 Task: Search one way flight ticket for 5 adults, 2 children, 1 infant in seat and 1 infant on lap in economy from Corpus Christi: Corpus Christi International Airport to New Bern: Coastal Carolina Regional Airport (was Craven County Regional) on 8-4-2023. Choice of flights is American. Number of bags: 10 checked bags. Price is upto 107000. Outbound departure time preference is 17:15.
Action: Mouse moved to (292, 391)
Screenshot: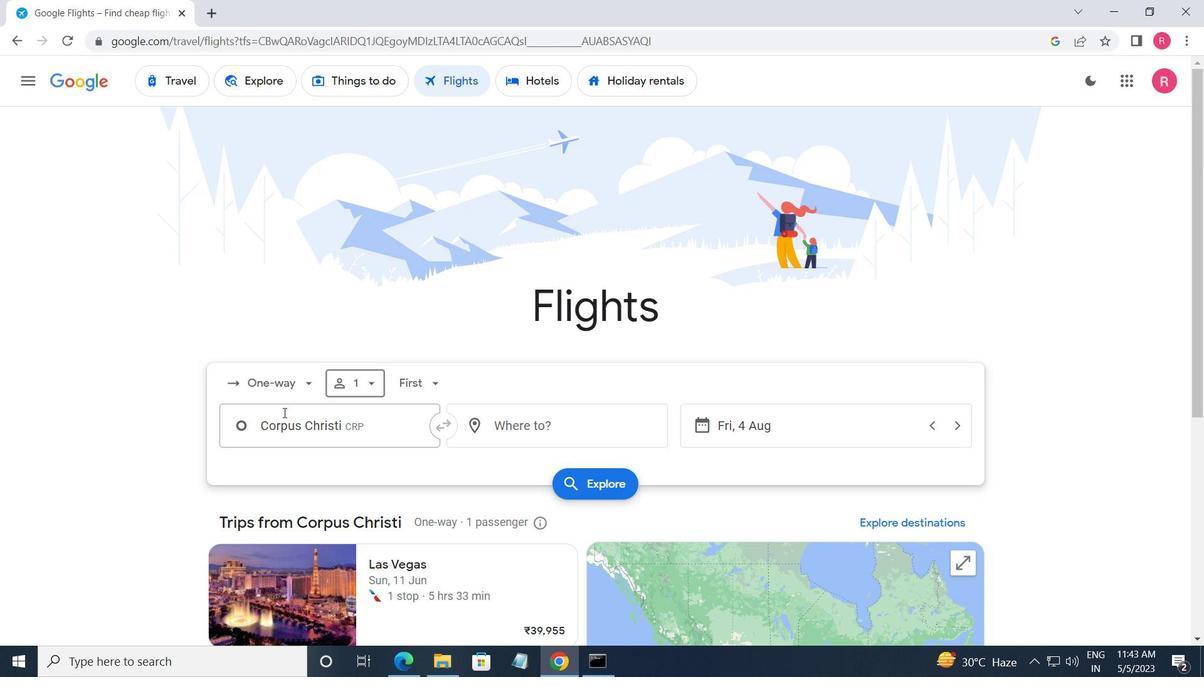 
Action: Mouse pressed left at (292, 391)
Screenshot: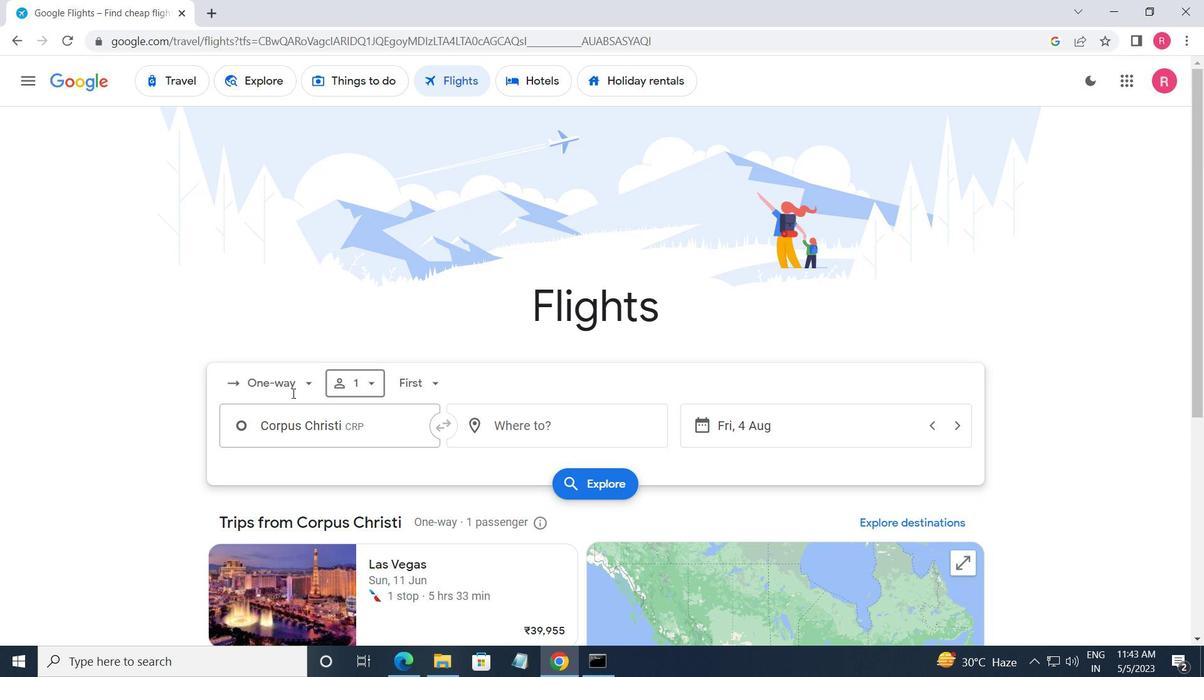 
Action: Mouse moved to (272, 463)
Screenshot: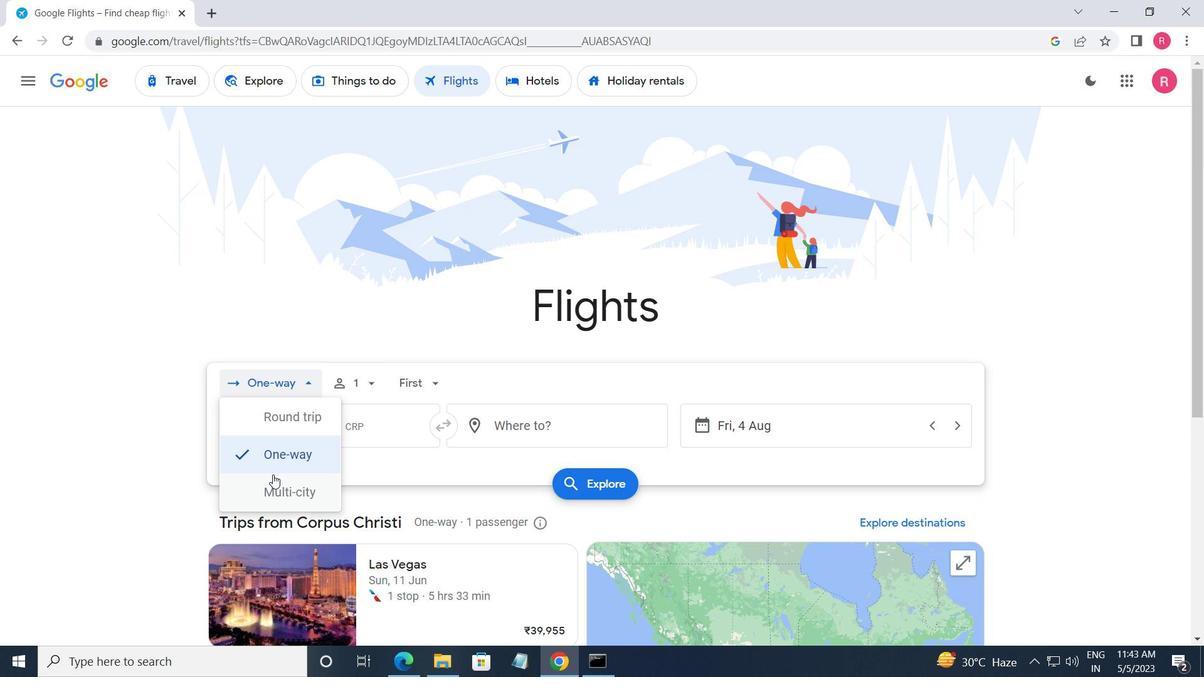 
Action: Mouse pressed left at (272, 463)
Screenshot: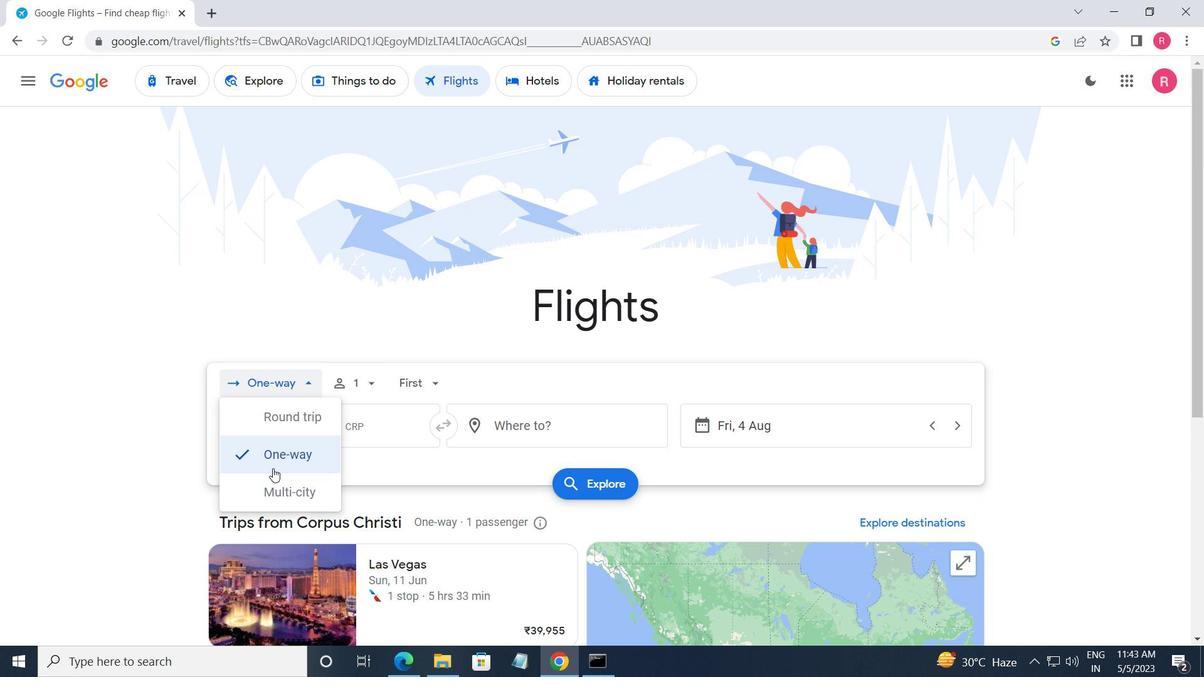 
Action: Mouse moved to (347, 386)
Screenshot: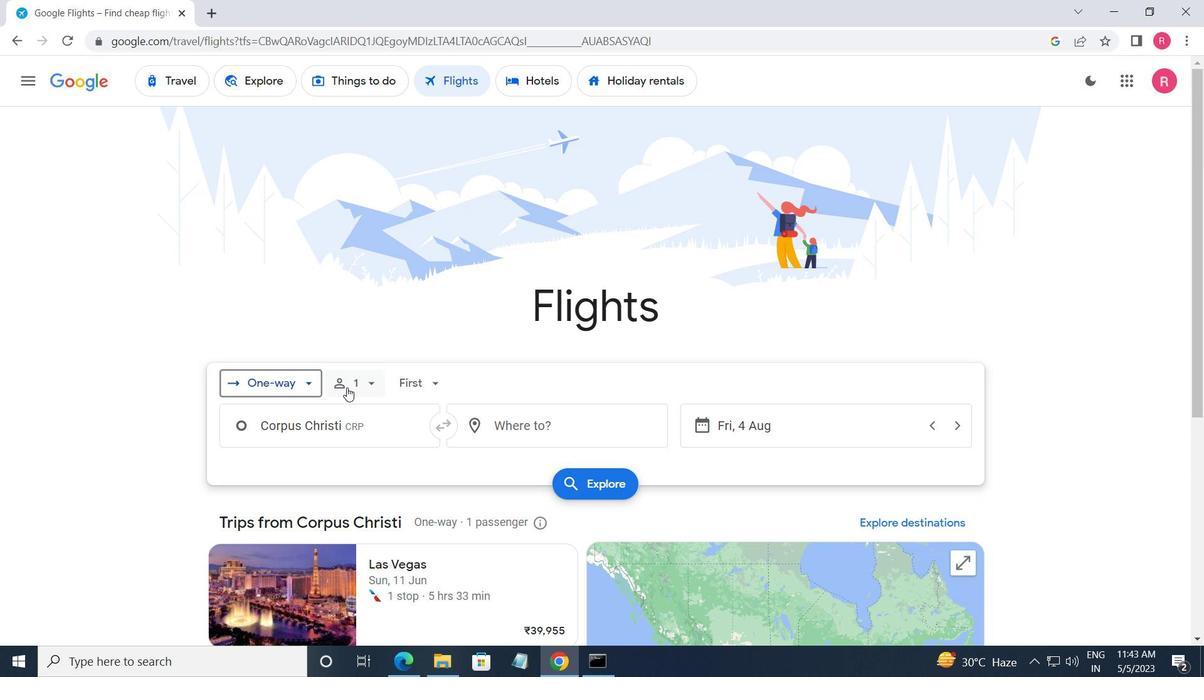
Action: Mouse pressed left at (347, 386)
Screenshot: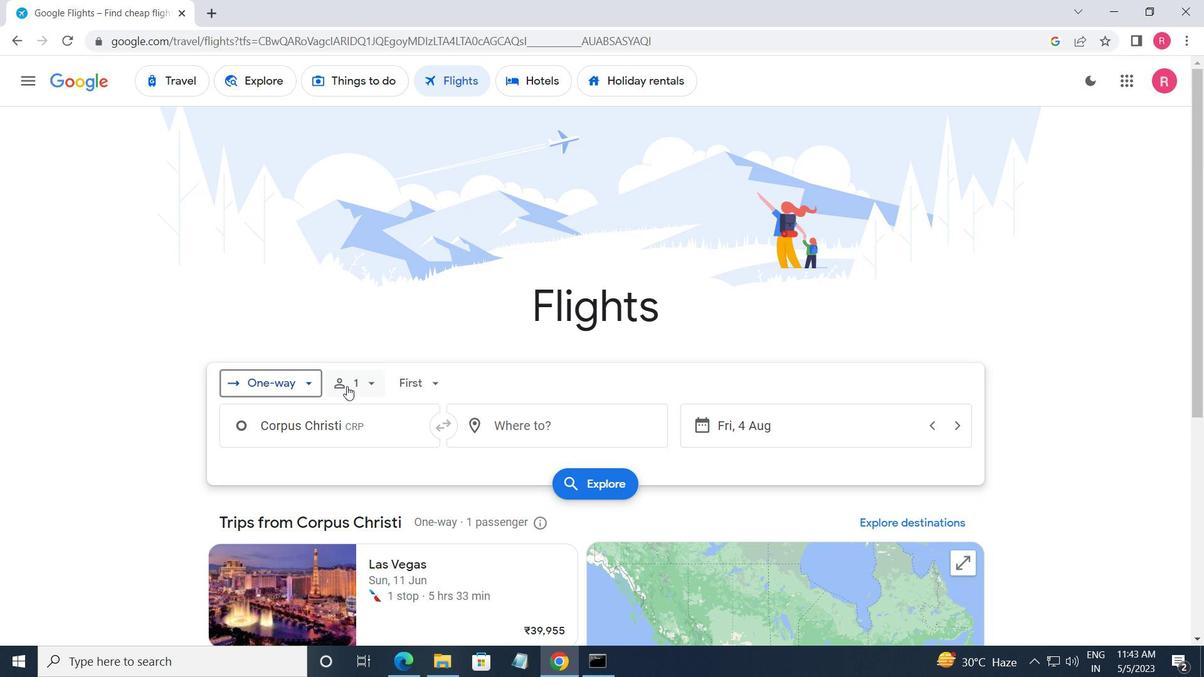 
Action: Mouse moved to (497, 427)
Screenshot: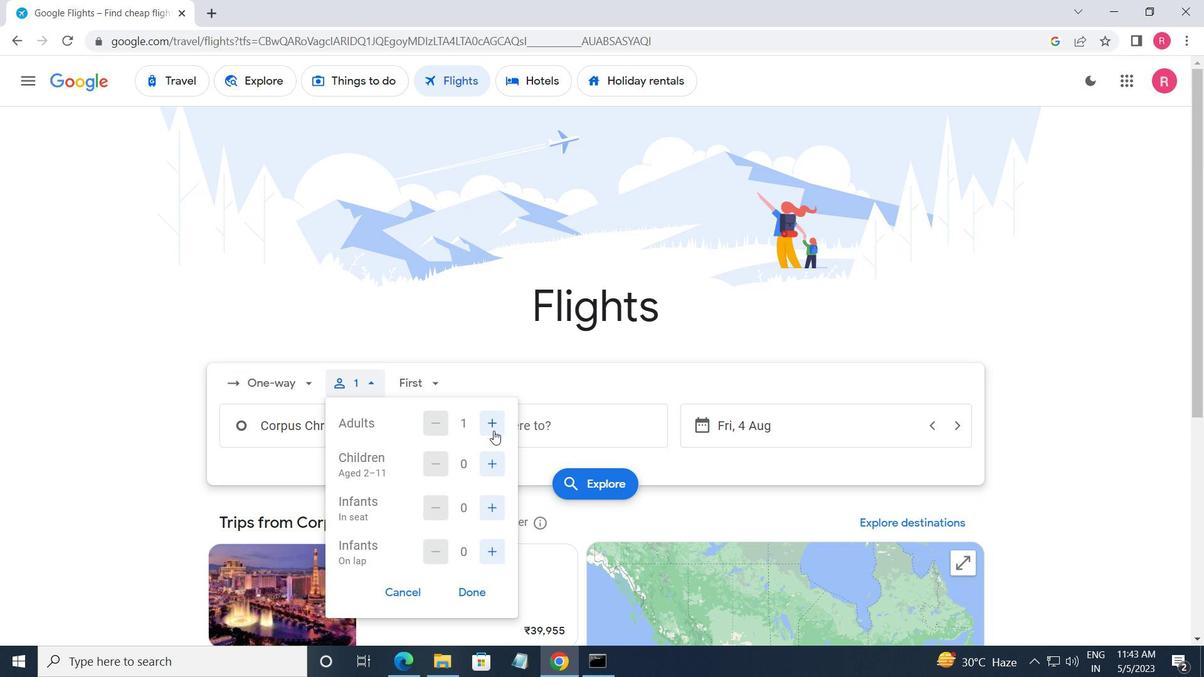 
Action: Mouse pressed left at (497, 427)
Screenshot: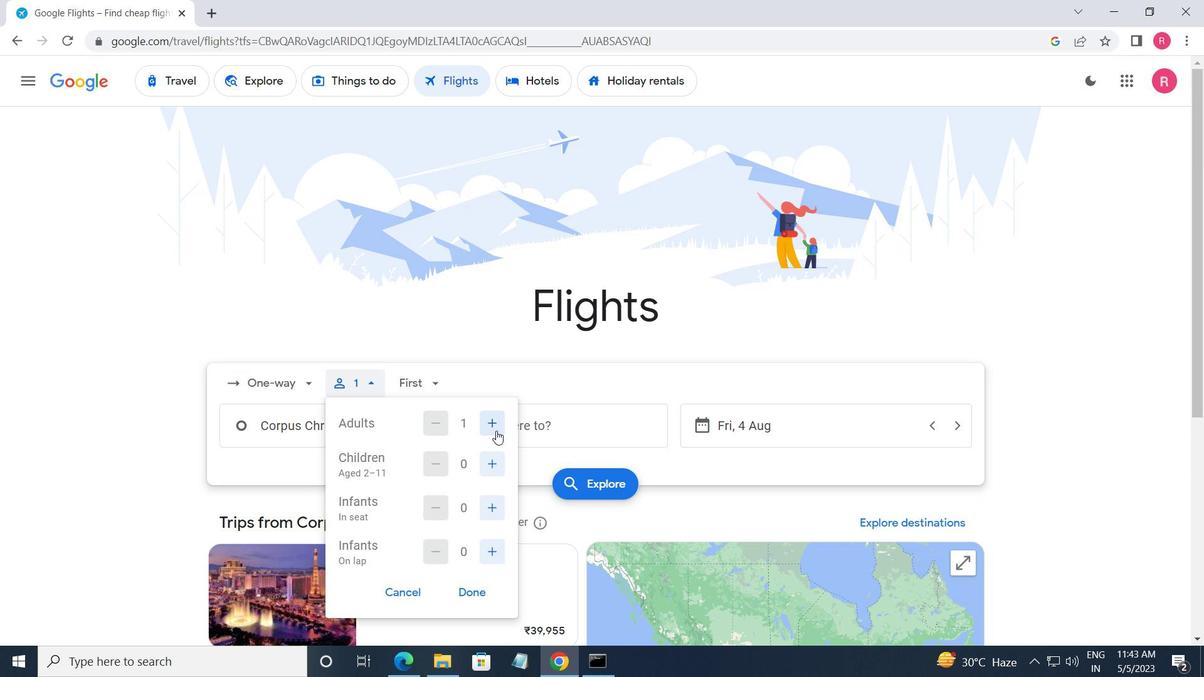 
Action: Mouse moved to (497, 426)
Screenshot: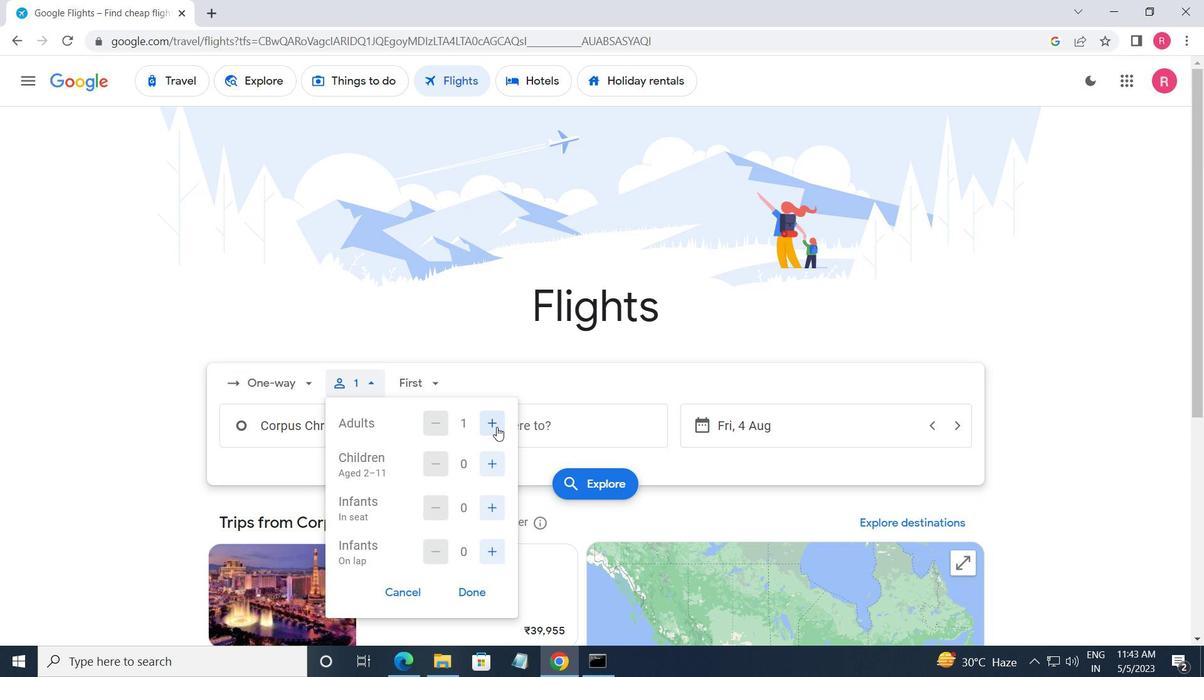 
Action: Mouse pressed left at (497, 426)
Screenshot: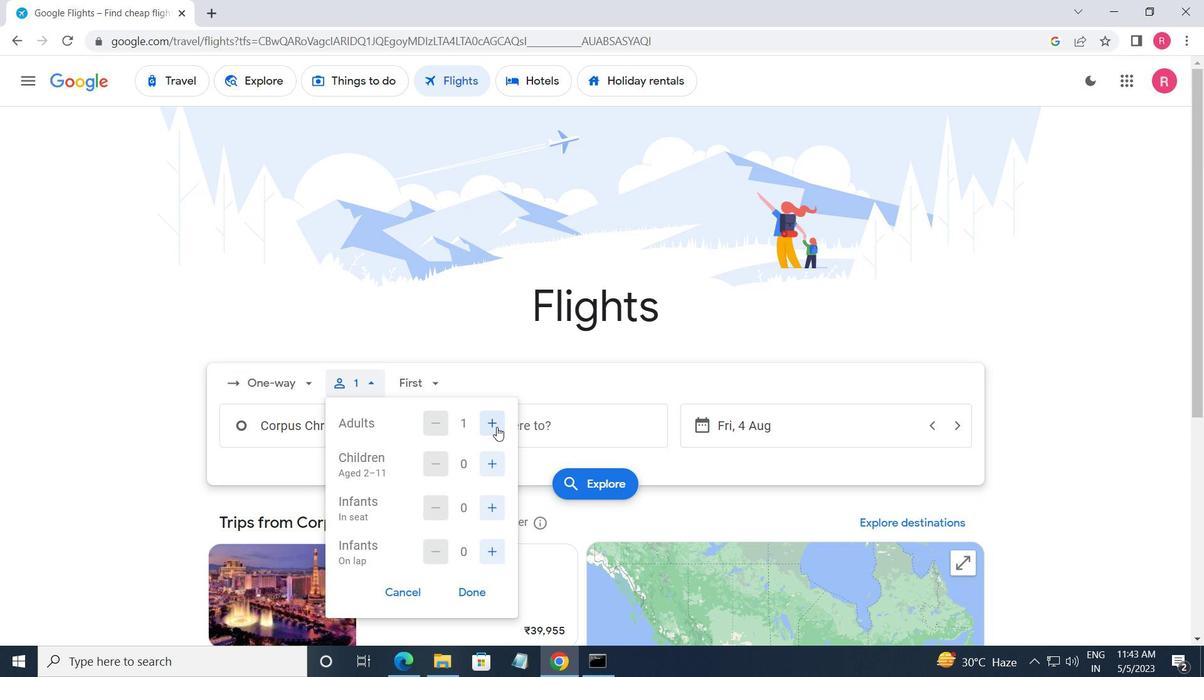 
Action: Mouse pressed left at (497, 426)
Screenshot: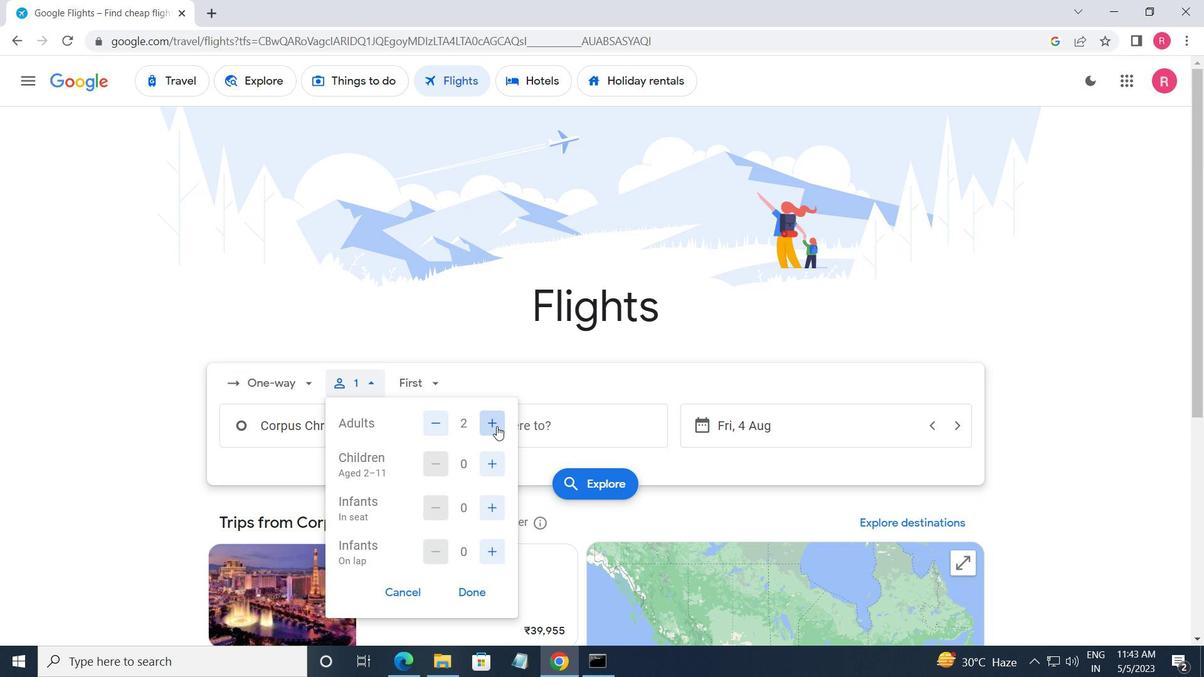 
Action: Mouse moved to (497, 425)
Screenshot: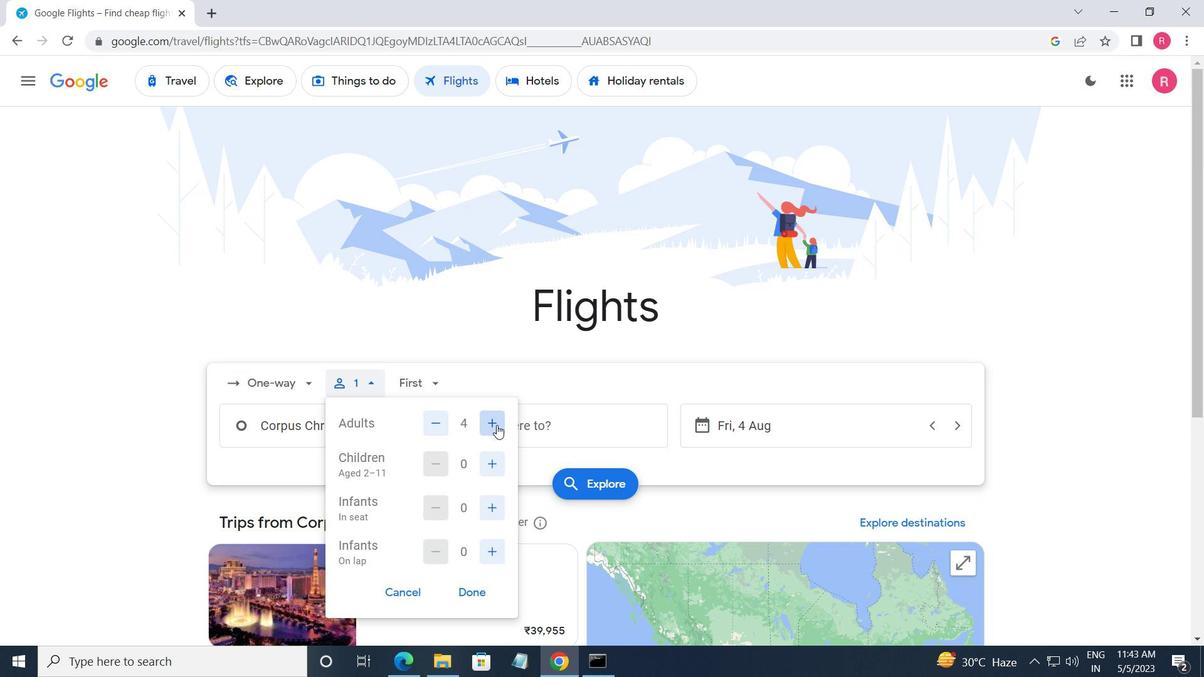 
Action: Mouse pressed left at (497, 425)
Screenshot: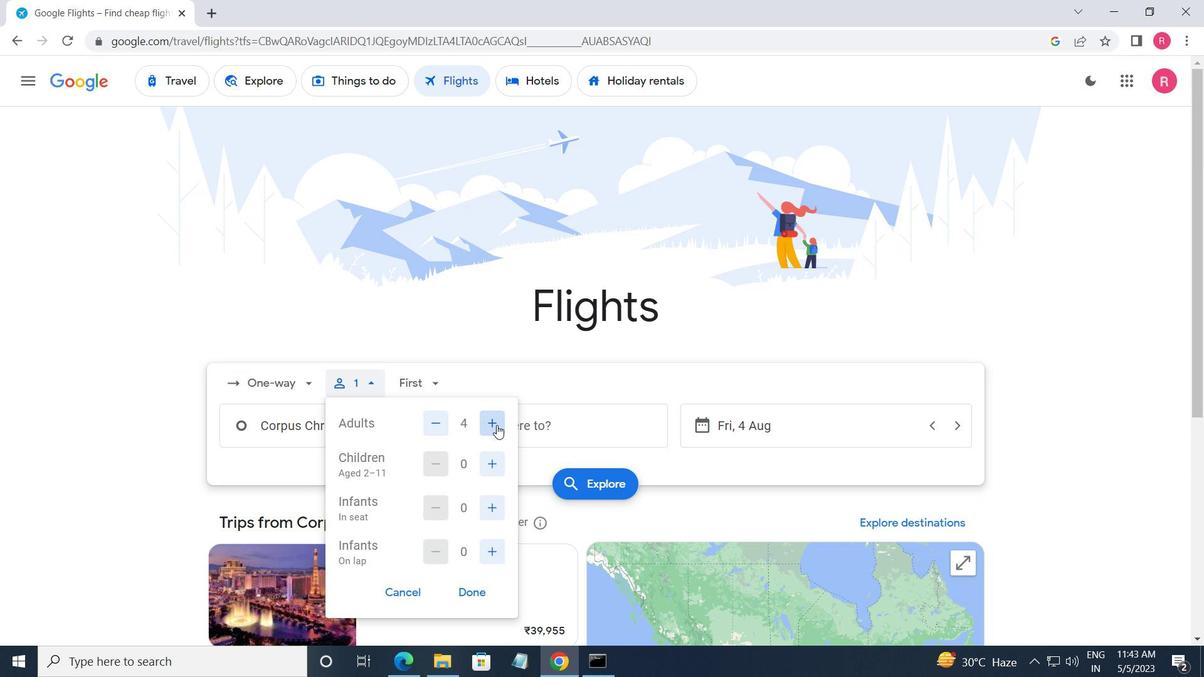 
Action: Mouse moved to (493, 456)
Screenshot: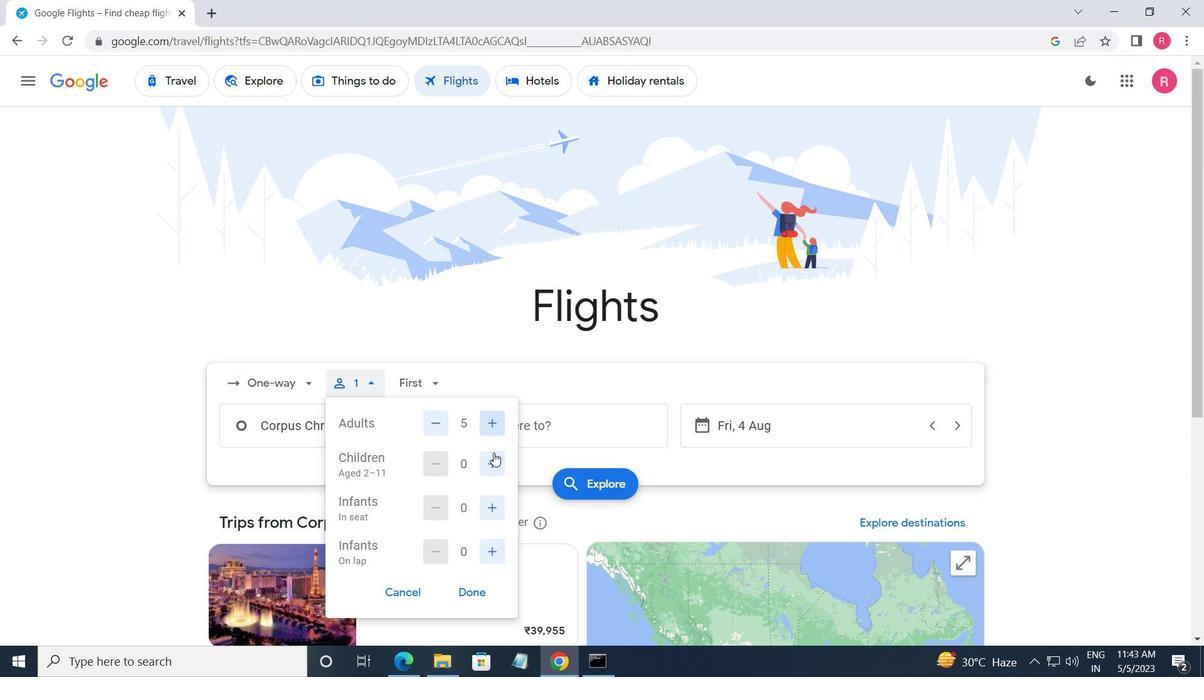 
Action: Mouse pressed left at (493, 456)
Screenshot: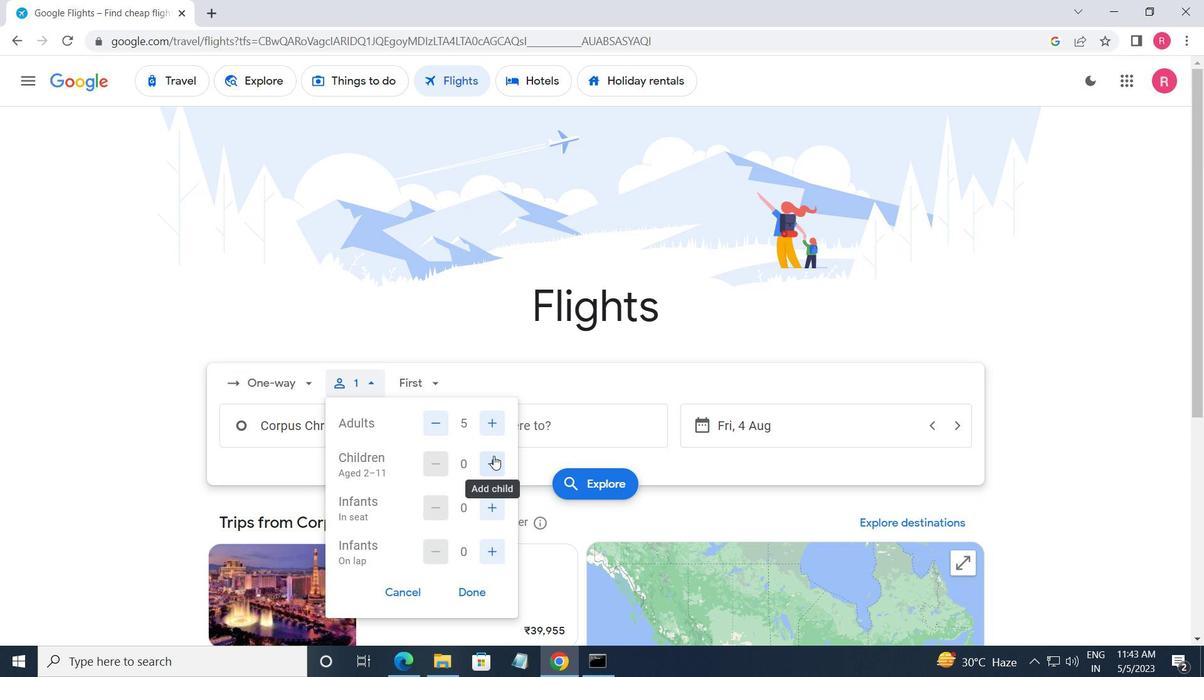 
Action: Mouse pressed left at (493, 456)
Screenshot: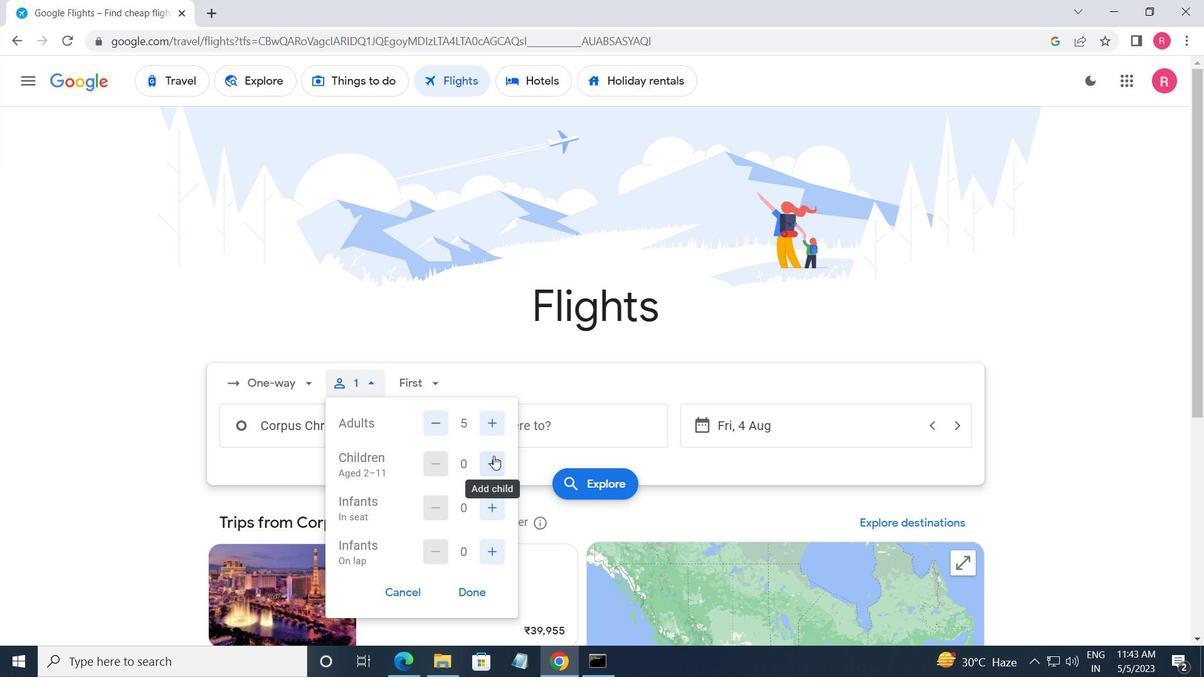 
Action: Mouse moved to (494, 496)
Screenshot: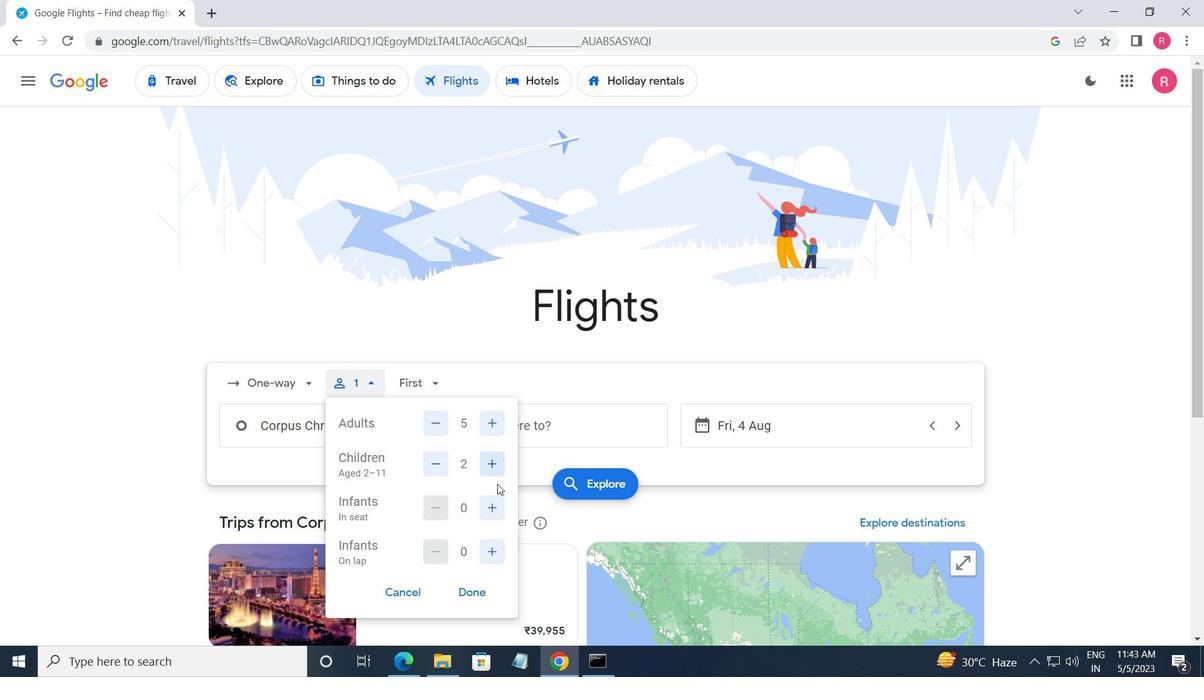 
Action: Mouse pressed left at (494, 496)
Screenshot: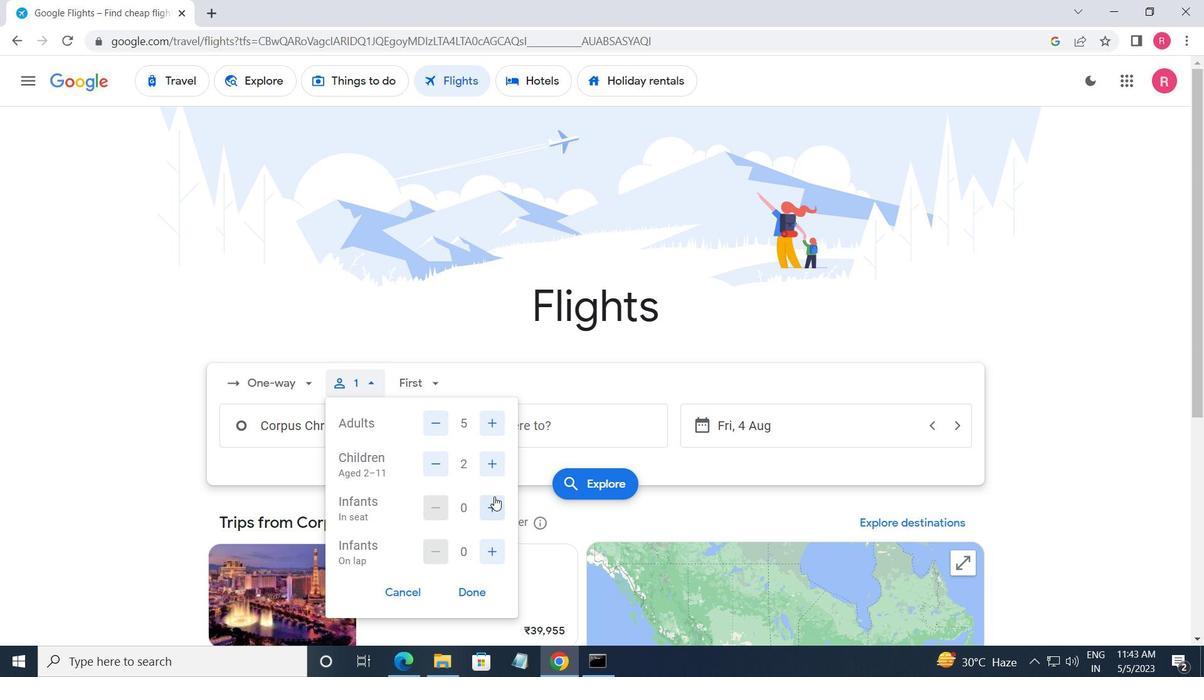 
Action: Mouse moved to (493, 551)
Screenshot: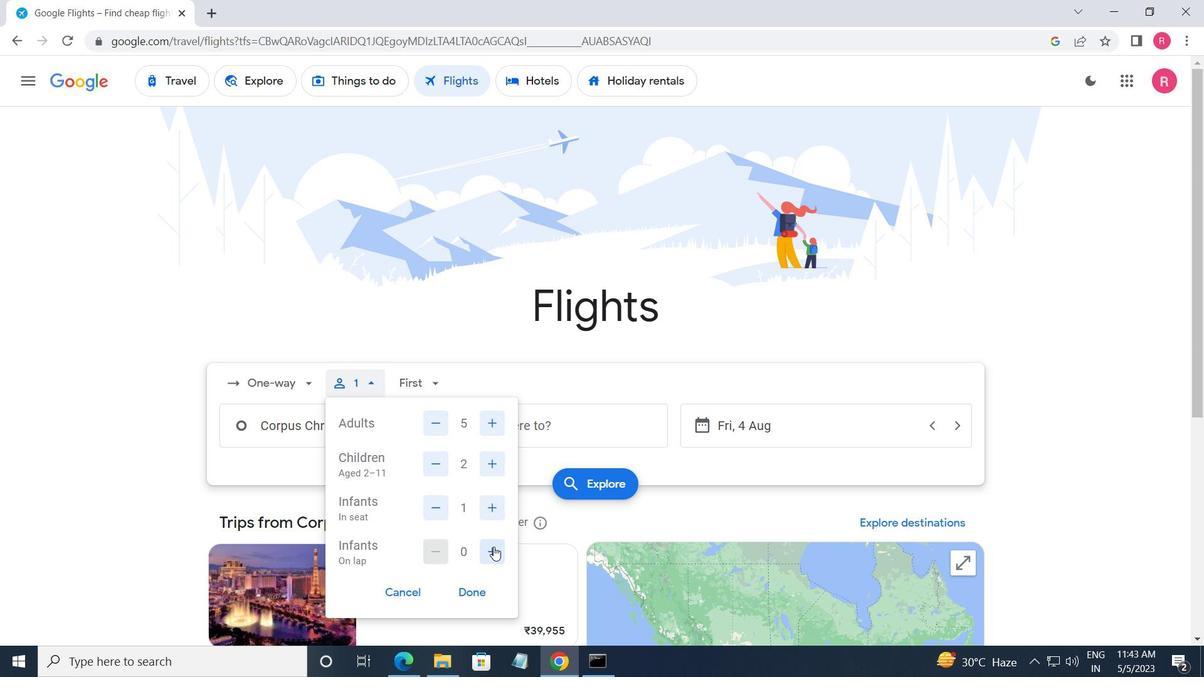 
Action: Mouse pressed left at (493, 551)
Screenshot: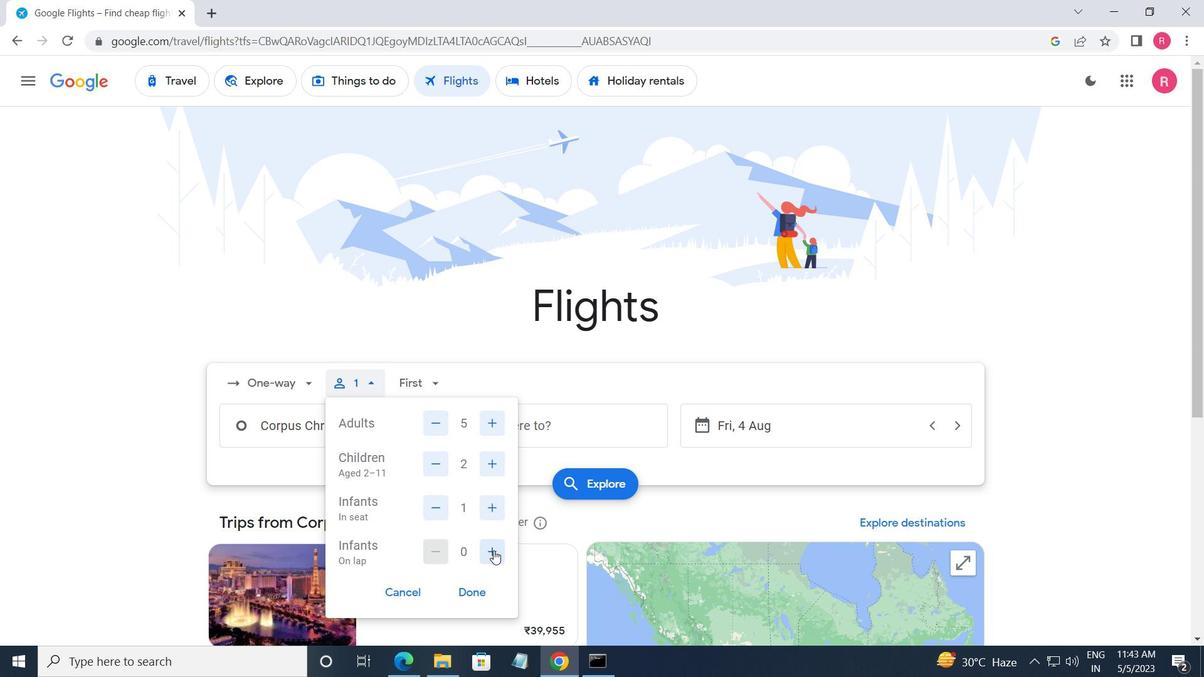 
Action: Mouse moved to (460, 587)
Screenshot: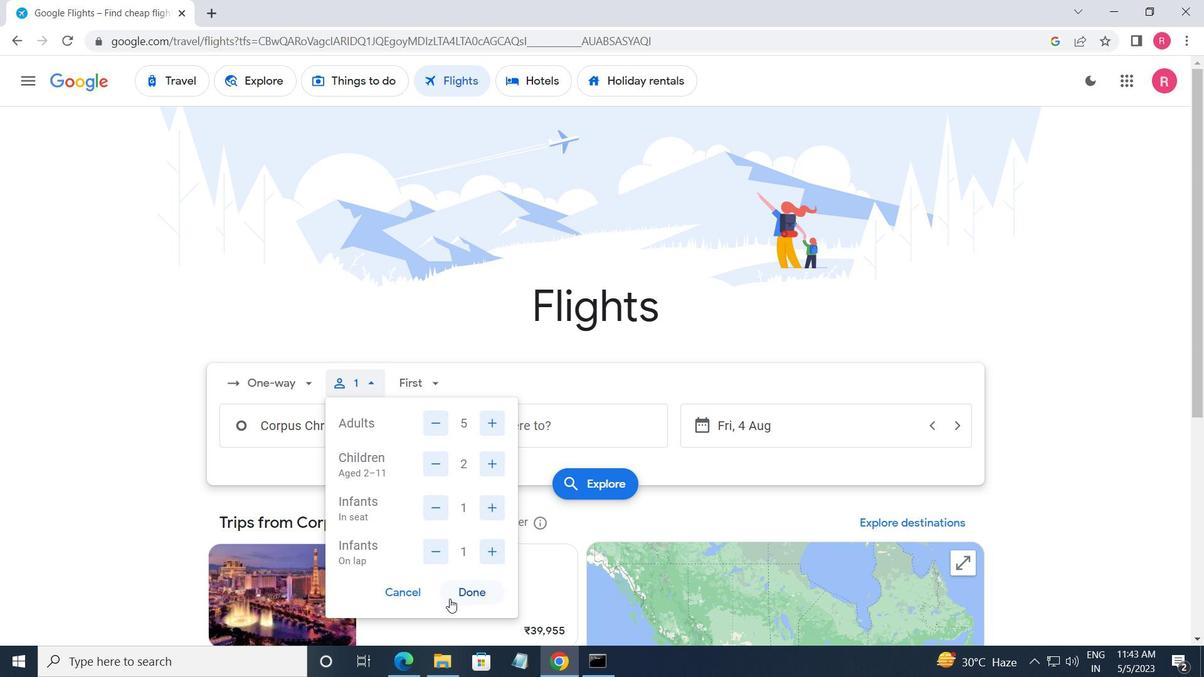 
Action: Mouse pressed left at (460, 587)
Screenshot: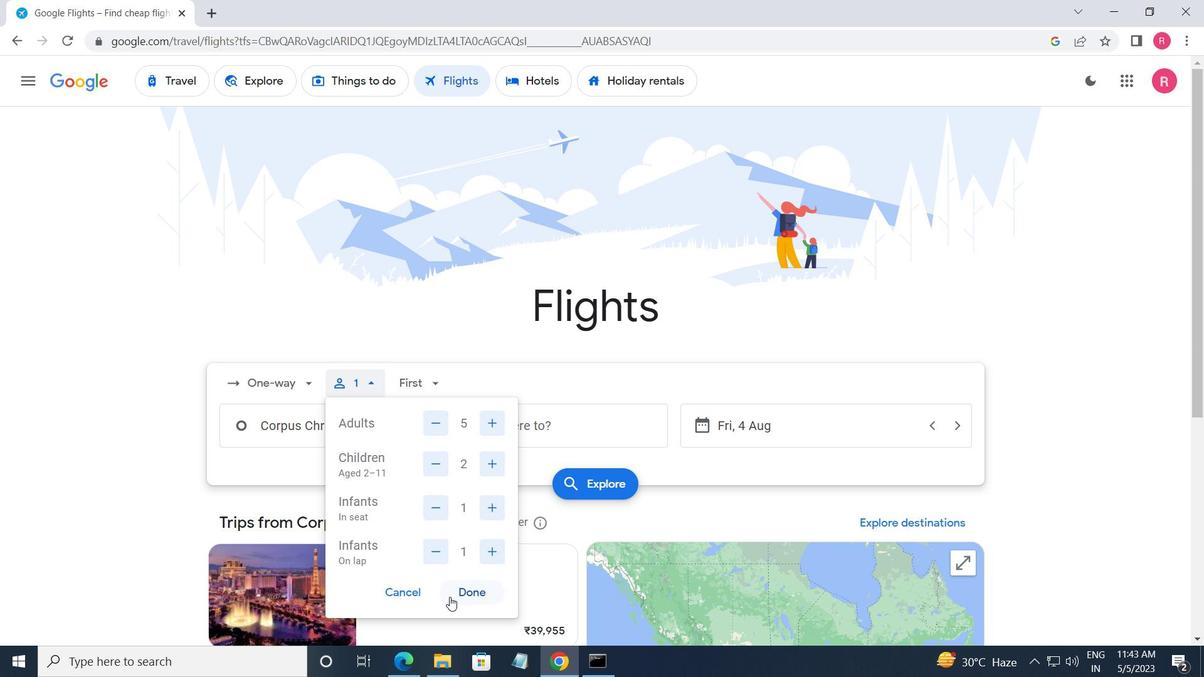 
Action: Mouse moved to (368, 435)
Screenshot: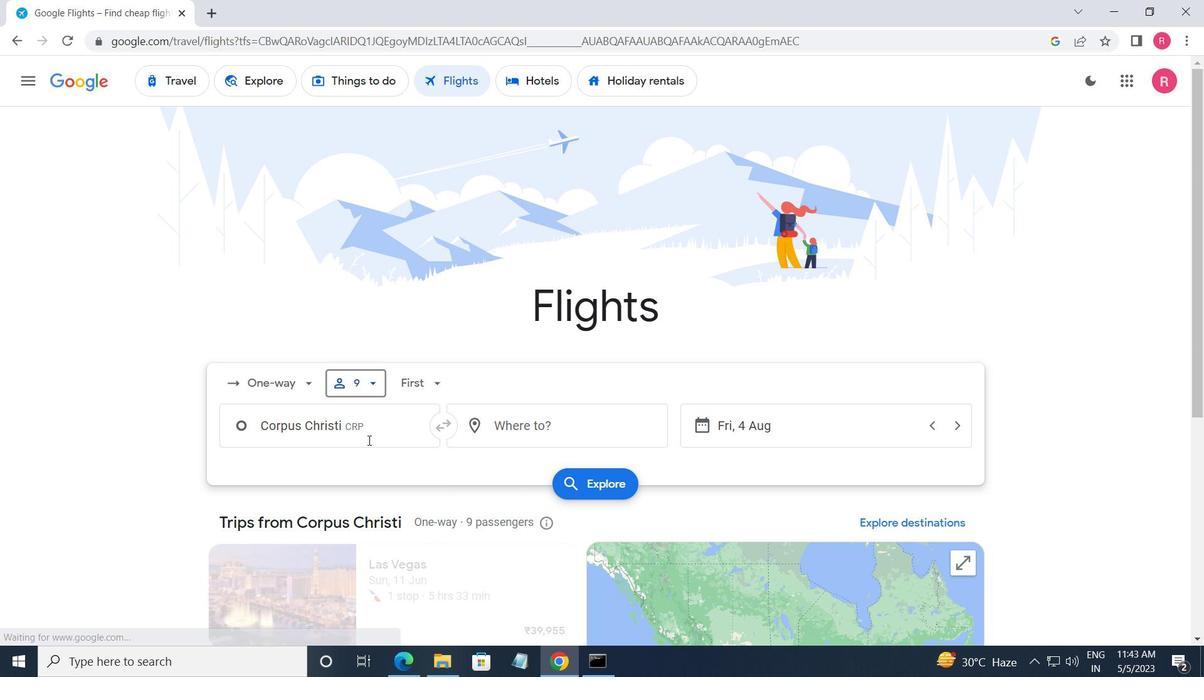 
Action: Mouse pressed left at (368, 435)
Screenshot: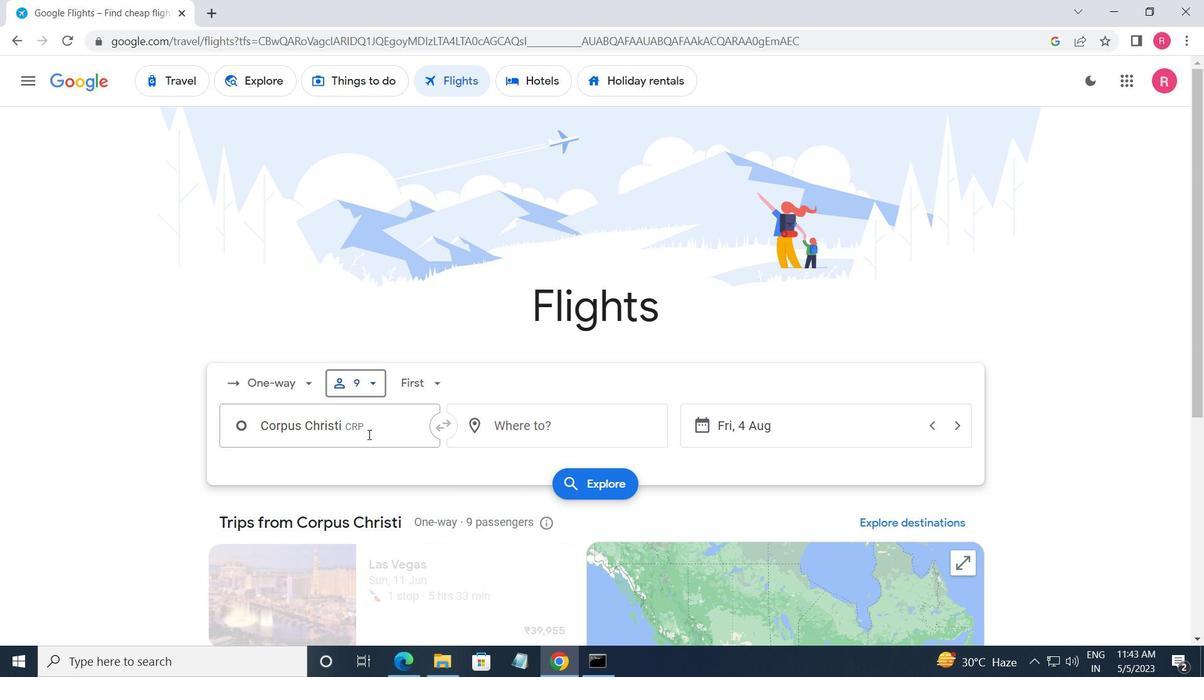 
Action: Mouse moved to (423, 375)
Screenshot: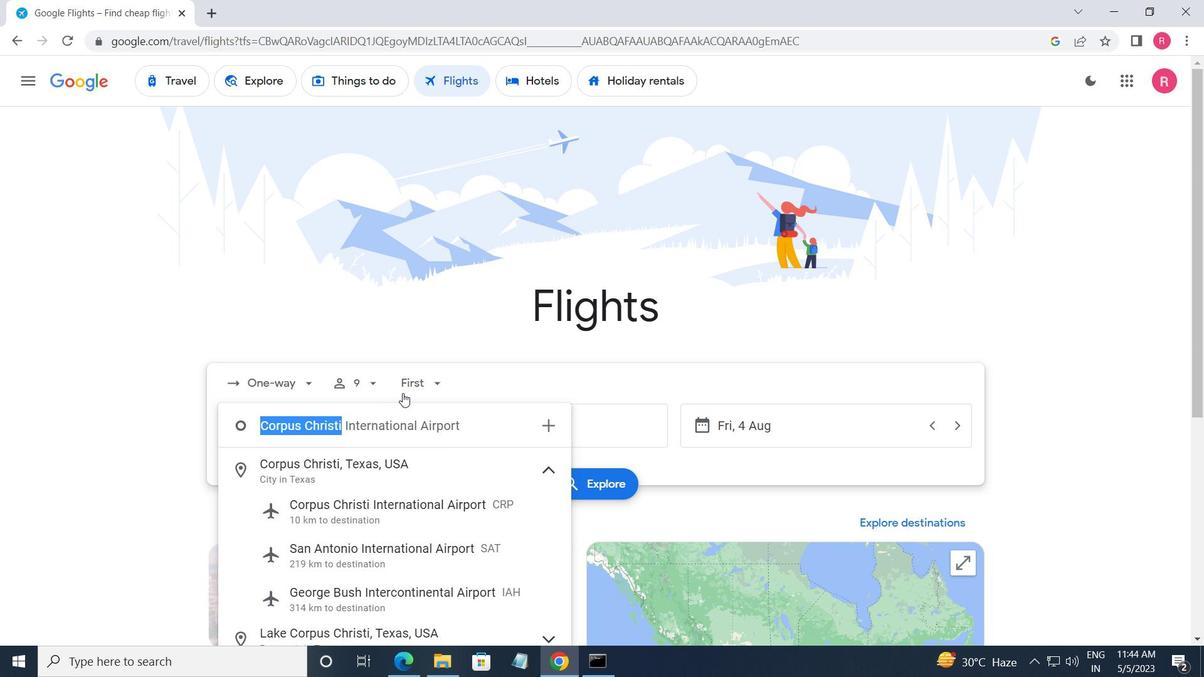 
Action: Mouse pressed left at (423, 375)
Screenshot: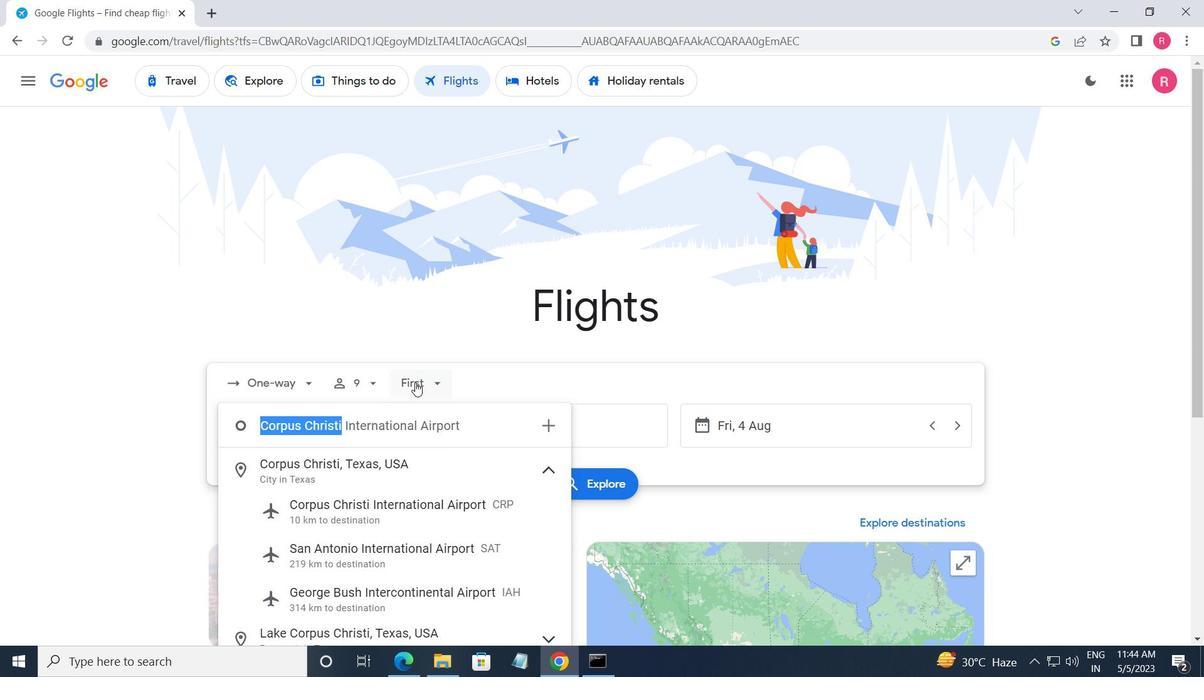 
Action: Mouse moved to (449, 422)
Screenshot: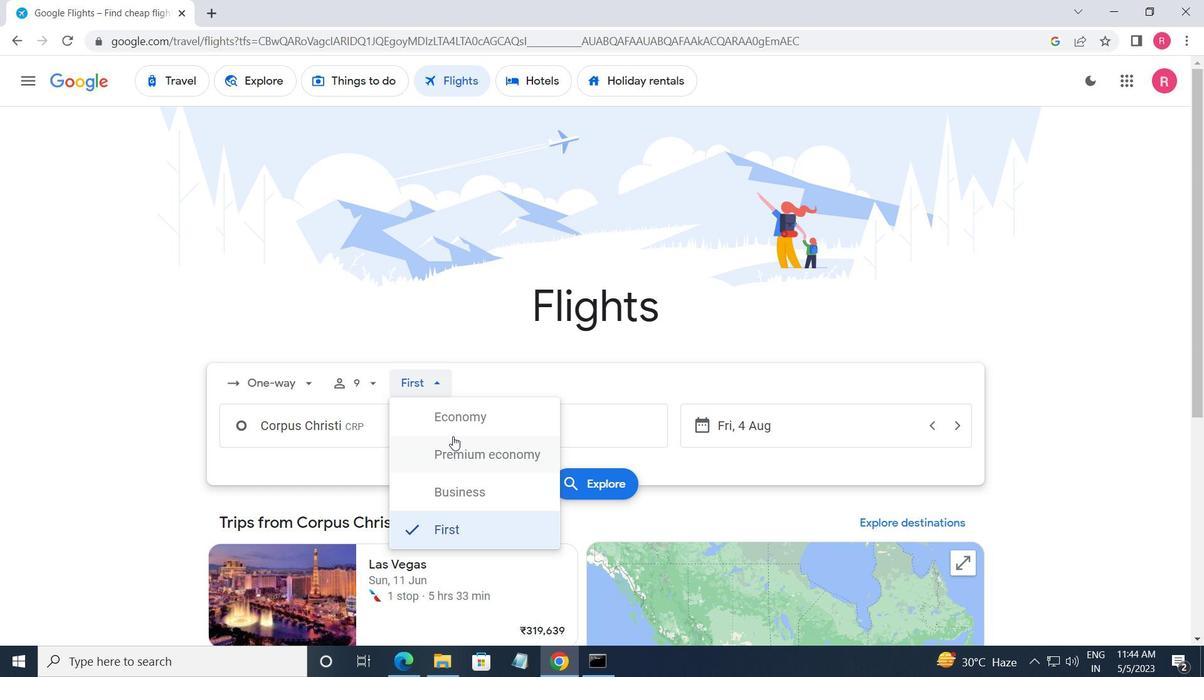 
Action: Mouse pressed left at (449, 422)
Screenshot: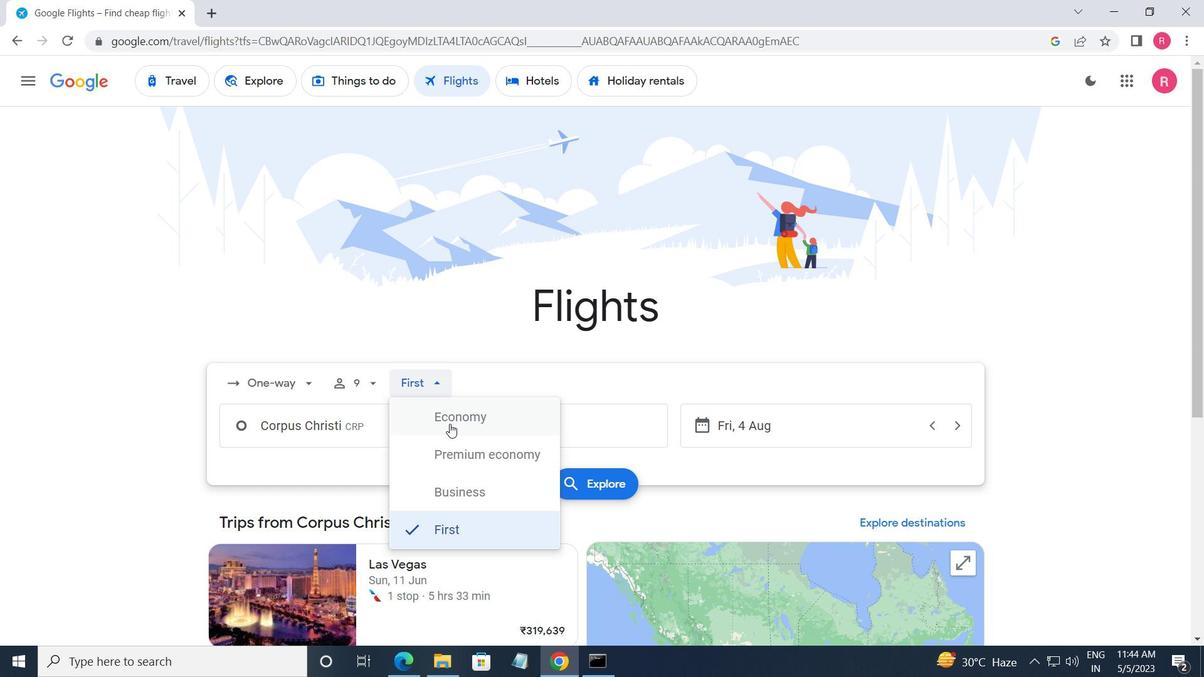 
Action: Mouse moved to (402, 424)
Screenshot: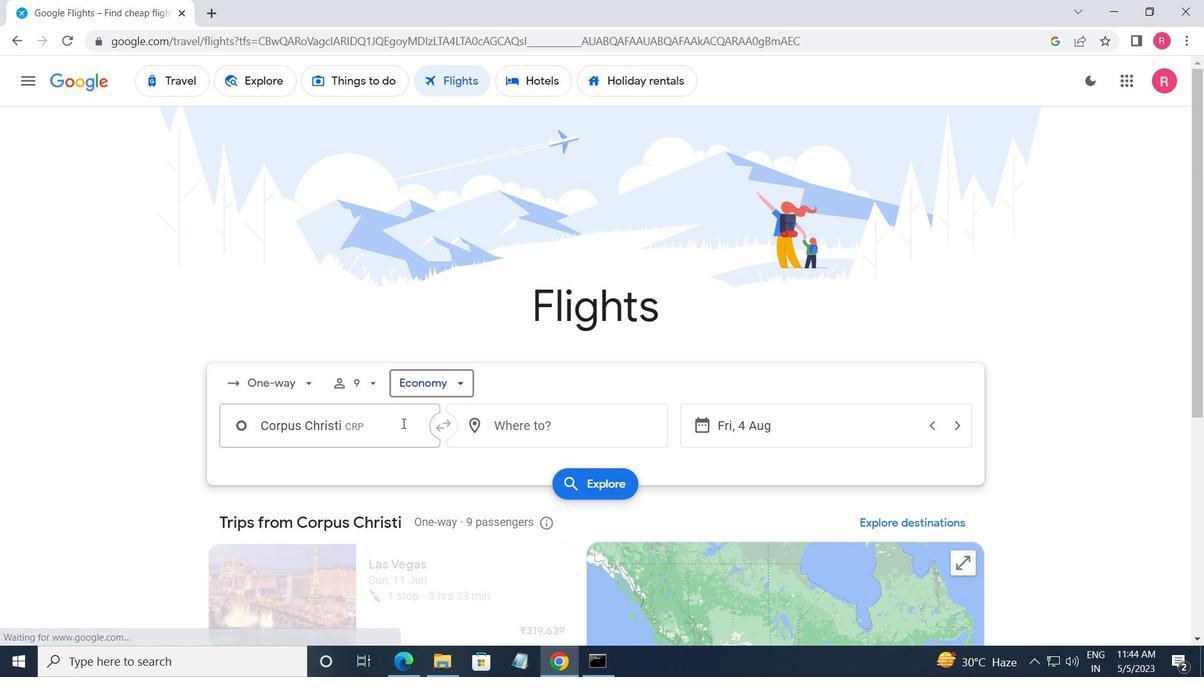 
Action: Mouse pressed left at (402, 424)
Screenshot: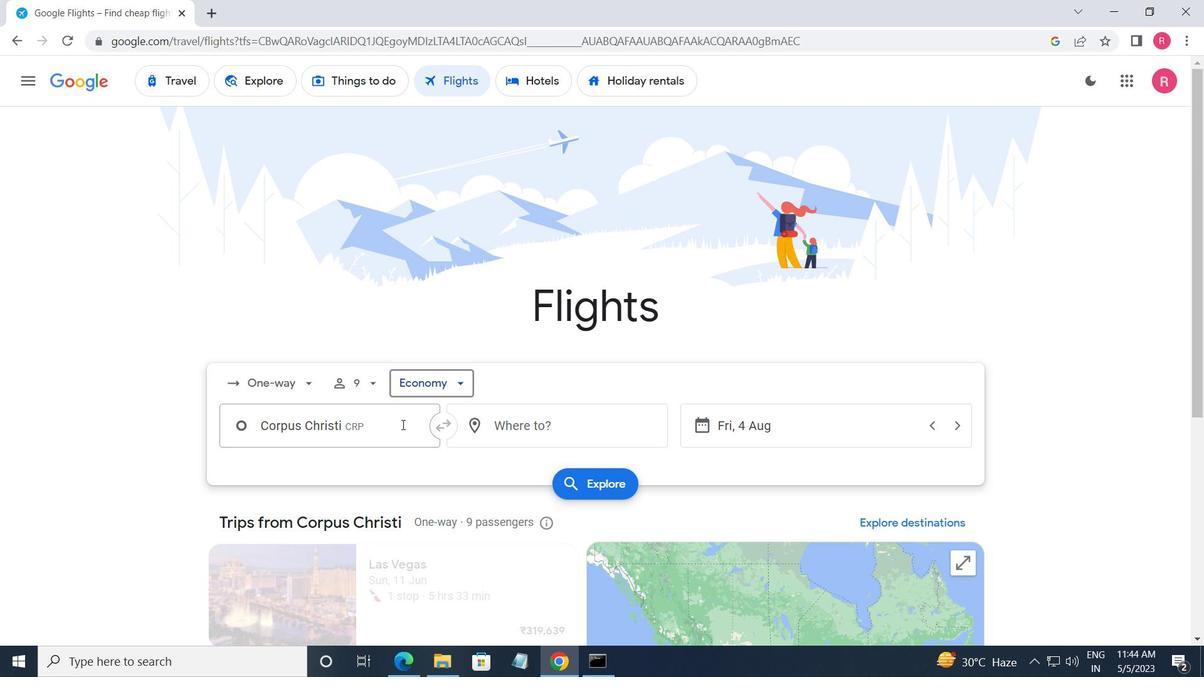 
Action: Key pressed <Key.shift><Key.shift><Key.shift><Key.shift><Key.shift><Key.shift><Key.shift><Key.shift><Key.shift><Key.shift><Key.shift><Key.shift><Key.shift><Key.shift><Key.shift><Key.shift><Key.shift><Key.shift><Key.shift><Key.shift><Key.shift><Key.shift><Key.shift>CORPUS<Key.space><Key.shift>CHRISTI<Key.down><Key.down><Key.up><Key.enter><Key.tab><Key.shift>NEW<Key.space><Key.shift>BEAN<Key.backspace><Key.backspace>RN<Key.down><Key.down><Key.enter>
Screenshot: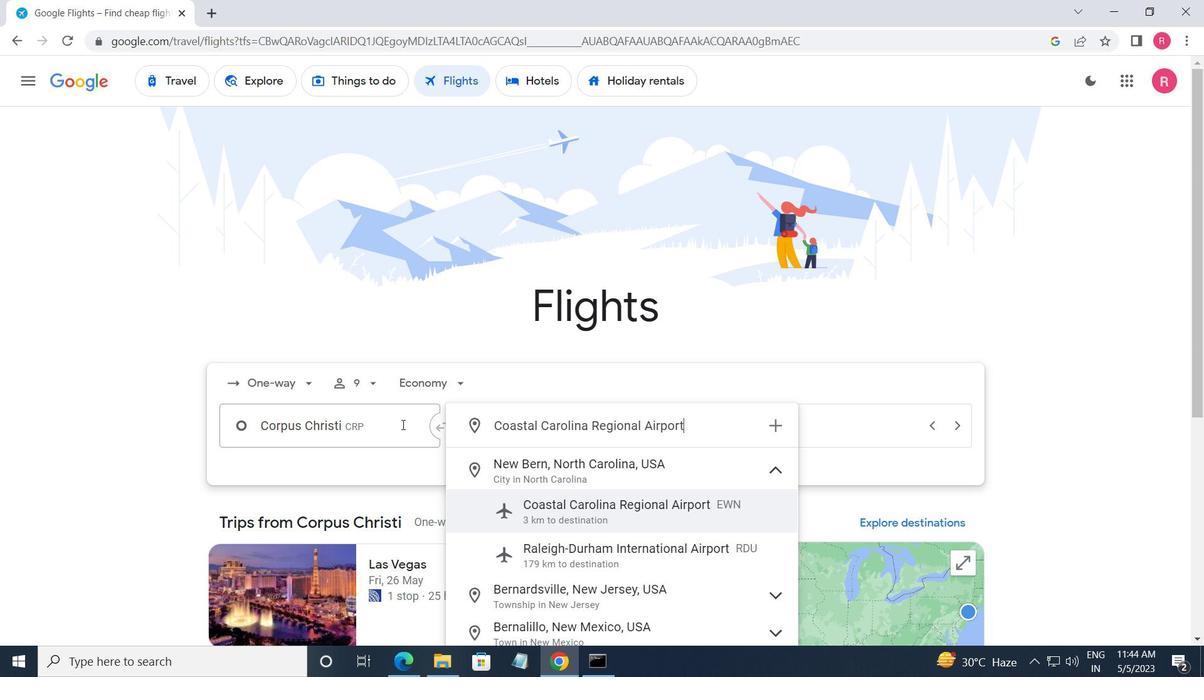 
Action: Mouse moved to (841, 438)
Screenshot: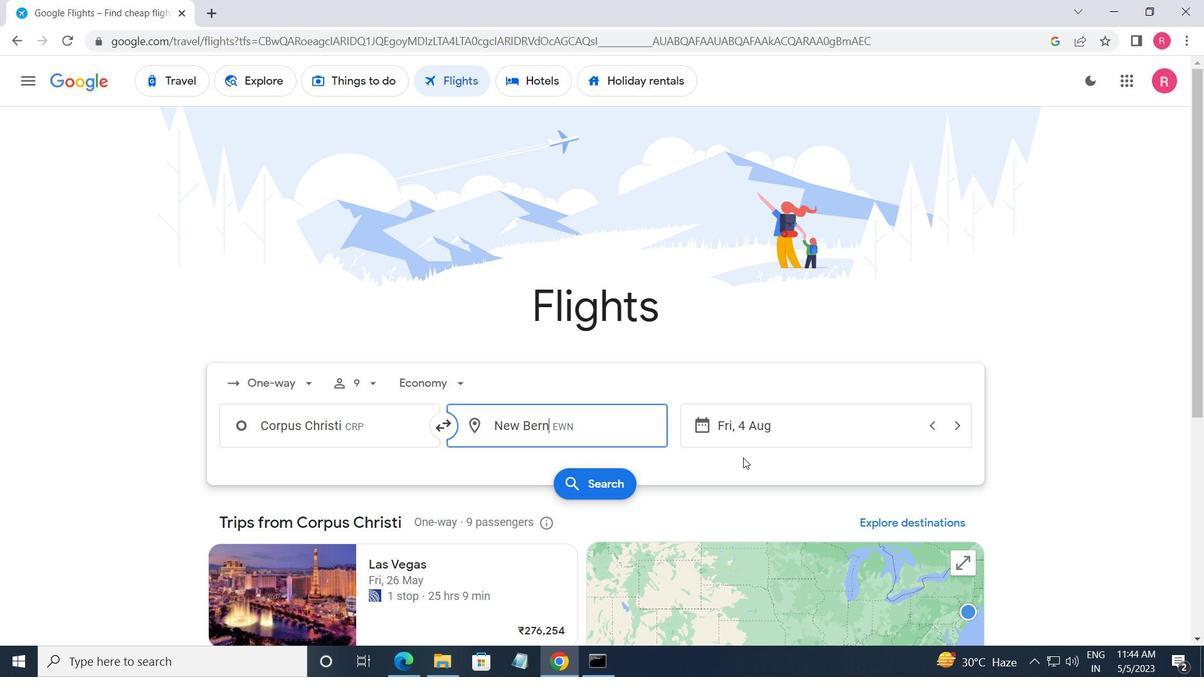 
Action: Mouse pressed left at (841, 438)
Screenshot: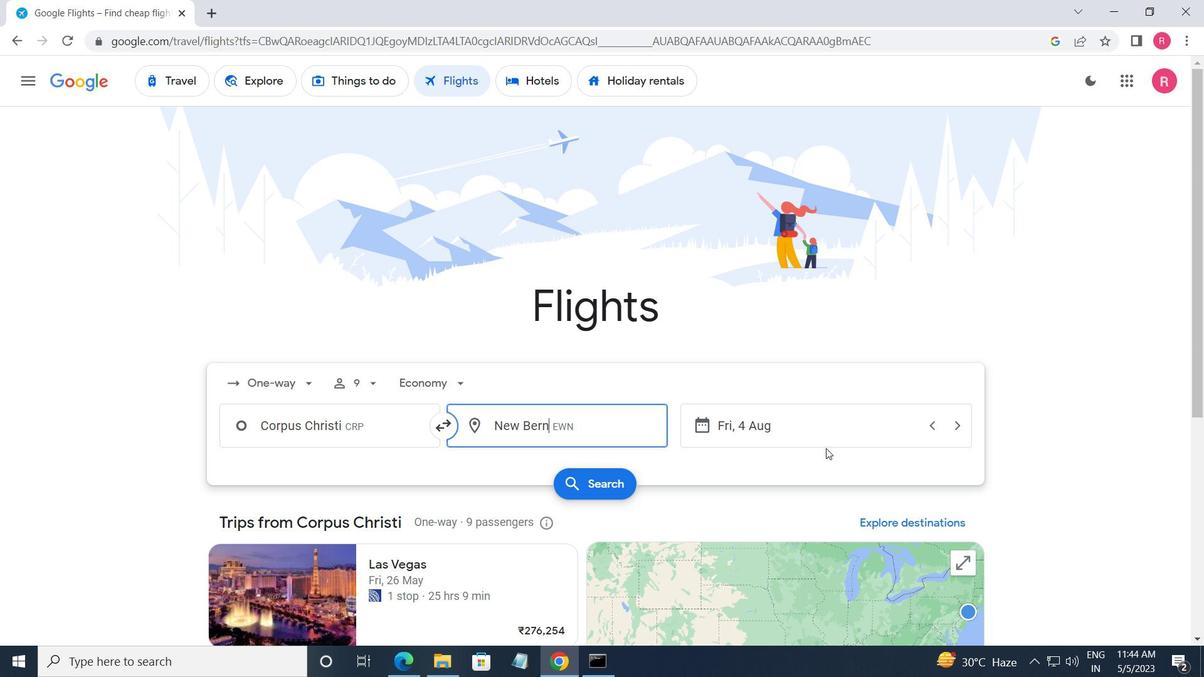 
Action: Mouse moved to (599, 370)
Screenshot: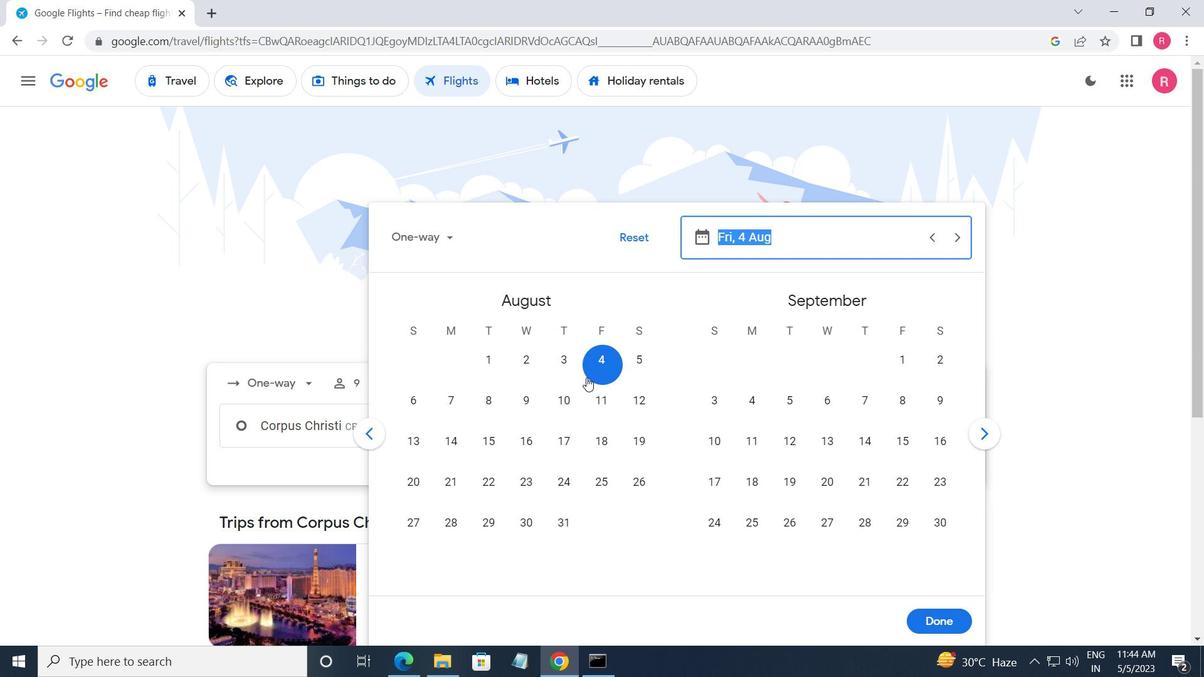 
Action: Mouse pressed left at (599, 370)
Screenshot: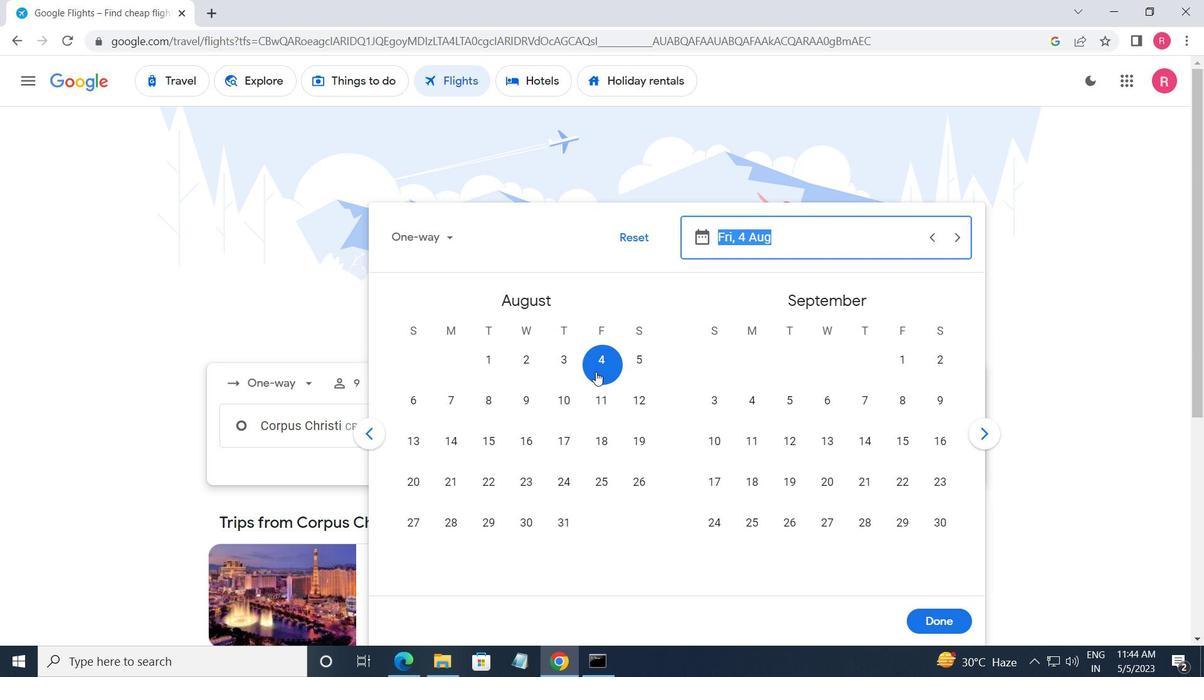 
Action: Mouse moved to (928, 618)
Screenshot: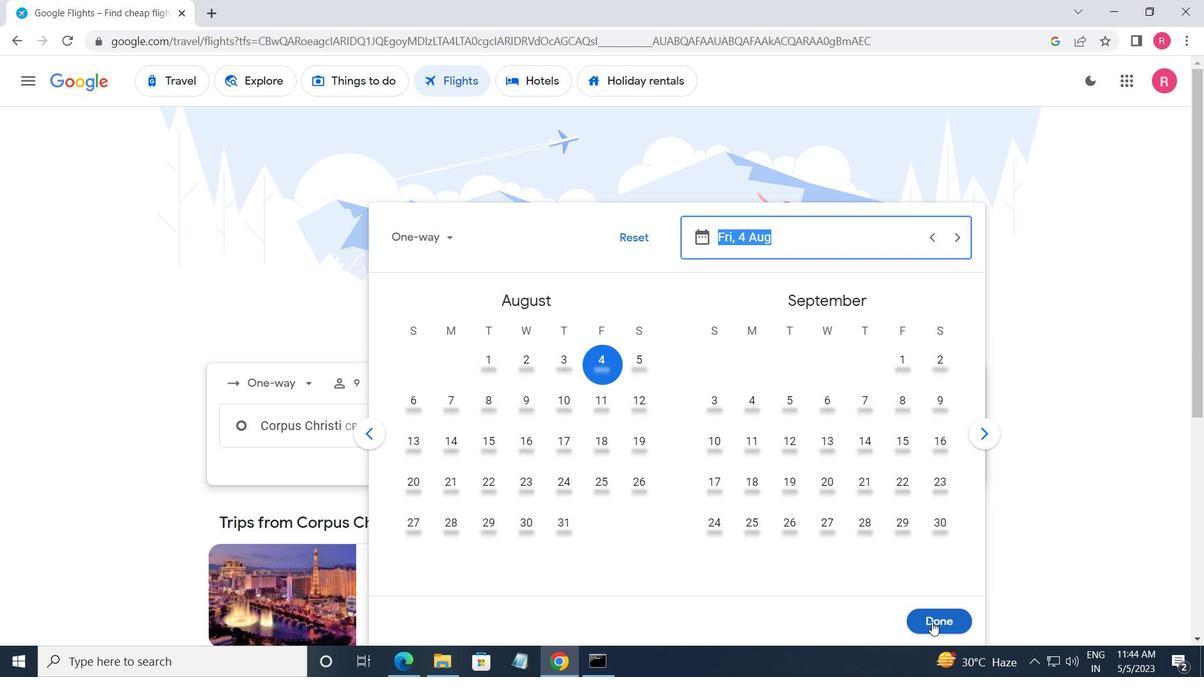 
Action: Mouse pressed left at (928, 618)
Screenshot: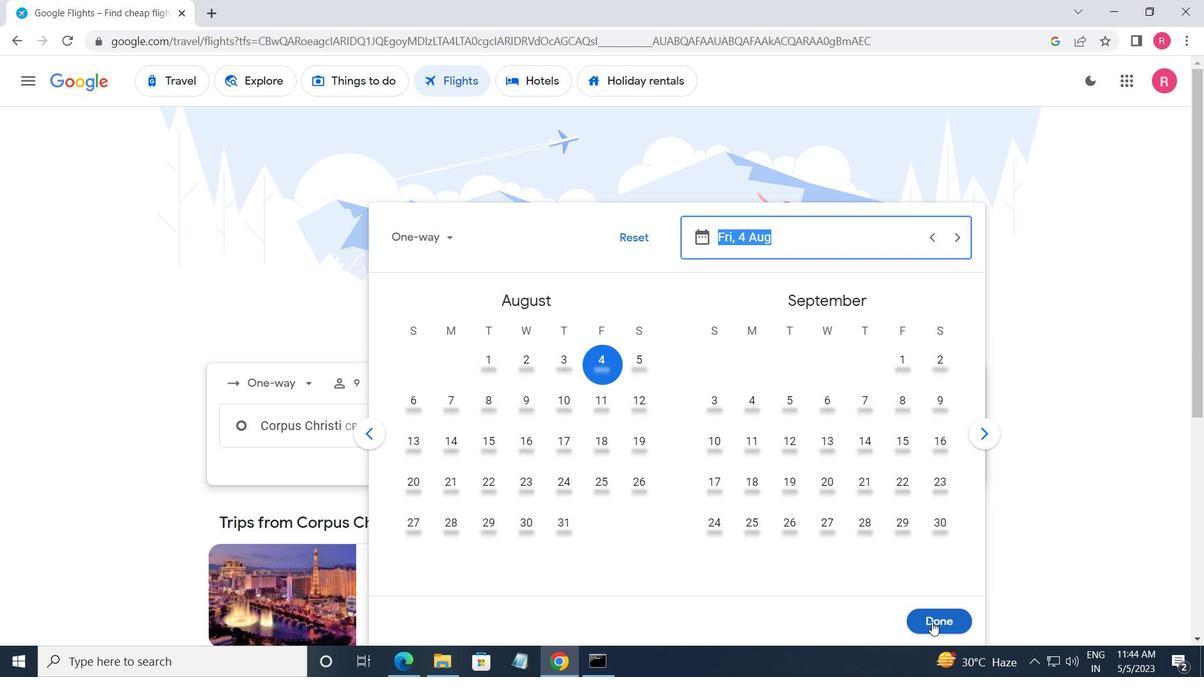 
Action: Mouse moved to (630, 494)
Screenshot: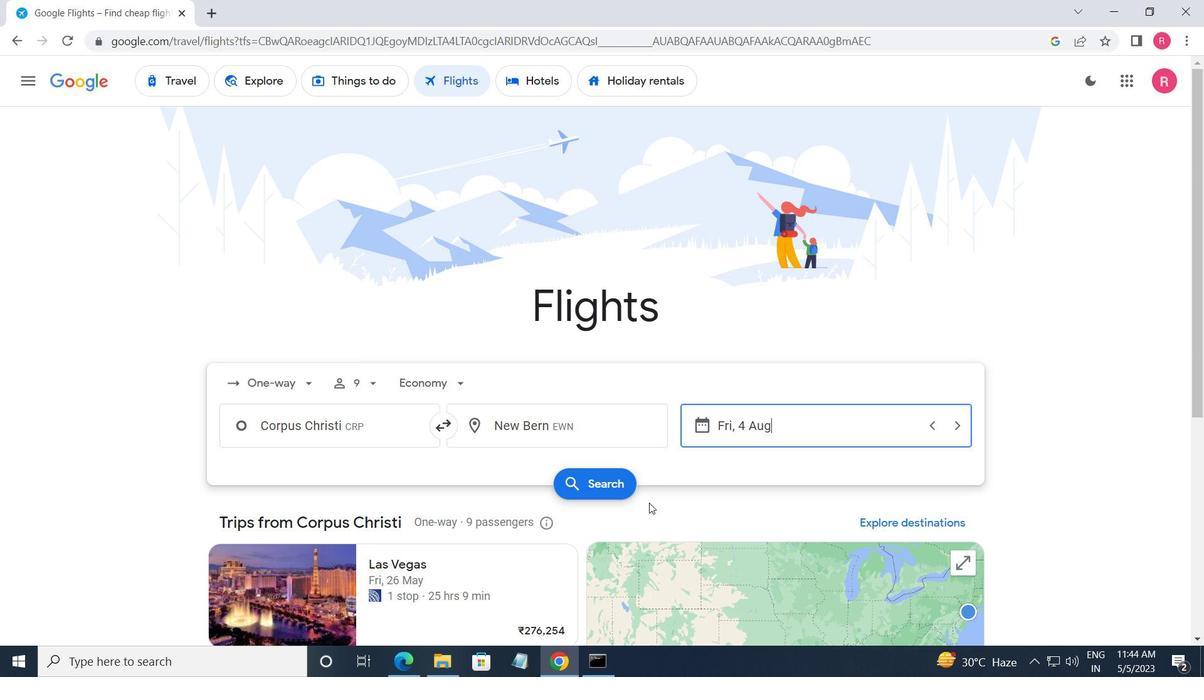 
Action: Mouse pressed left at (630, 494)
Screenshot: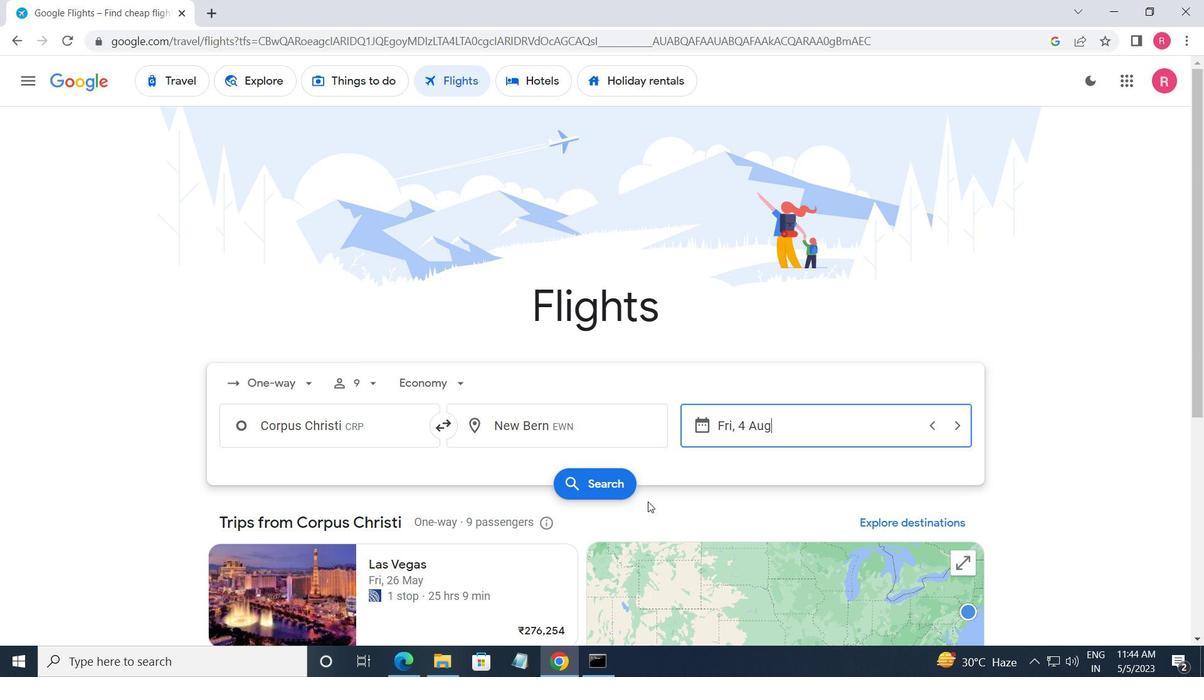 
Action: Mouse moved to (241, 227)
Screenshot: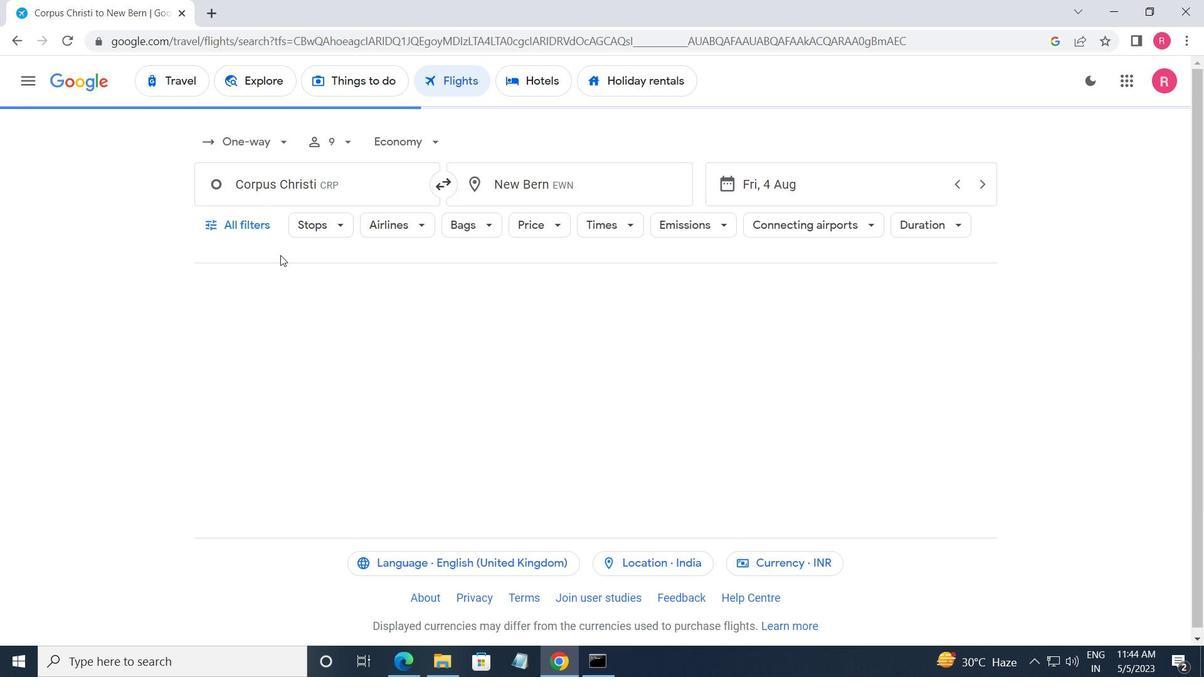 
Action: Mouse pressed left at (241, 227)
Screenshot: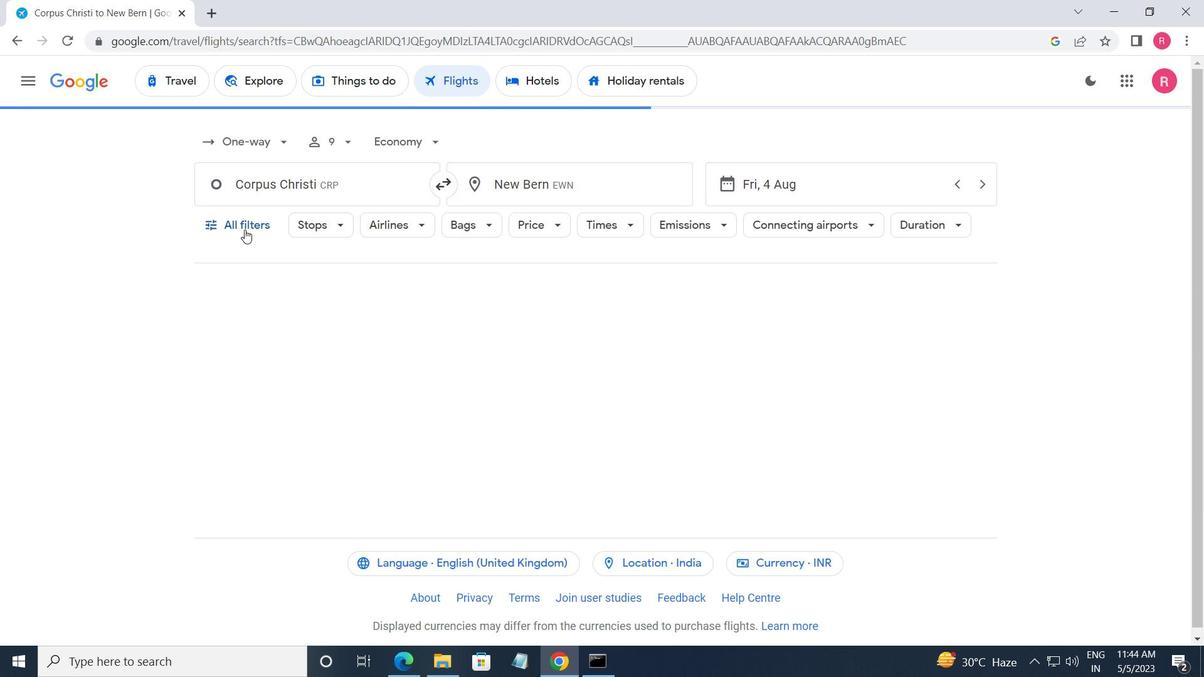 
Action: Mouse moved to (307, 396)
Screenshot: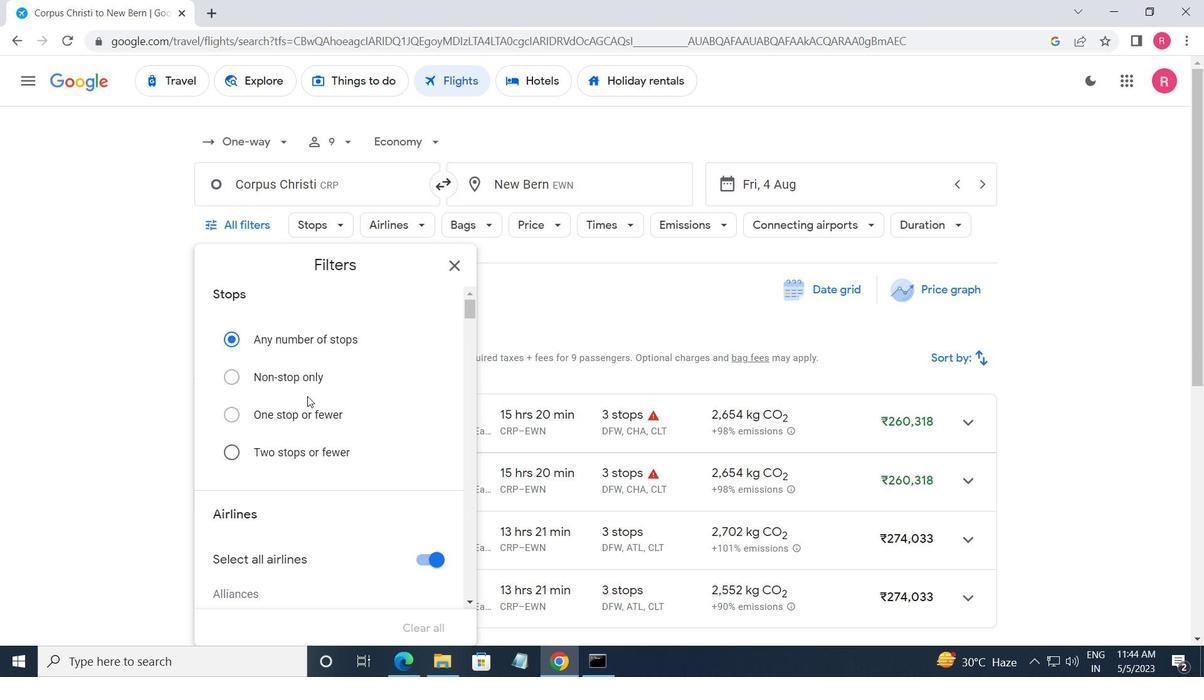 
Action: Mouse scrolled (307, 395) with delta (0, 0)
Screenshot: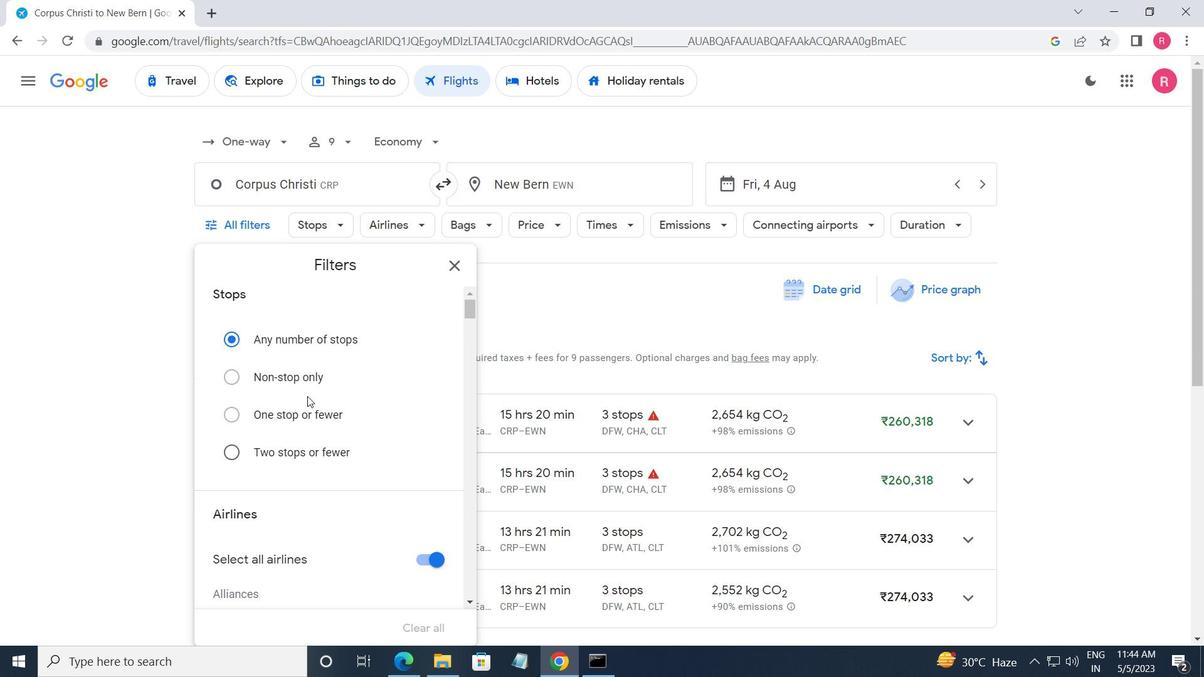 
Action: Mouse moved to (309, 403)
Screenshot: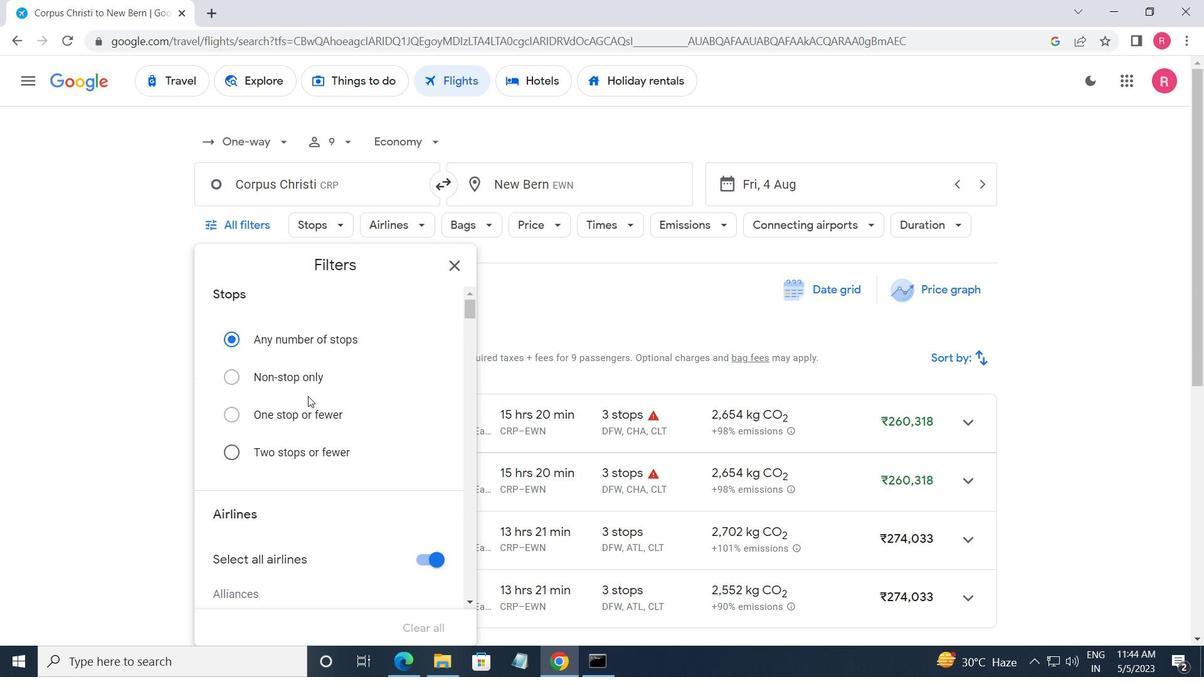 
Action: Mouse scrolled (309, 402) with delta (0, 0)
Screenshot: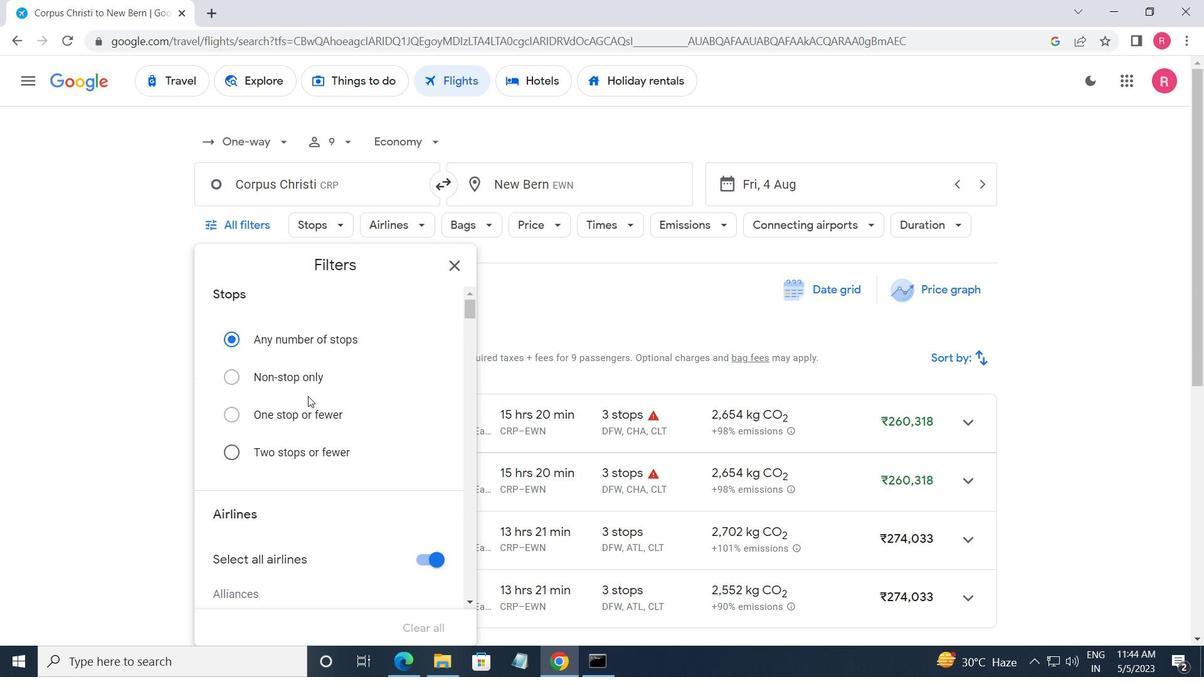 
Action: Mouse moved to (311, 409)
Screenshot: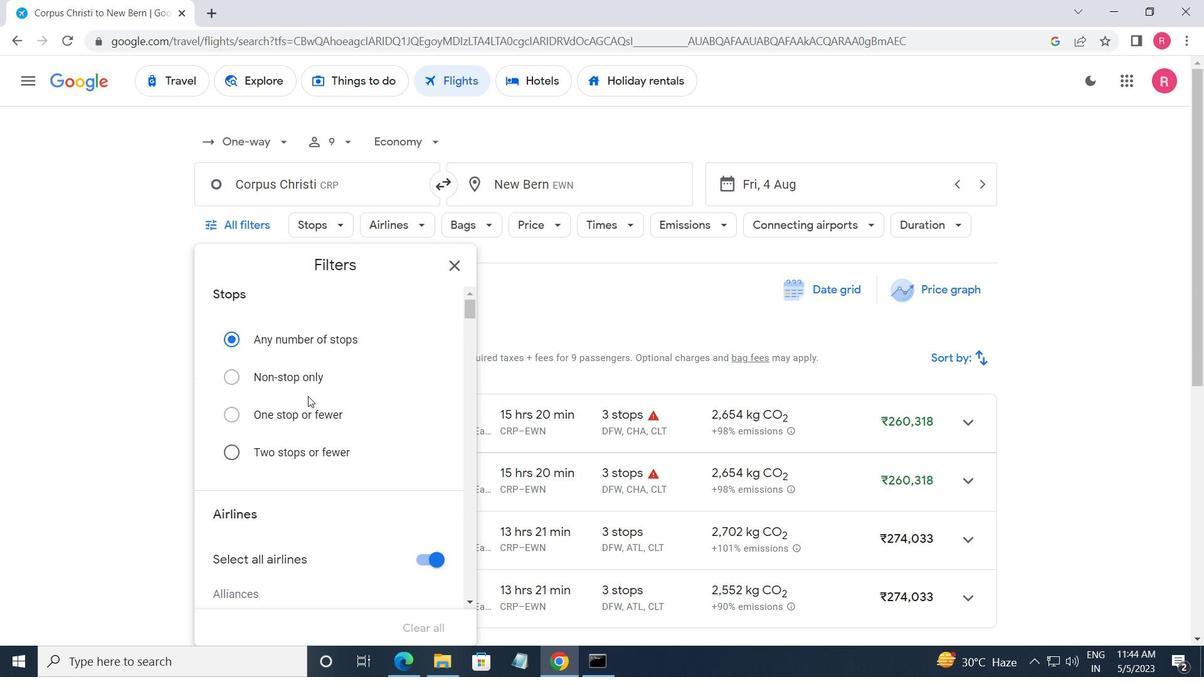 
Action: Mouse scrolled (311, 408) with delta (0, 0)
Screenshot: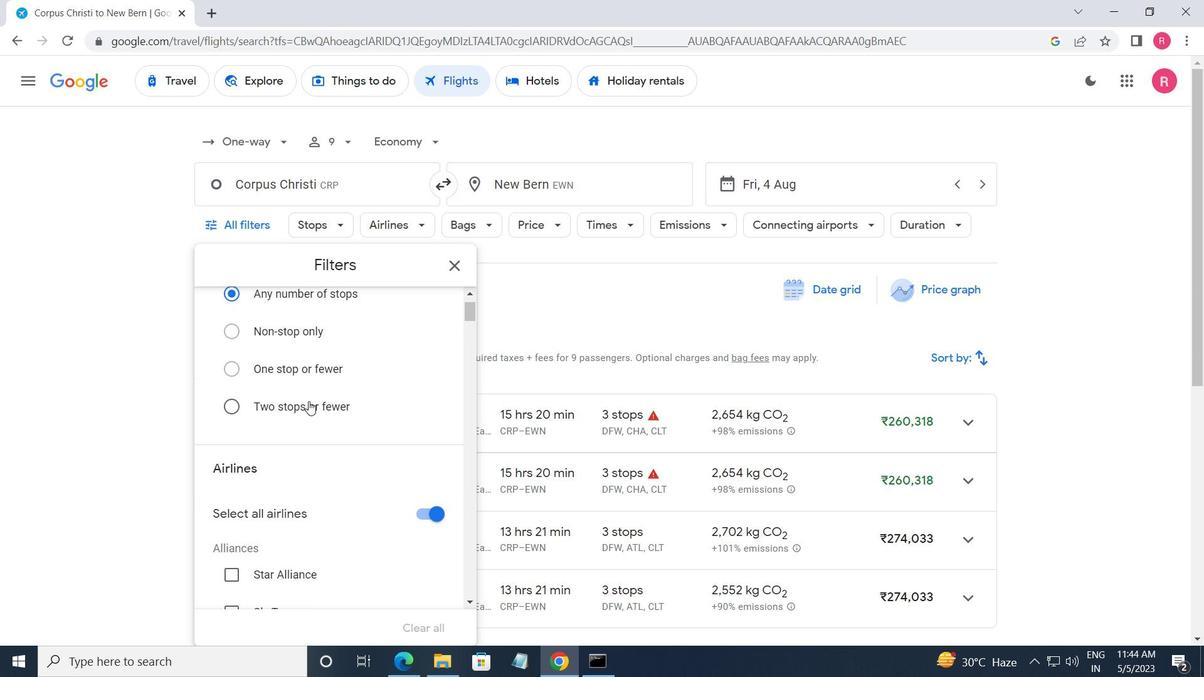 
Action: Mouse moved to (311, 410)
Screenshot: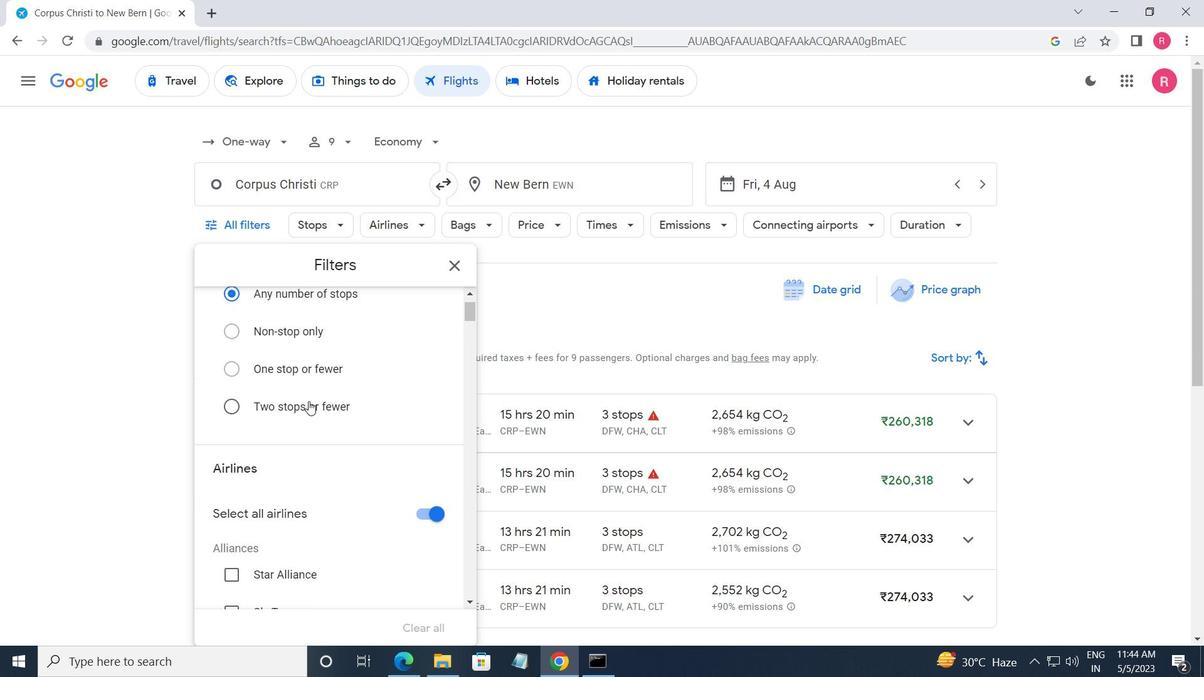 
Action: Mouse scrolled (311, 409) with delta (0, 0)
Screenshot: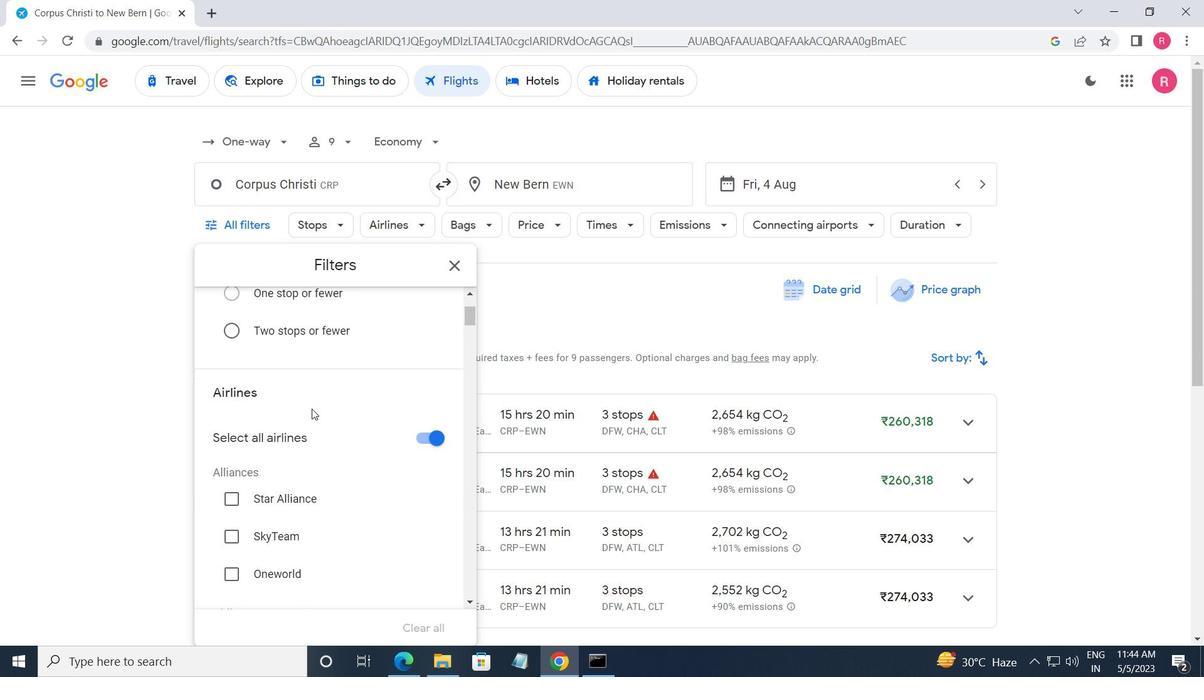 
Action: Mouse scrolled (311, 409) with delta (0, 0)
Screenshot: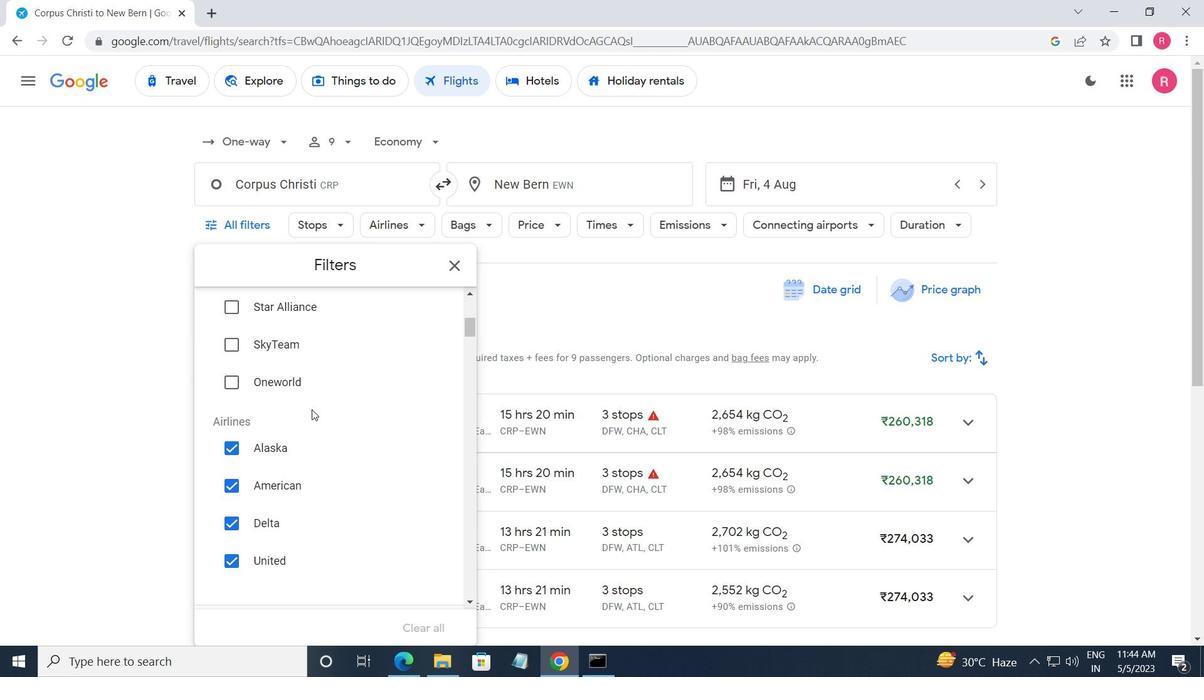 
Action: Mouse moved to (410, 407)
Screenshot: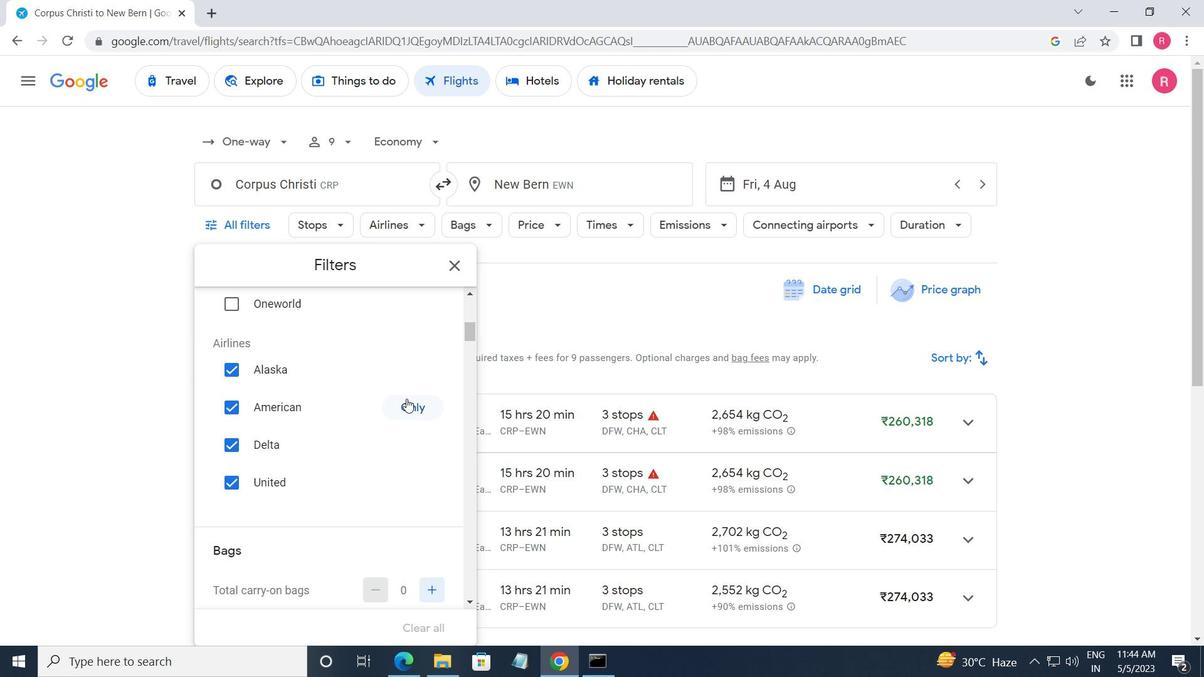 
Action: Mouse pressed left at (410, 407)
Screenshot: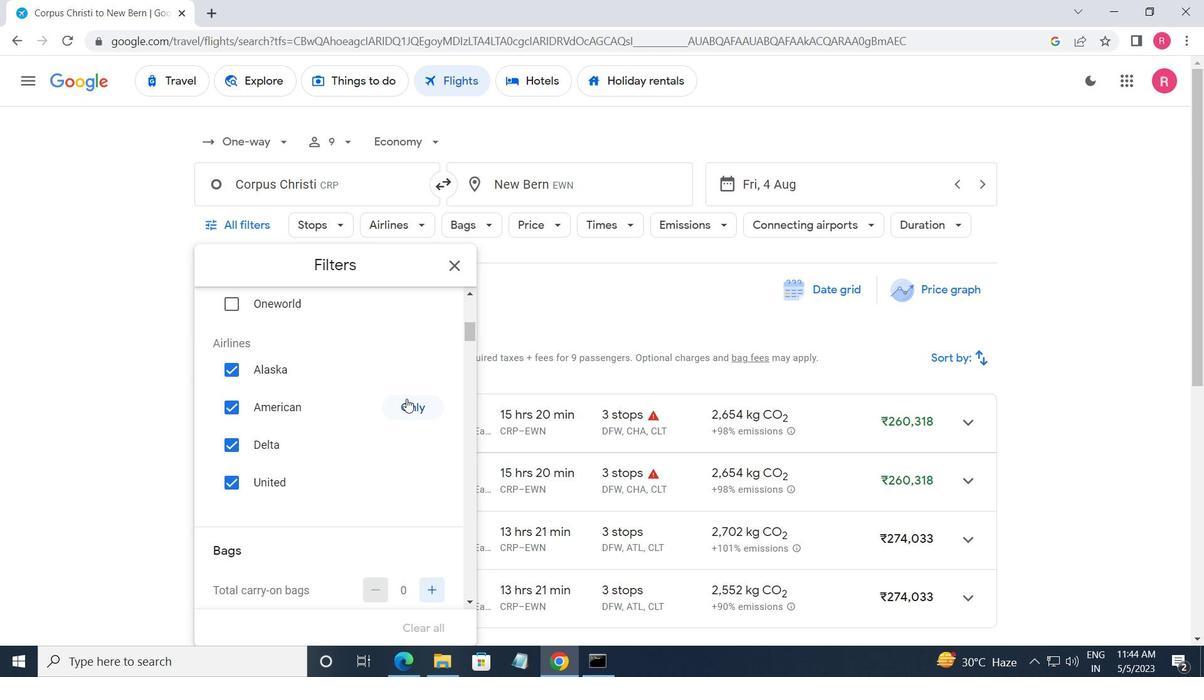 
Action: Mouse moved to (395, 439)
Screenshot: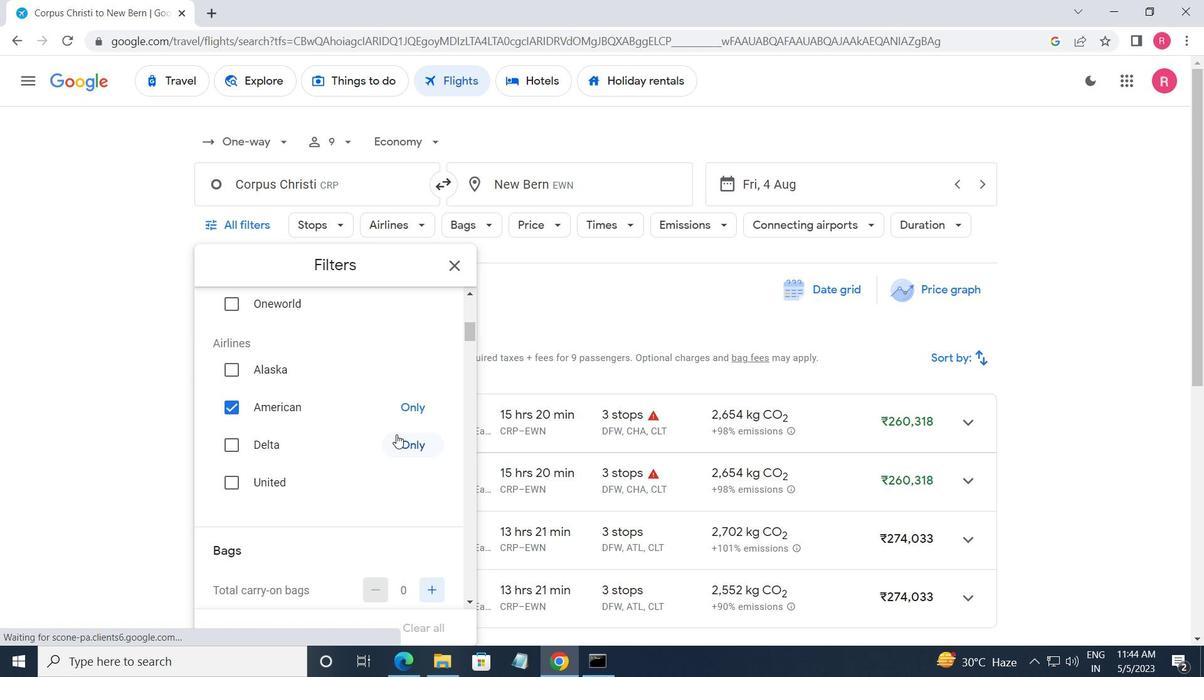 
Action: Mouse scrolled (395, 439) with delta (0, 0)
Screenshot: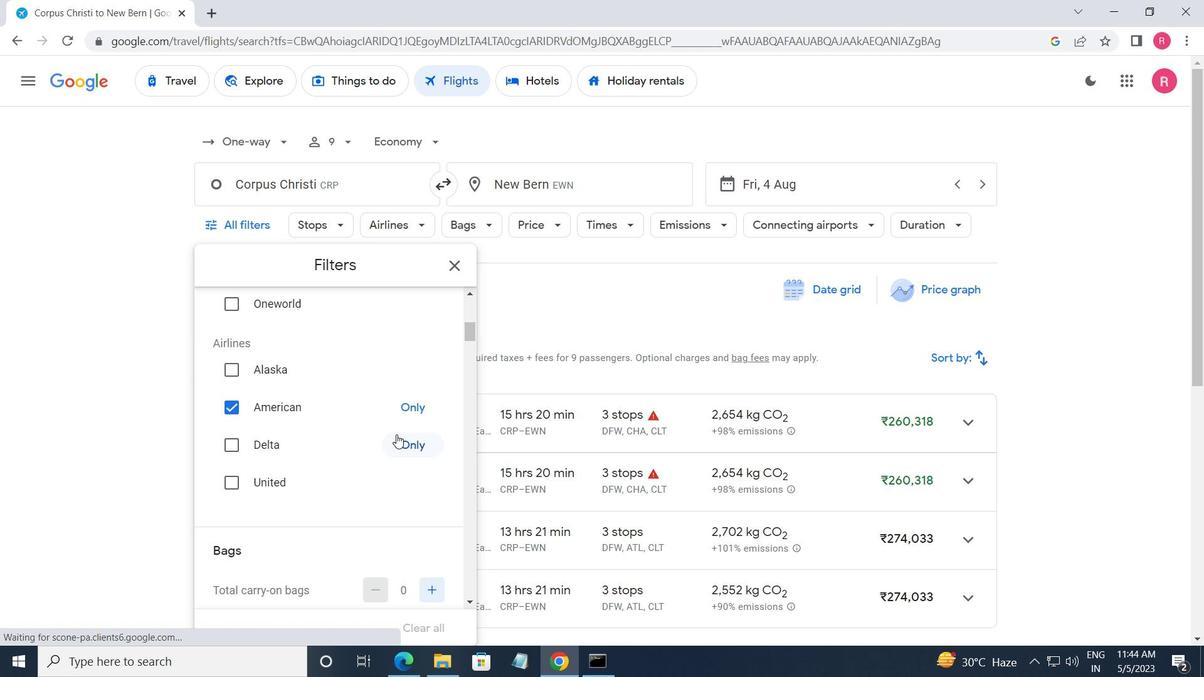 
Action: Mouse moved to (395, 441)
Screenshot: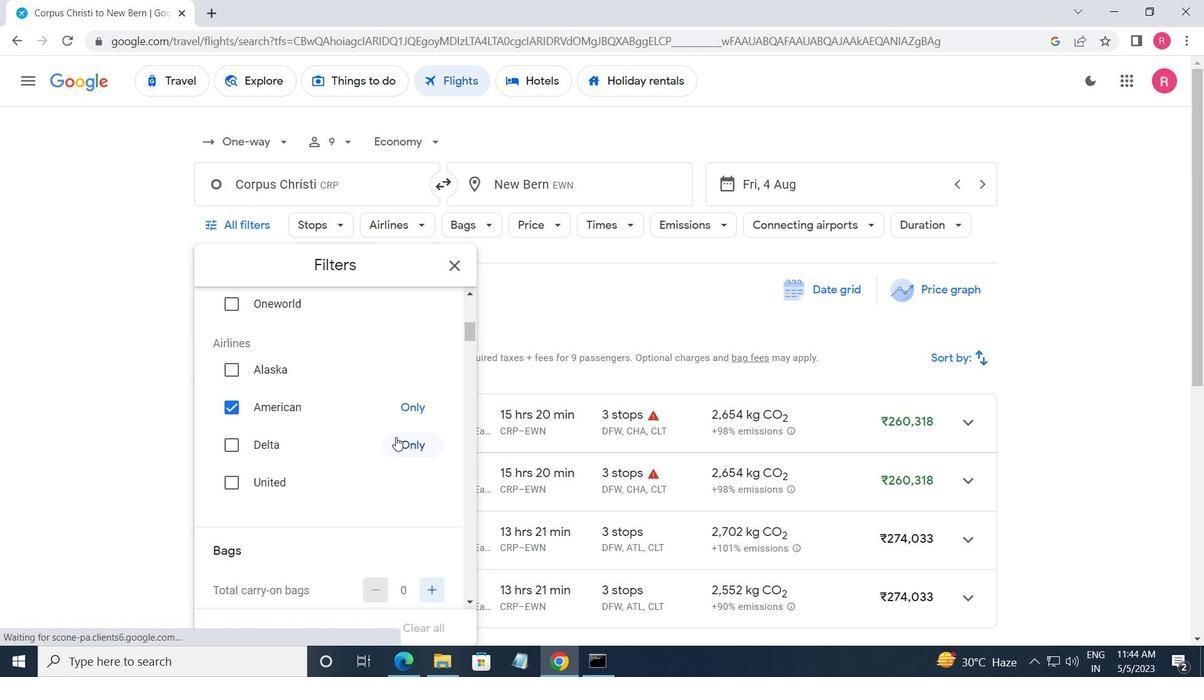 
Action: Mouse scrolled (395, 440) with delta (0, 0)
Screenshot: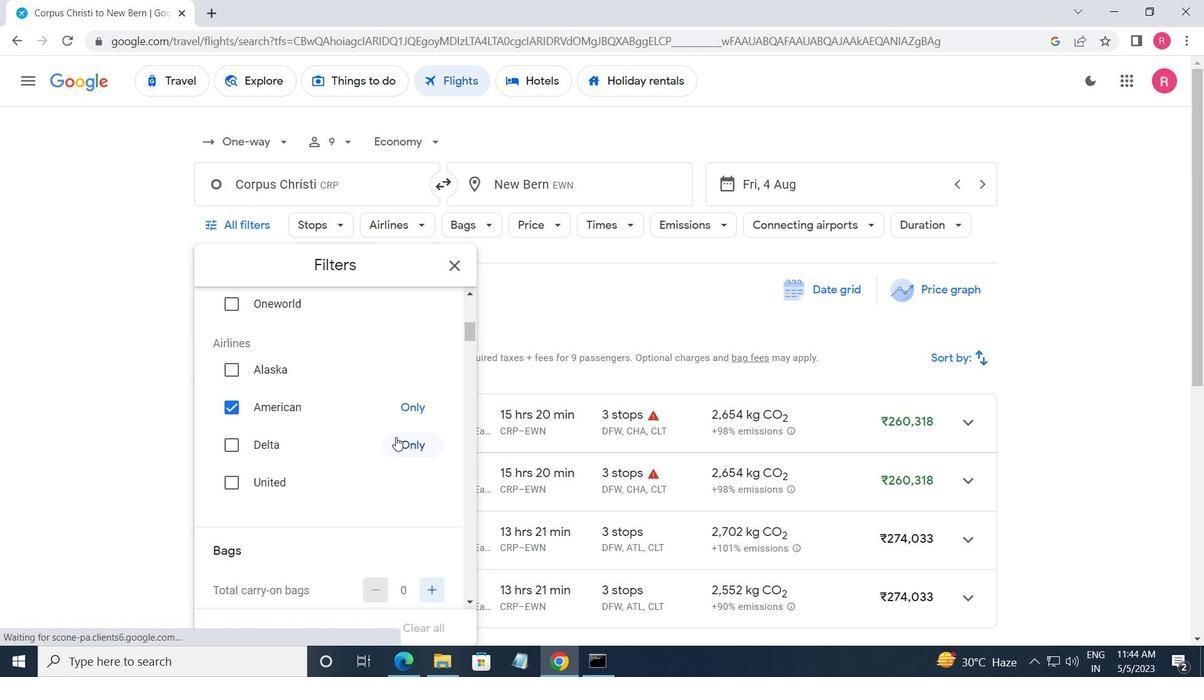 
Action: Mouse moved to (437, 467)
Screenshot: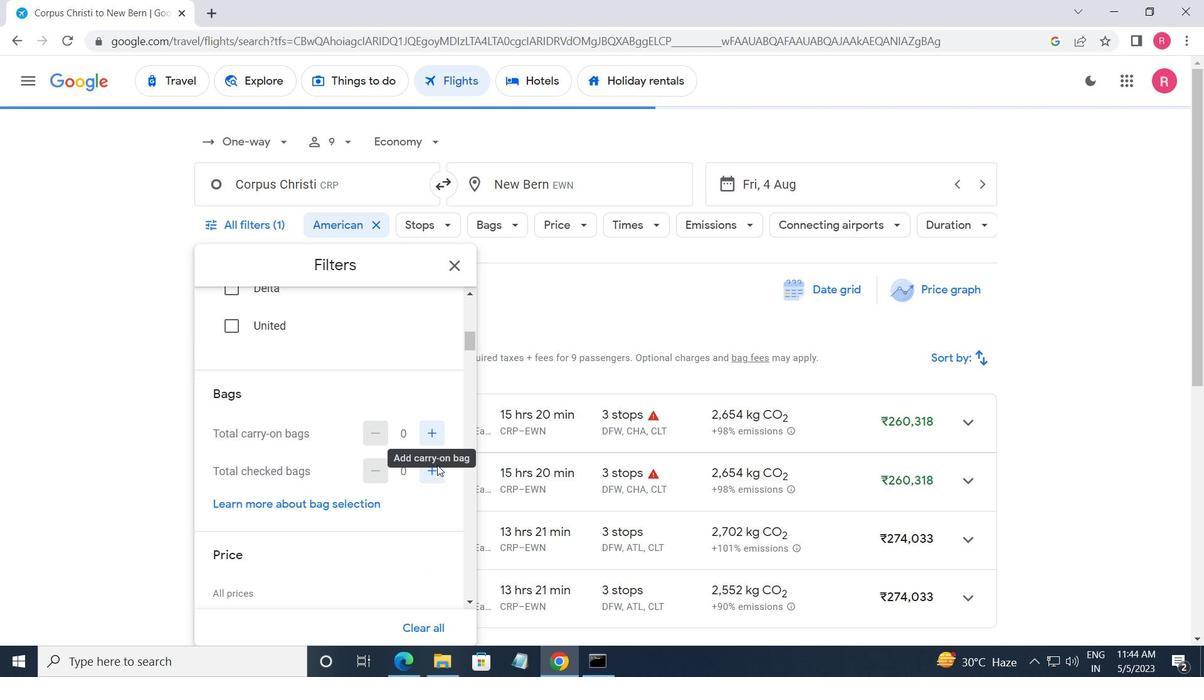 
Action: Mouse pressed left at (437, 467)
Screenshot: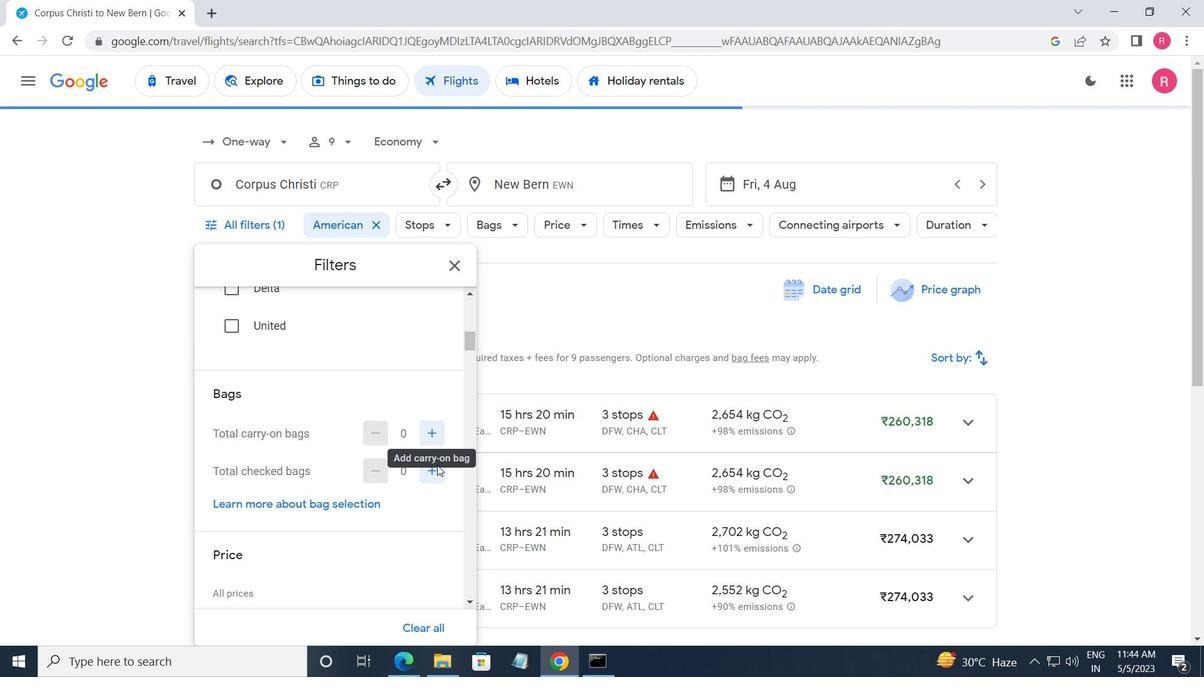 
Action: Mouse moved to (437, 468)
Screenshot: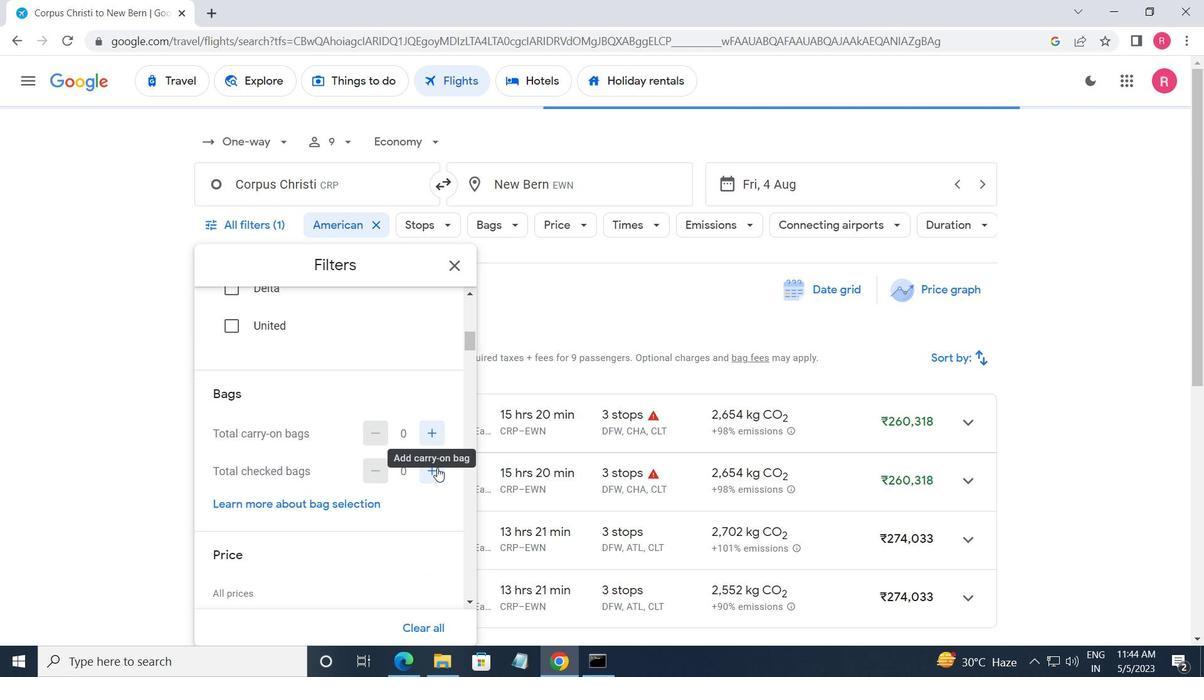 
Action: Mouse pressed left at (437, 468)
Screenshot: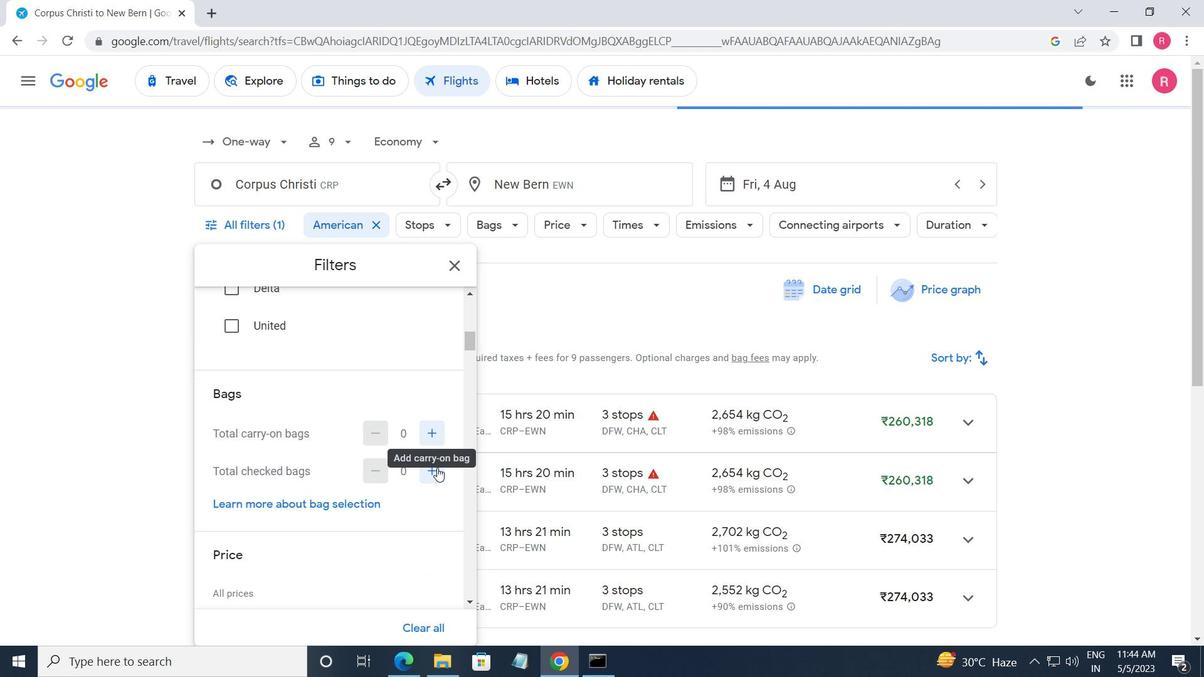 
Action: Mouse pressed left at (437, 468)
Screenshot: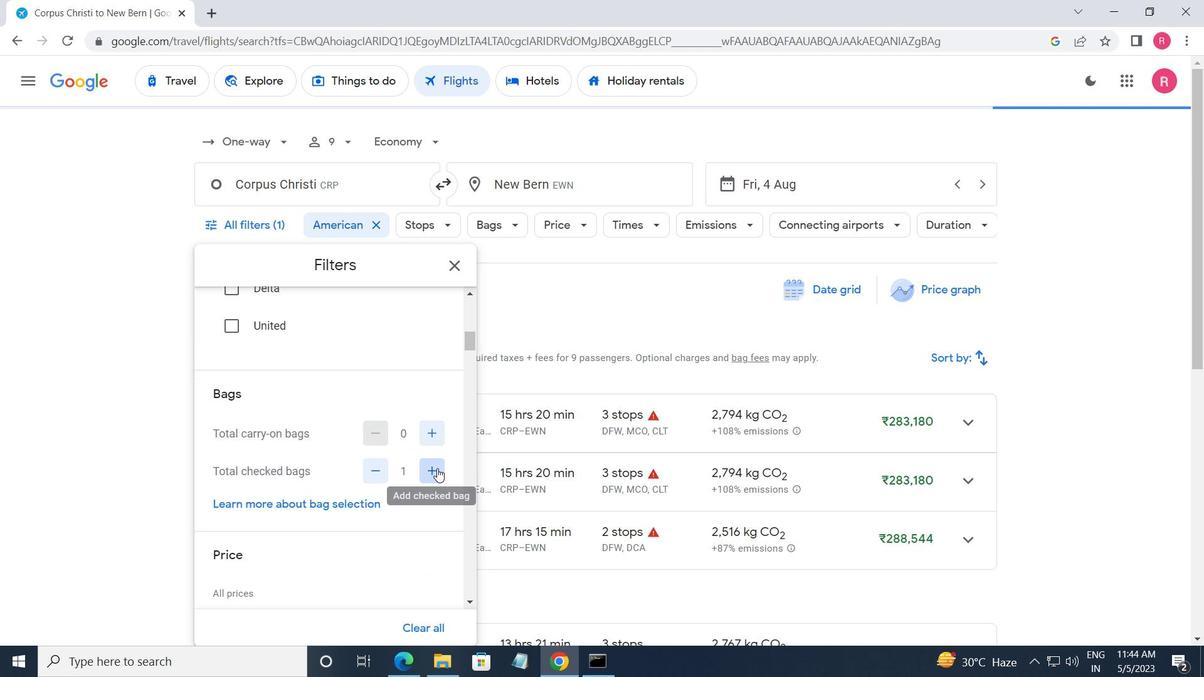 
Action: Mouse pressed left at (437, 468)
Screenshot: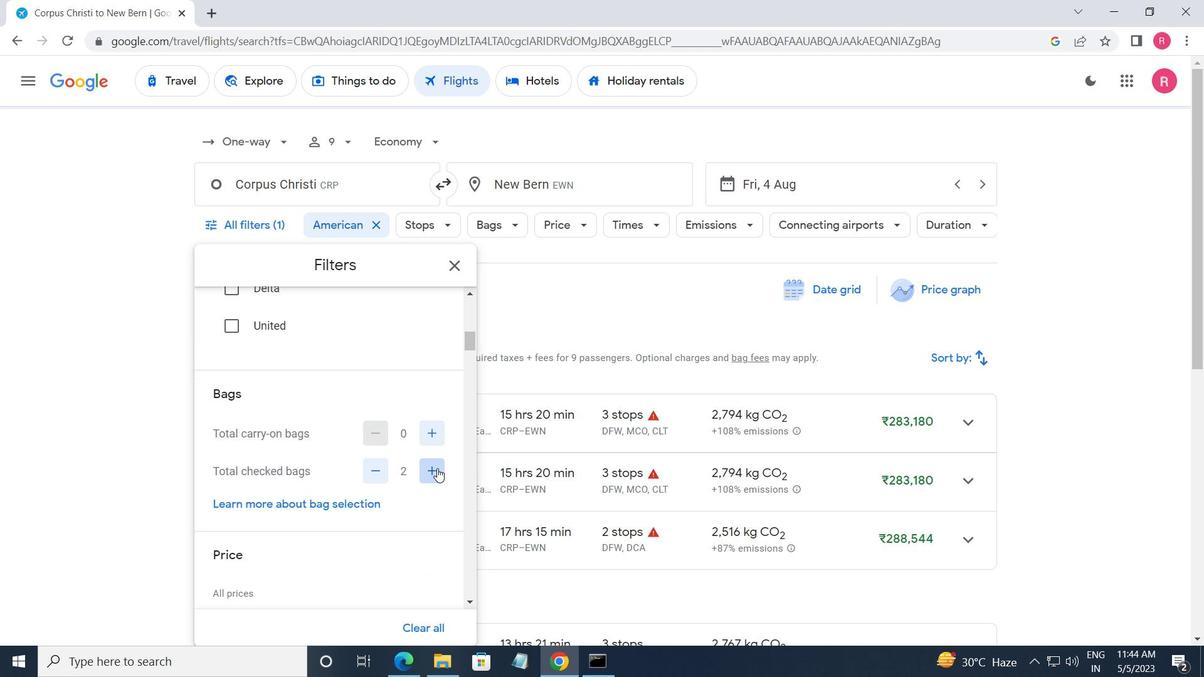 
Action: Mouse pressed left at (437, 468)
Screenshot: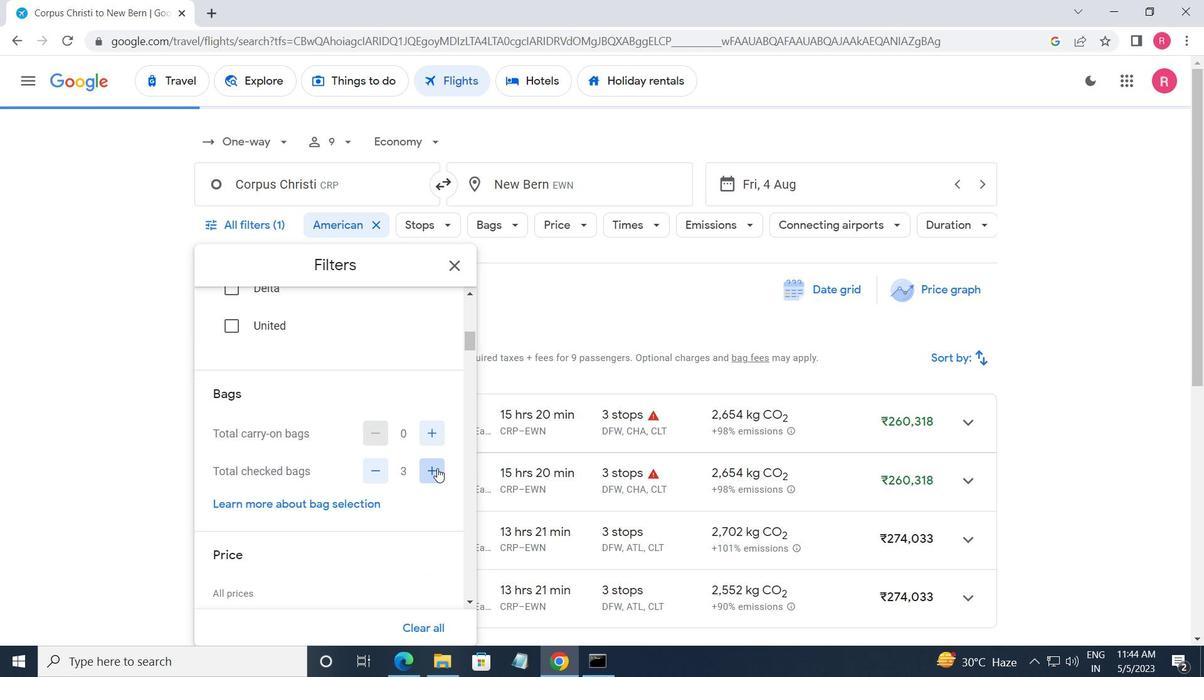 
Action: Mouse pressed left at (437, 468)
Screenshot: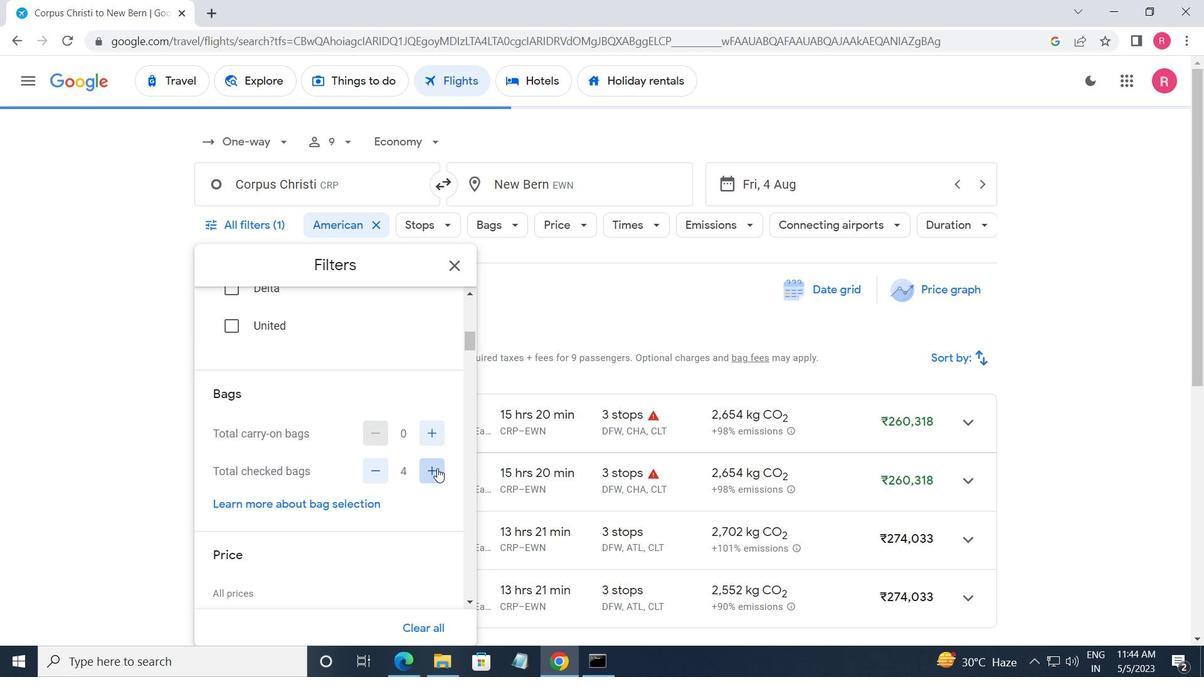 
Action: Mouse pressed left at (437, 468)
Screenshot: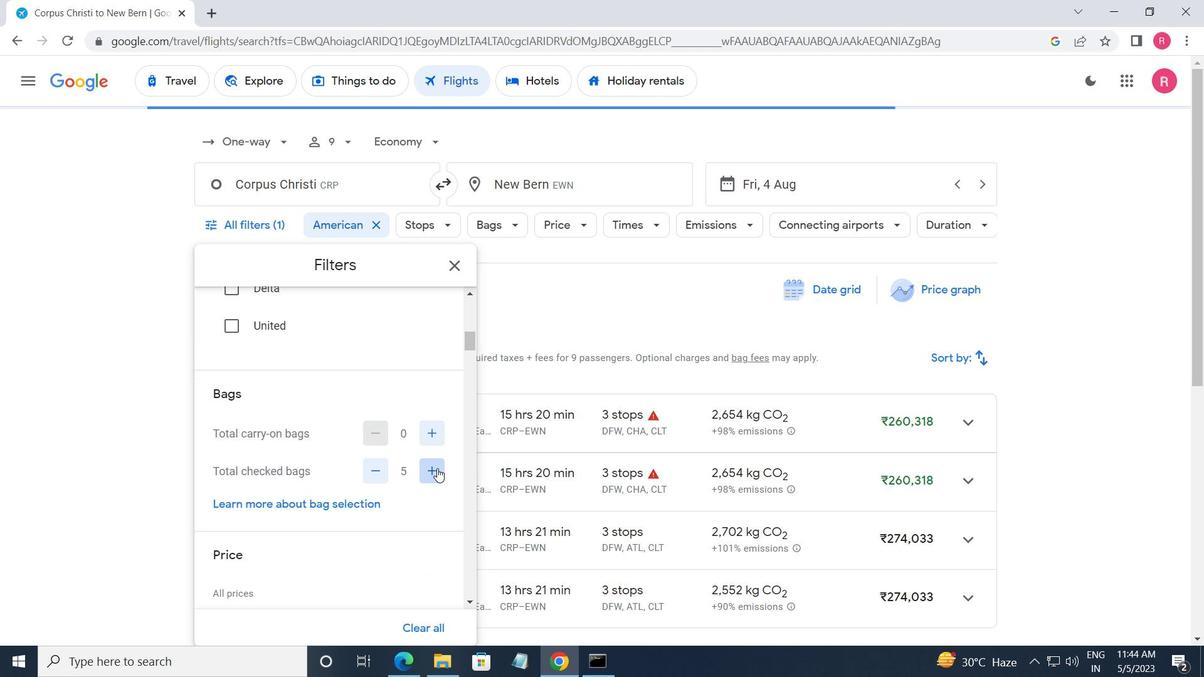 
Action: Mouse moved to (437, 468)
Screenshot: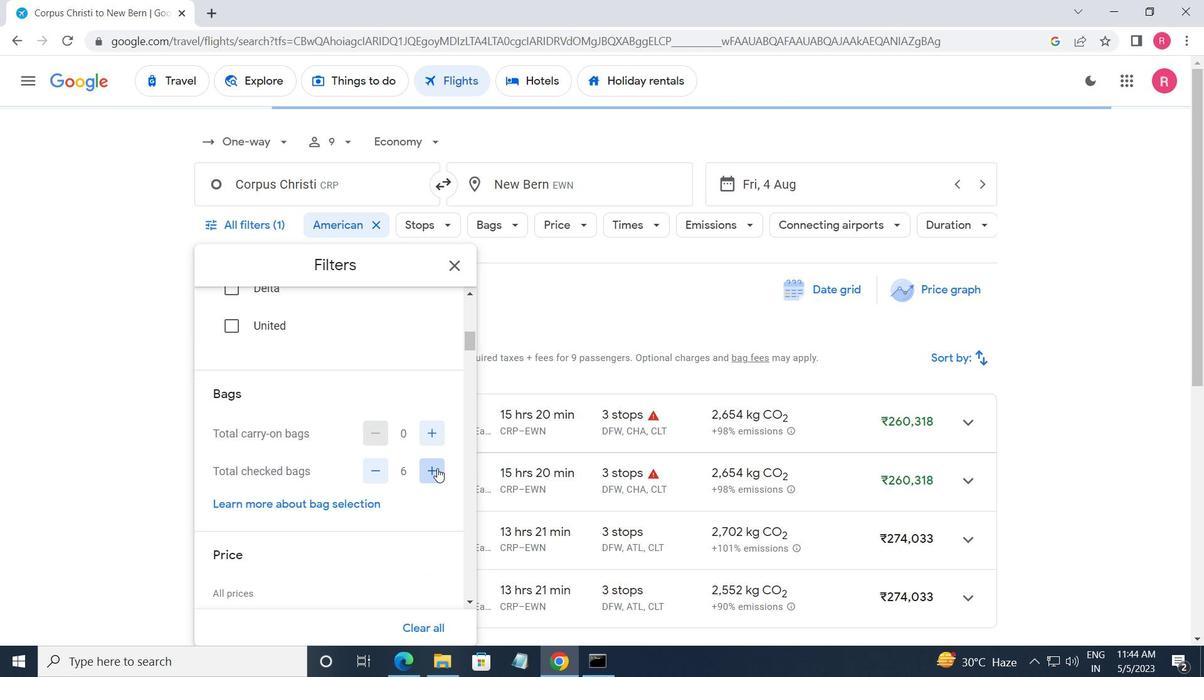 
Action: Mouse pressed left at (437, 468)
Screenshot: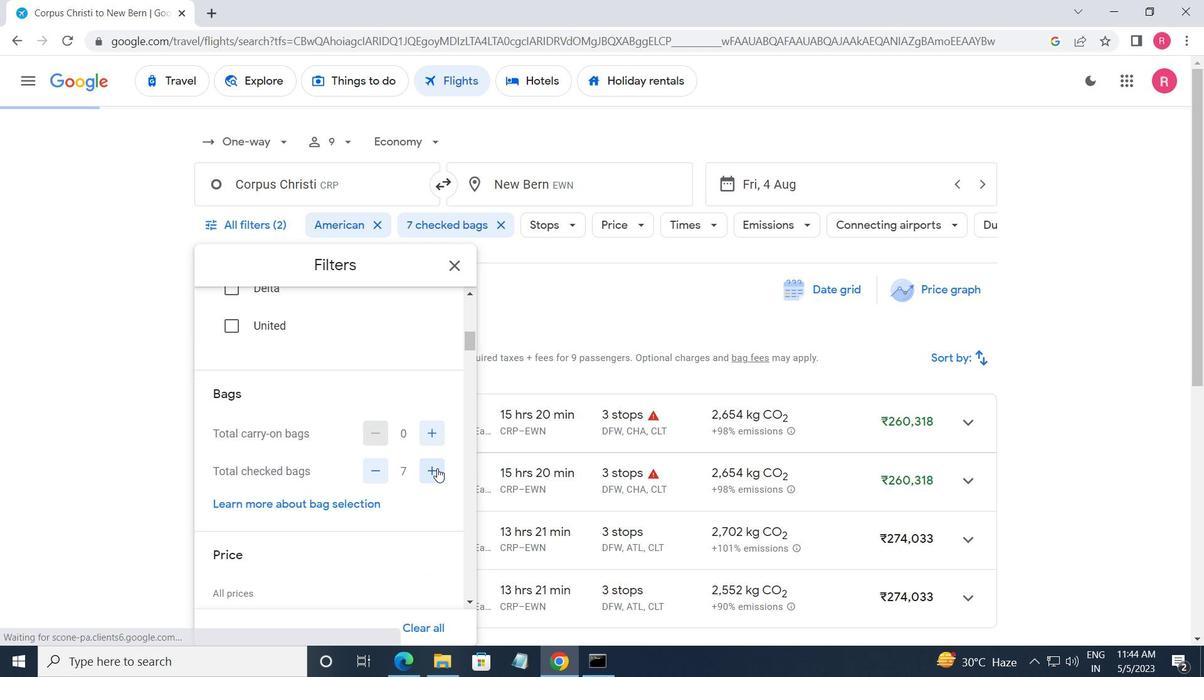 
Action: Mouse moved to (437, 466)
Screenshot: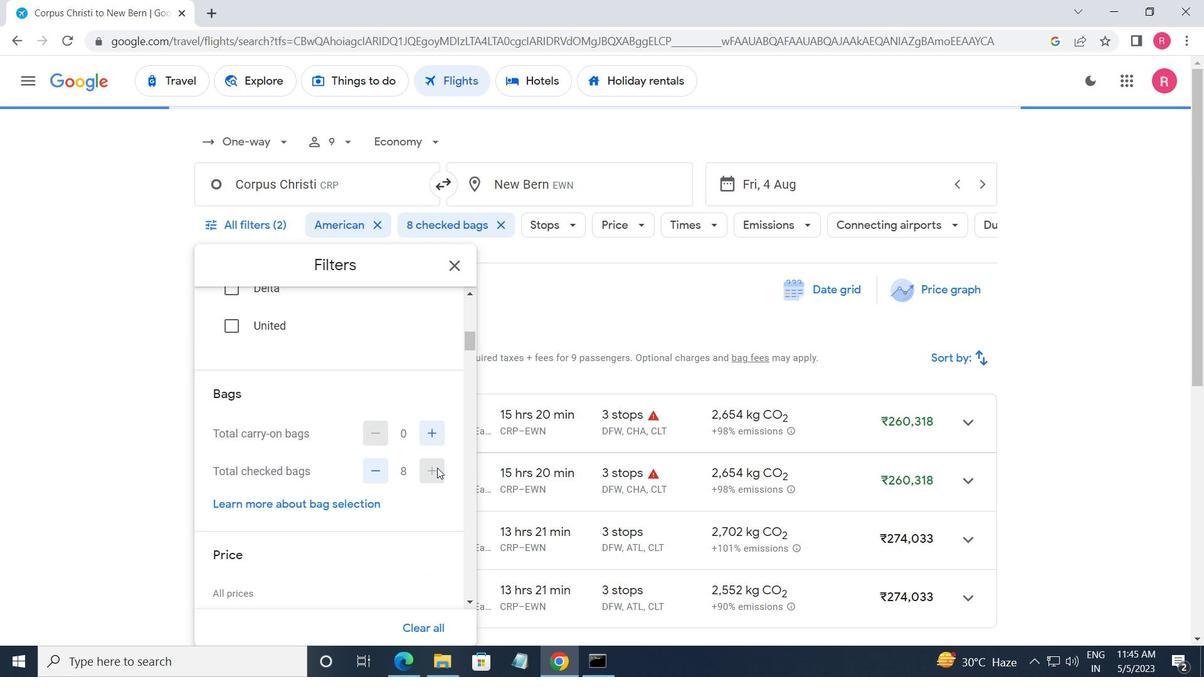 
Action: Mouse scrolled (437, 465) with delta (0, 0)
Screenshot: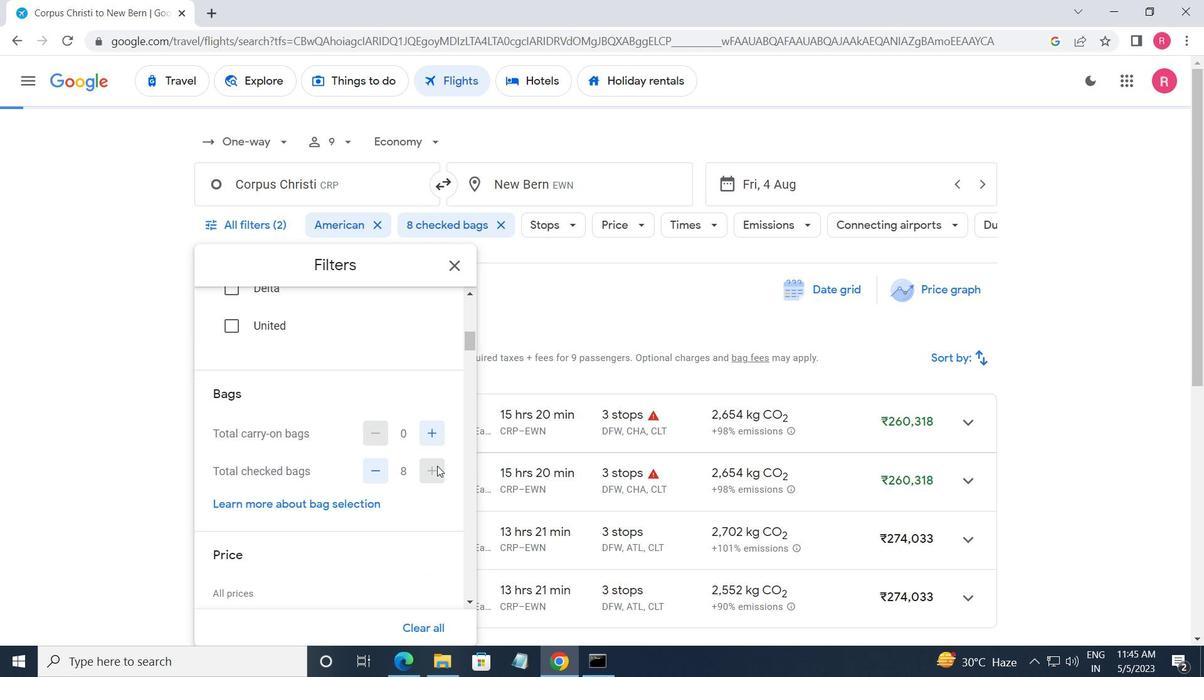 
Action: Mouse moved to (443, 537)
Screenshot: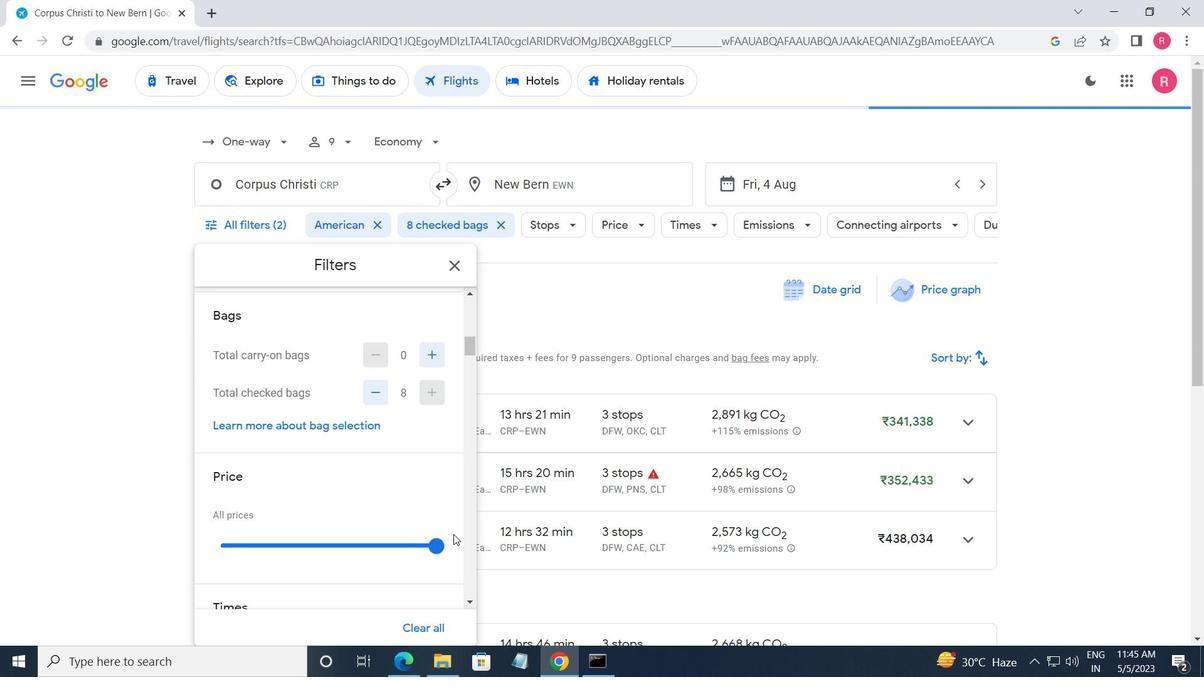 
Action: Mouse pressed left at (443, 537)
Screenshot: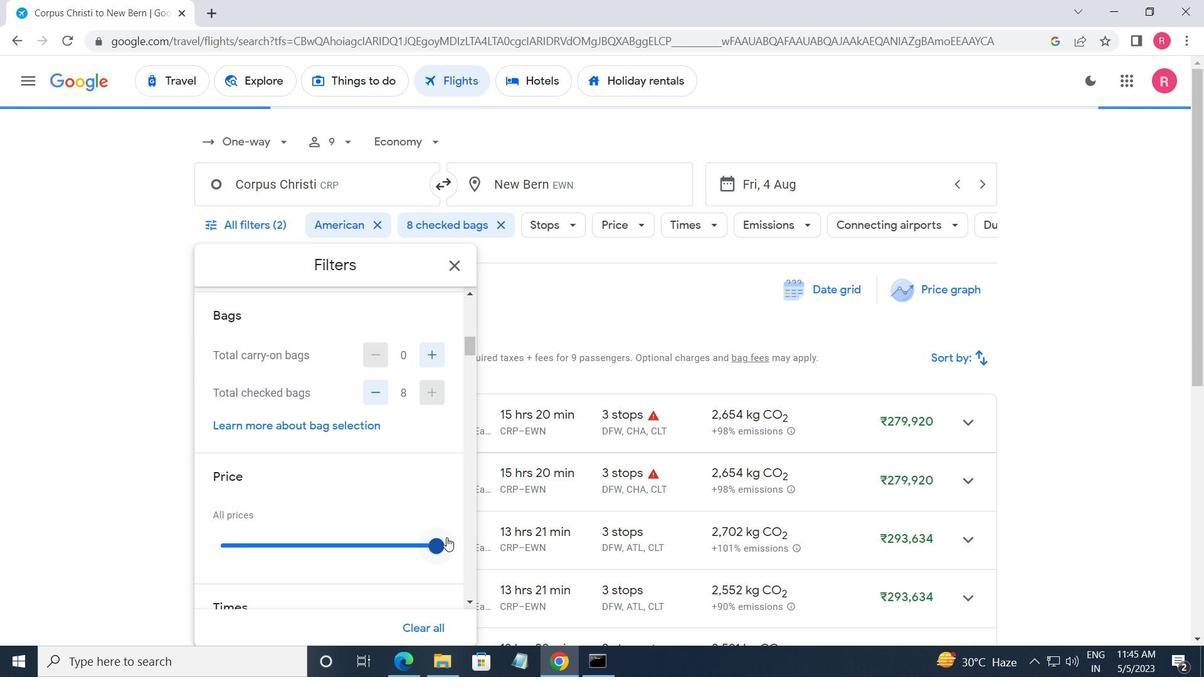 
Action: Mouse moved to (440, 546)
Screenshot: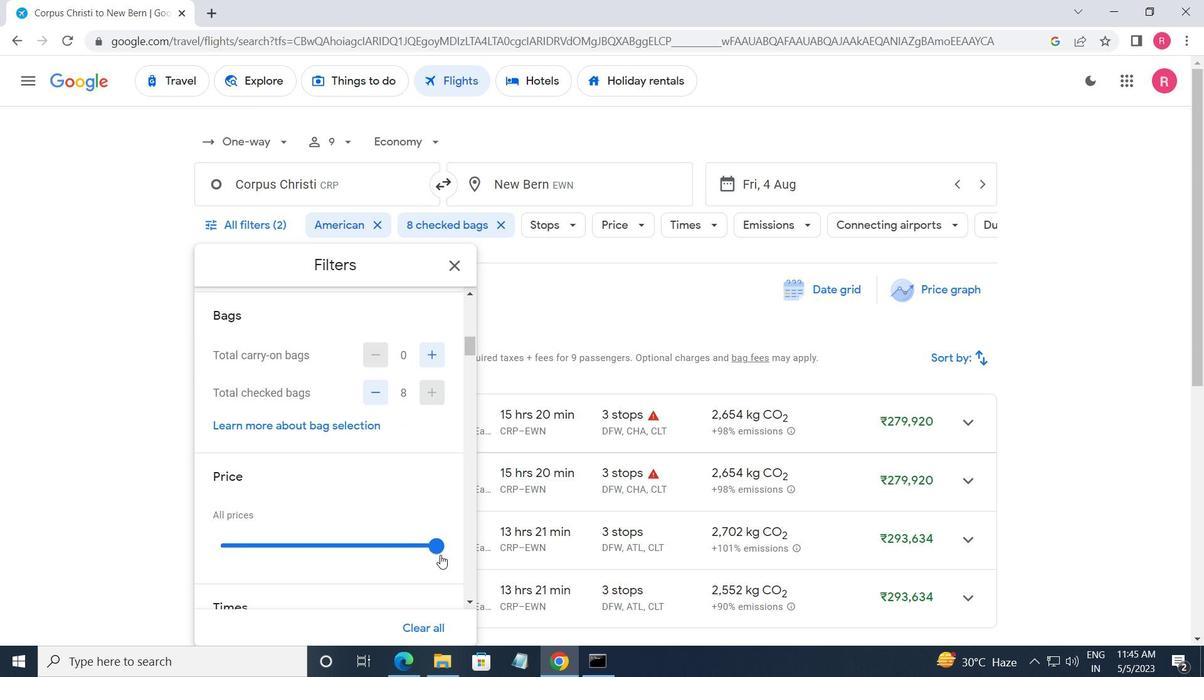 
Action: Mouse pressed left at (440, 546)
Screenshot: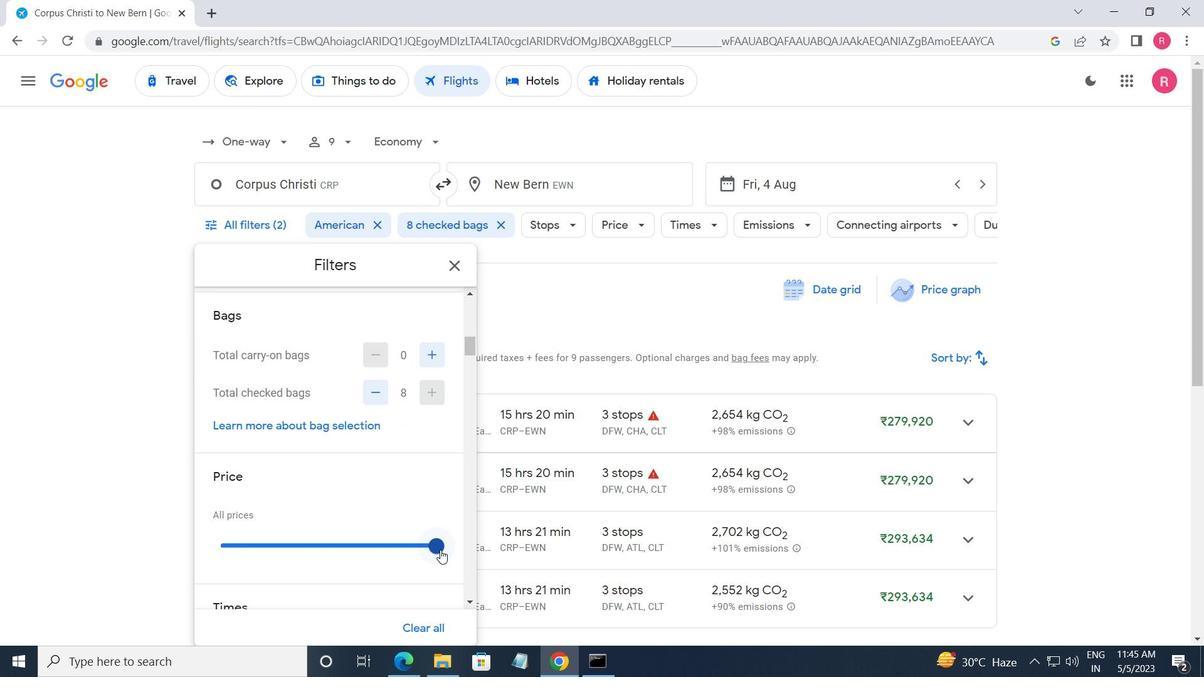 
Action: Mouse moved to (299, 332)
Screenshot: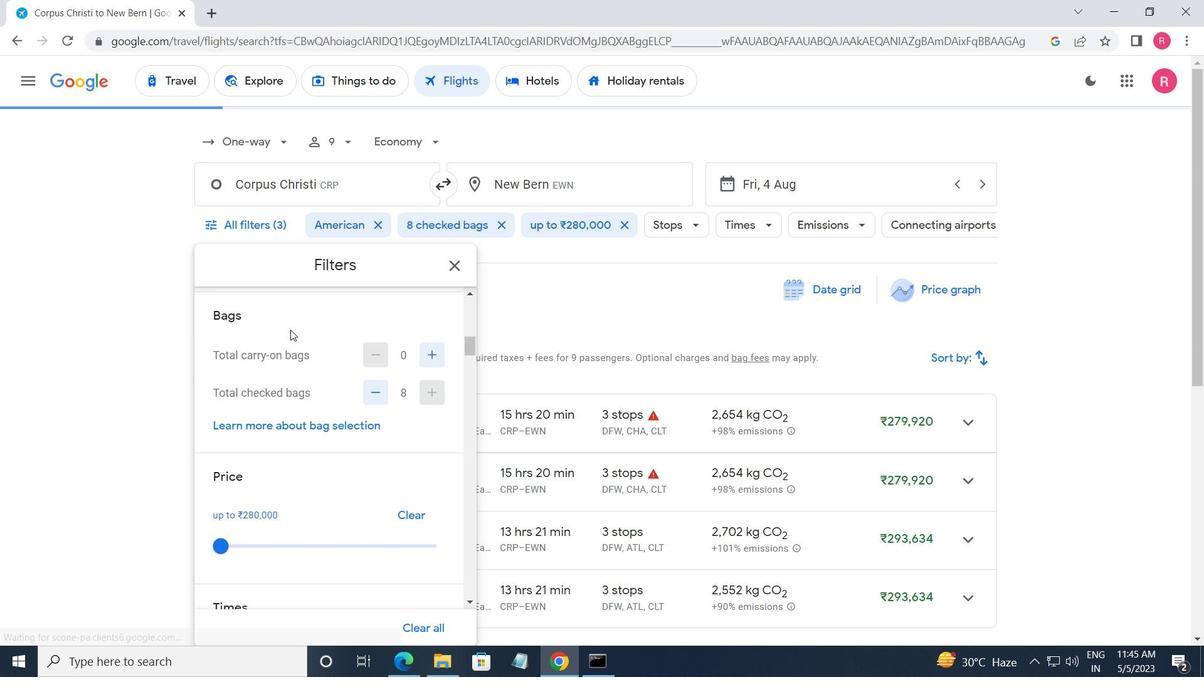 
Action: Mouse scrolled (299, 331) with delta (0, 0)
Screenshot: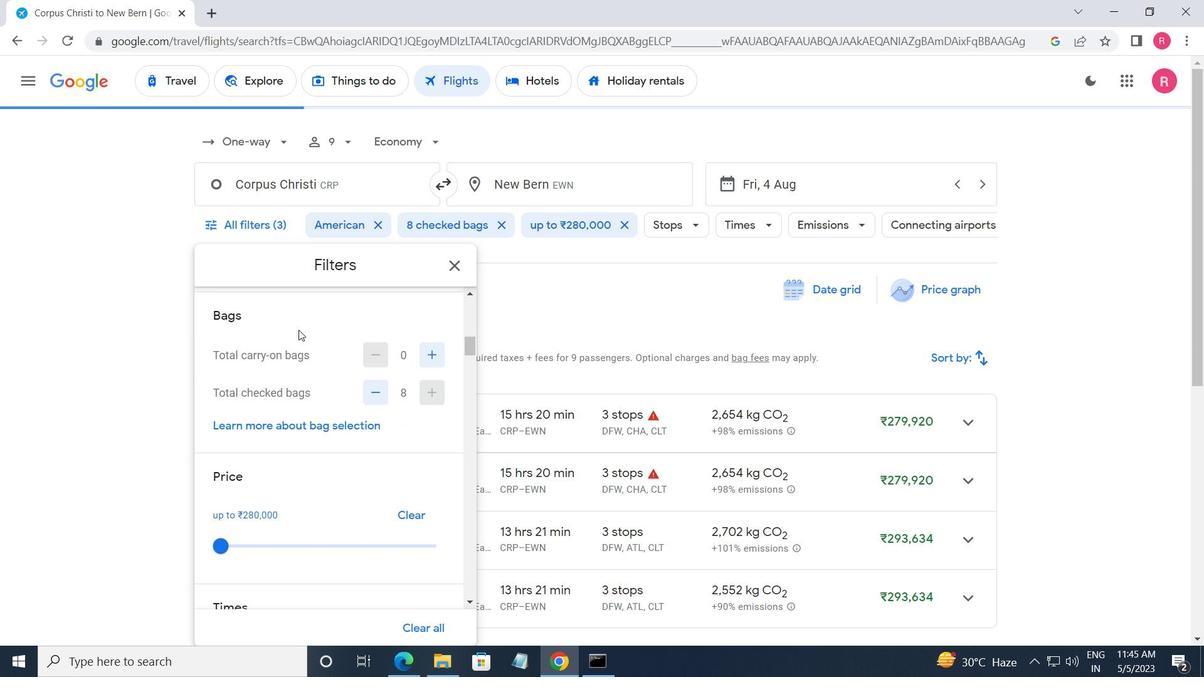 
Action: Mouse moved to (300, 334)
Screenshot: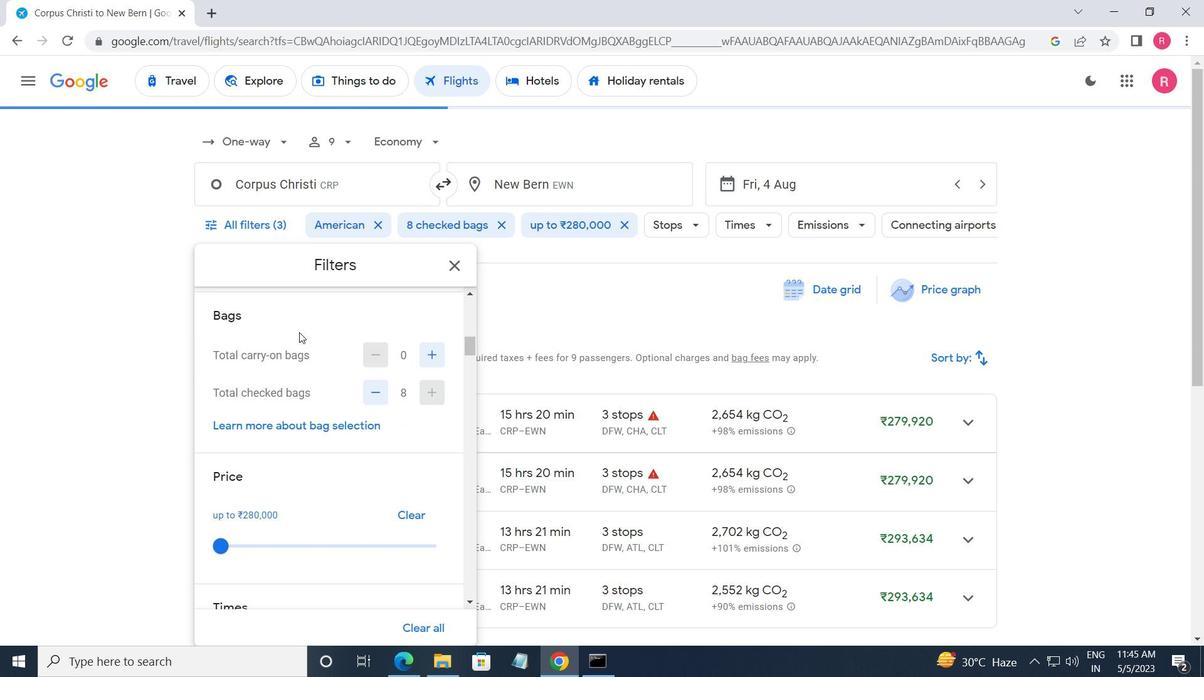 
Action: Mouse scrolled (300, 333) with delta (0, 0)
Screenshot: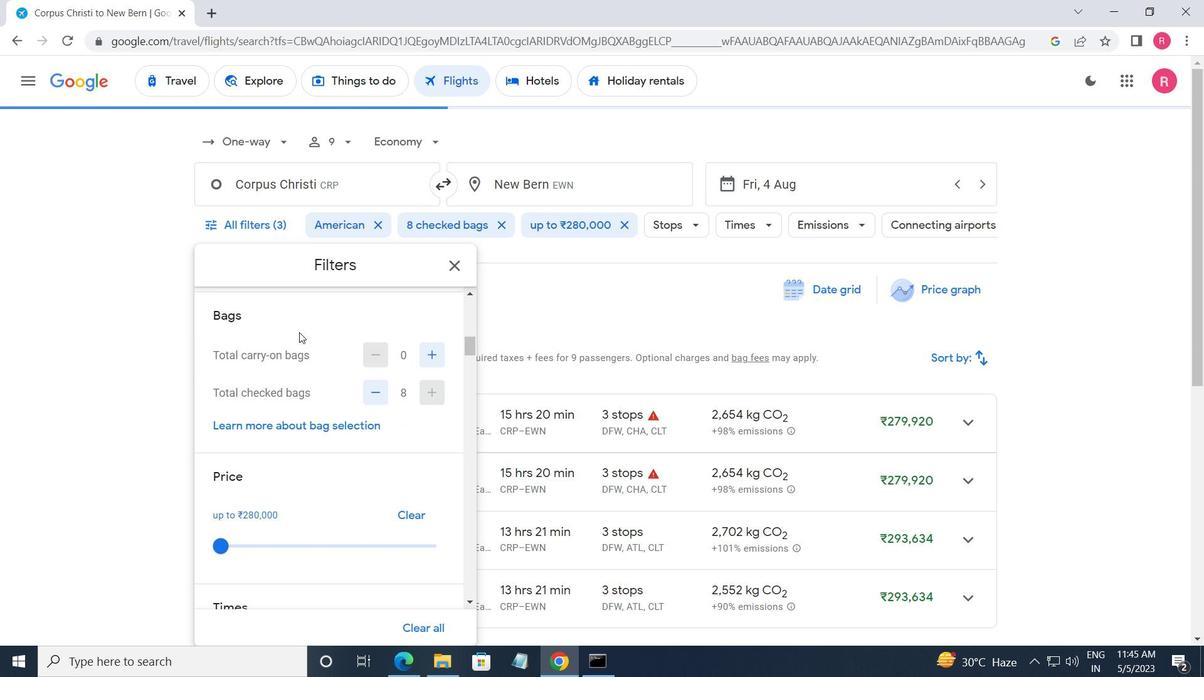 
Action: Mouse moved to (300, 339)
Screenshot: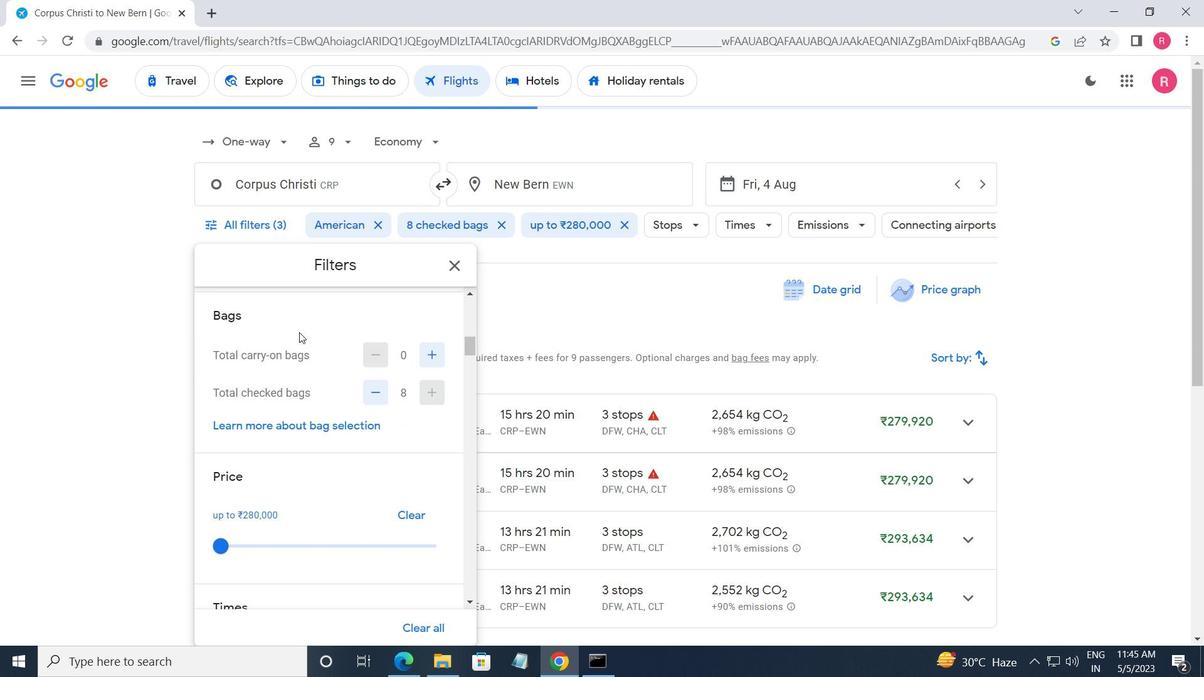 
Action: Mouse scrolled (300, 339) with delta (0, 0)
Screenshot: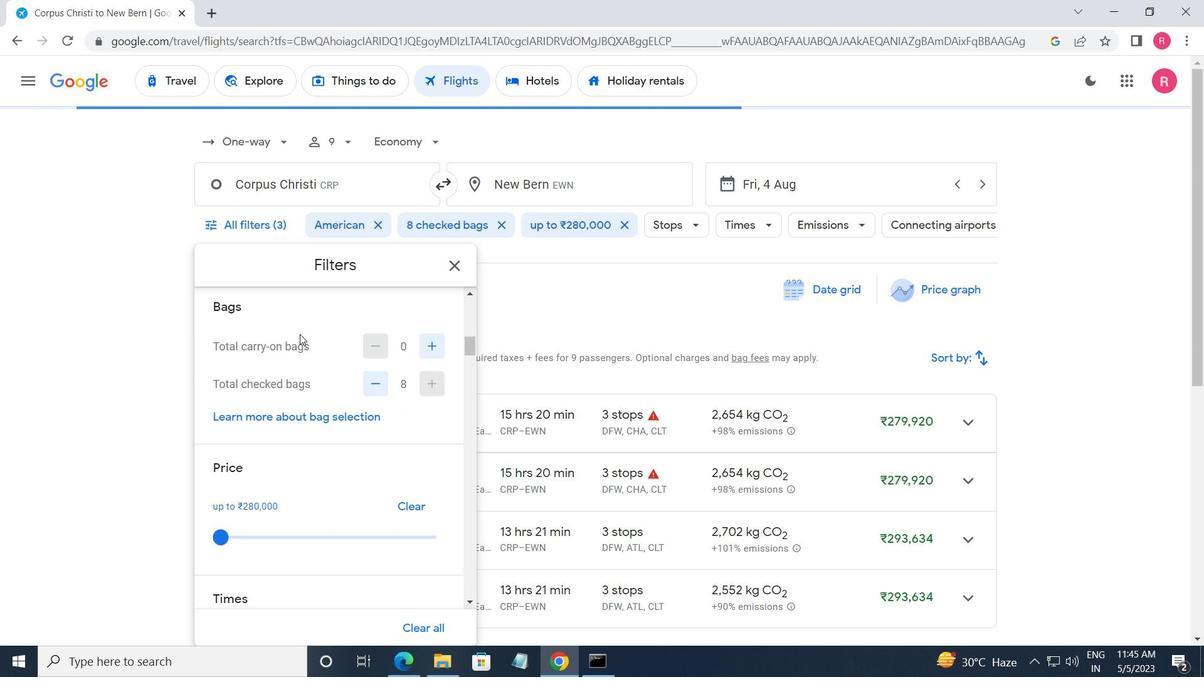 
Action: Mouse moved to (298, 353)
Screenshot: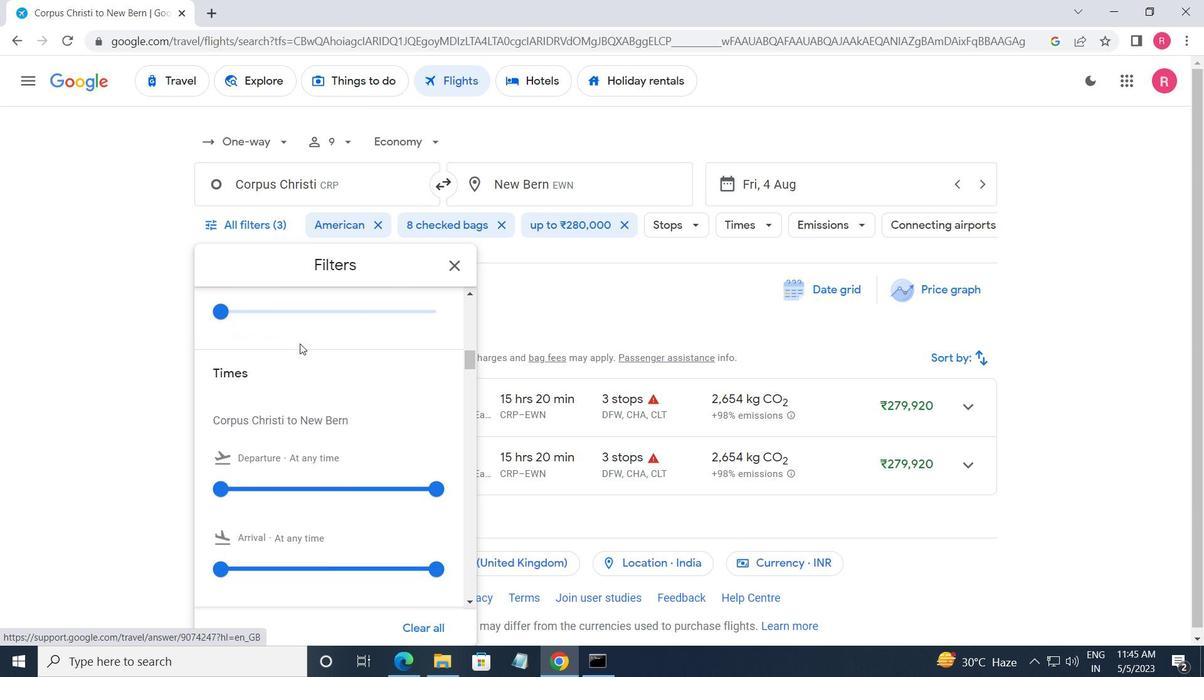 
Action: Mouse scrolled (298, 352) with delta (0, 0)
Screenshot: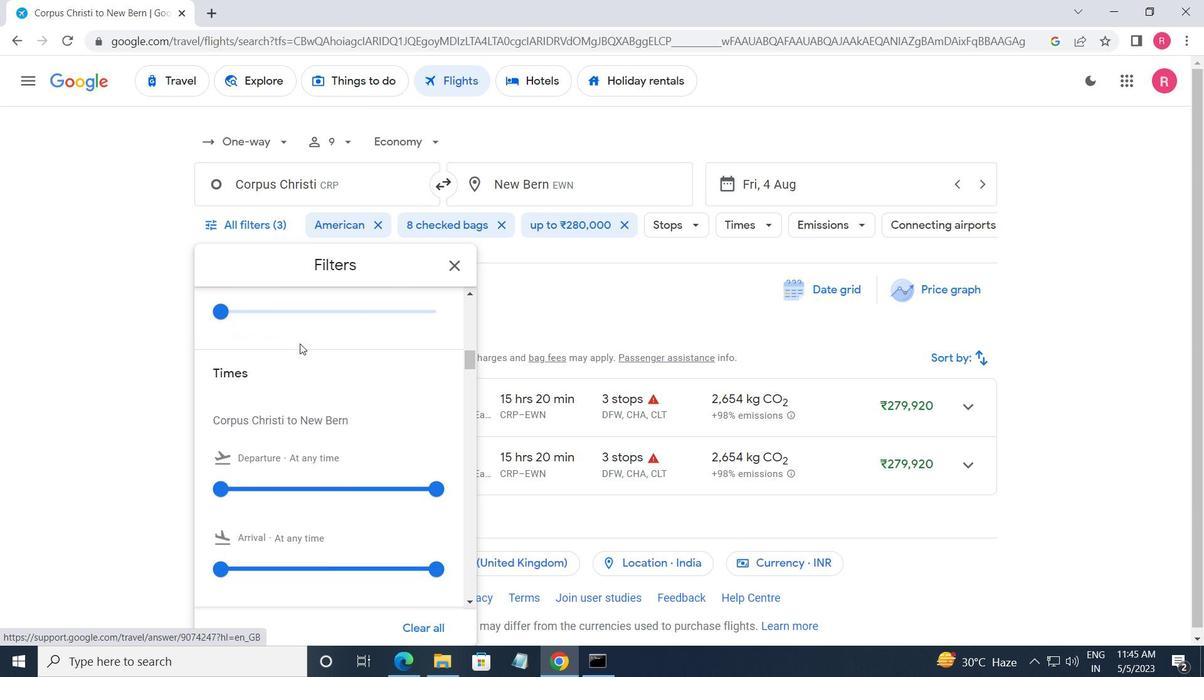 
Action: Mouse moved to (292, 380)
Screenshot: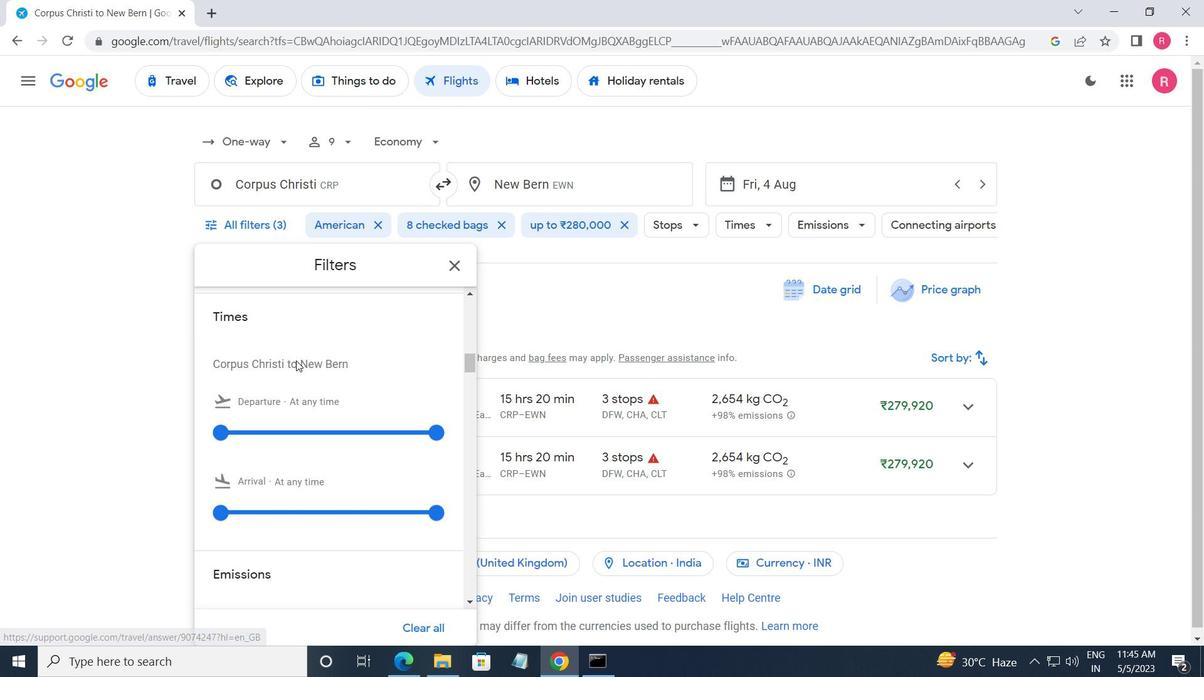 
Action: Mouse scrolled (292, 379) with delta (0, 0)
Screenshot: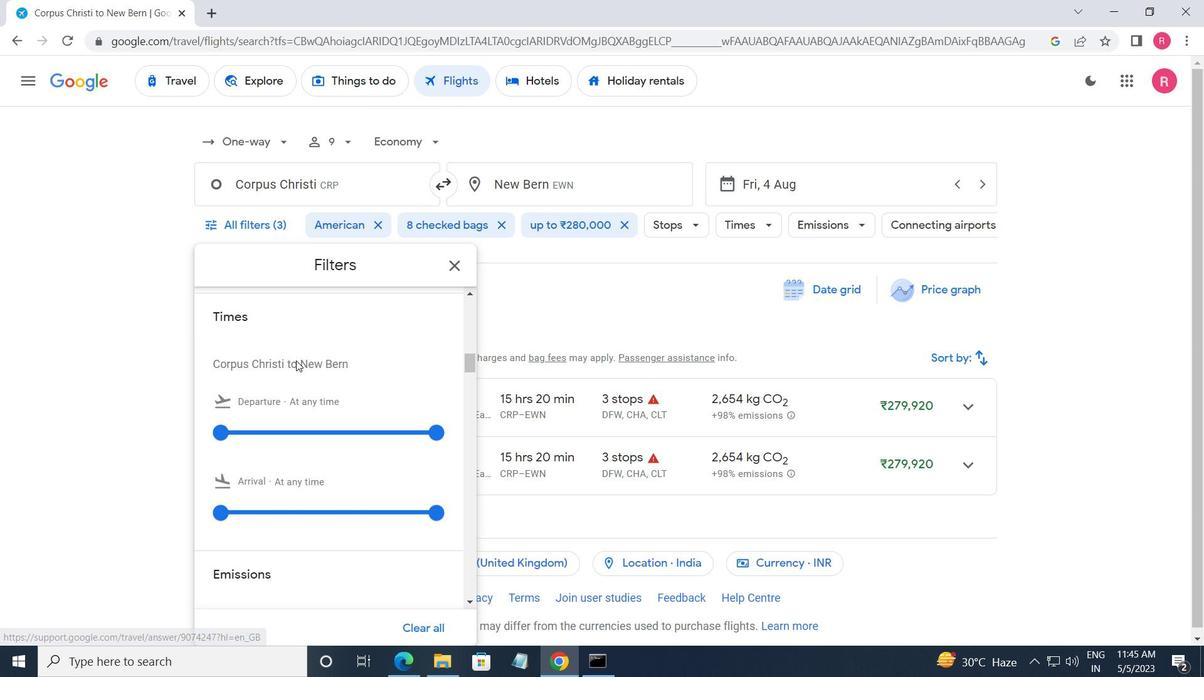 
Action: Mouse moved to (285, 407)
Screenshot: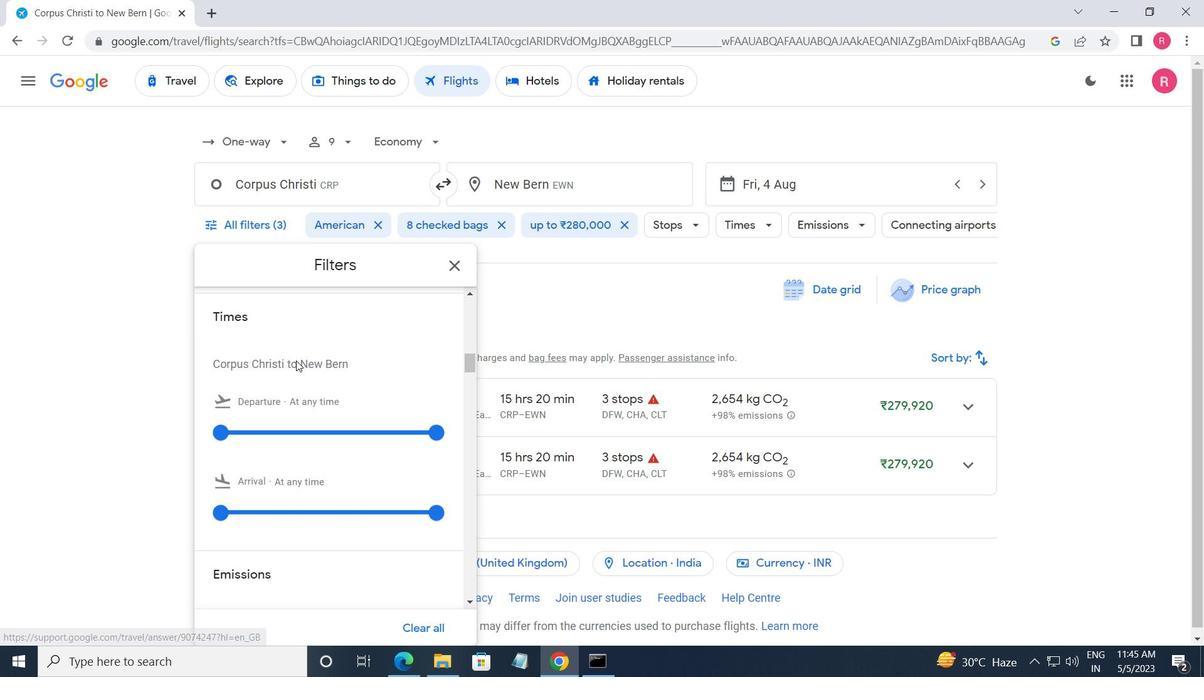 
Action: Mouse scrolled (285, 407) with delta (0, 0)
Screenshot: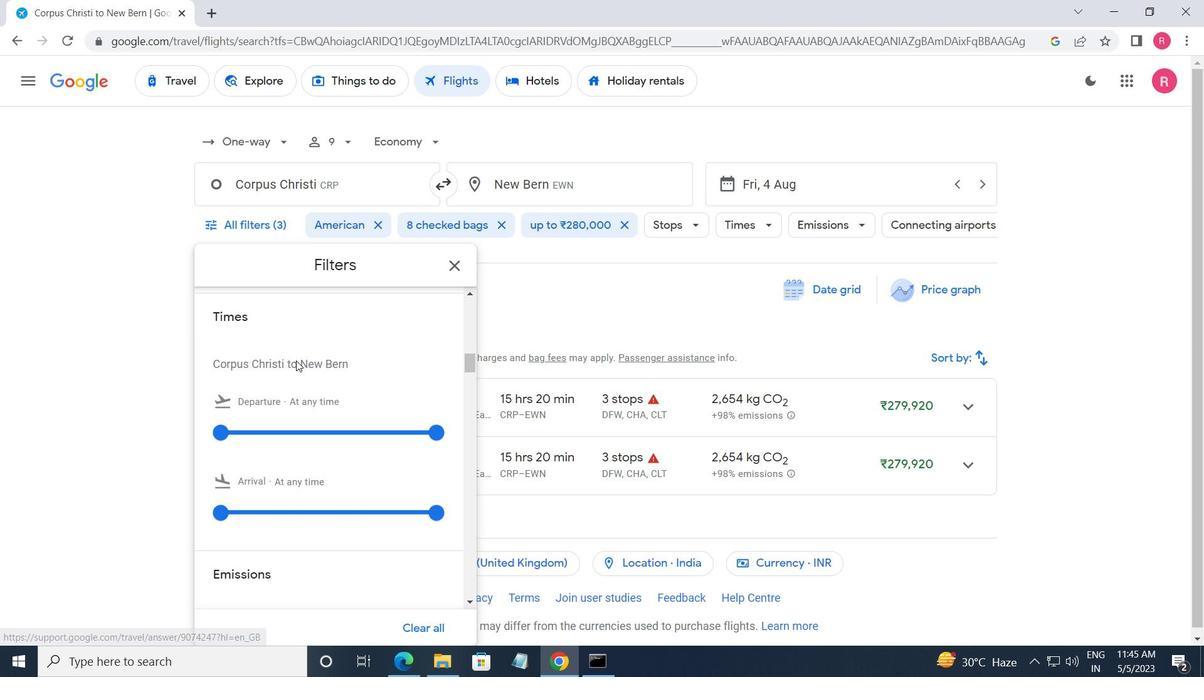 
Action: Mouse moved to (235, 327)
Screenshot: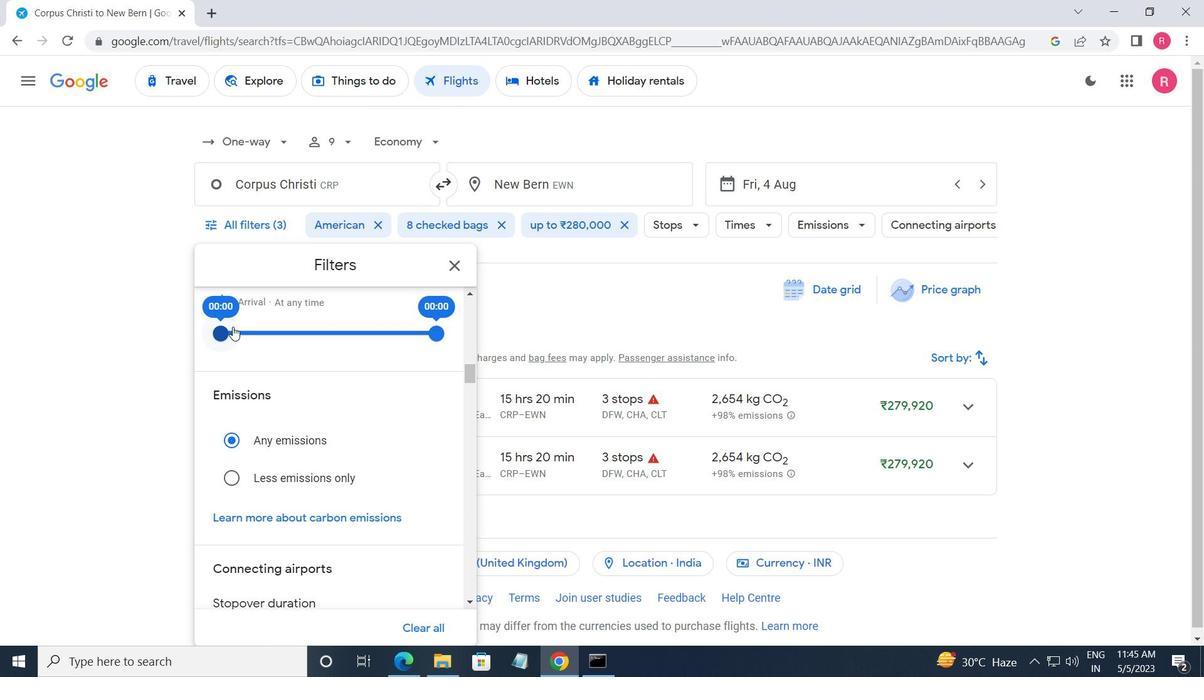 
Action: Mouse scrolled (235, 328) with delta (0, 0)
Screenshot: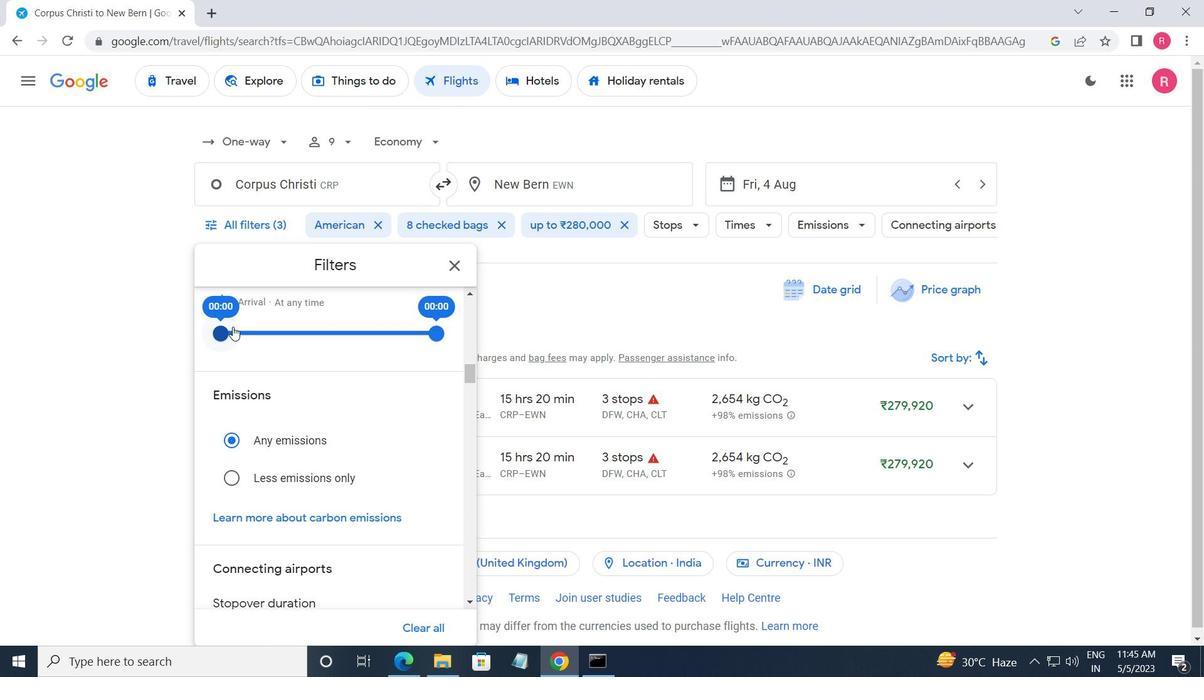 
Action: Mouse moved to (235, 327)
Screenshot: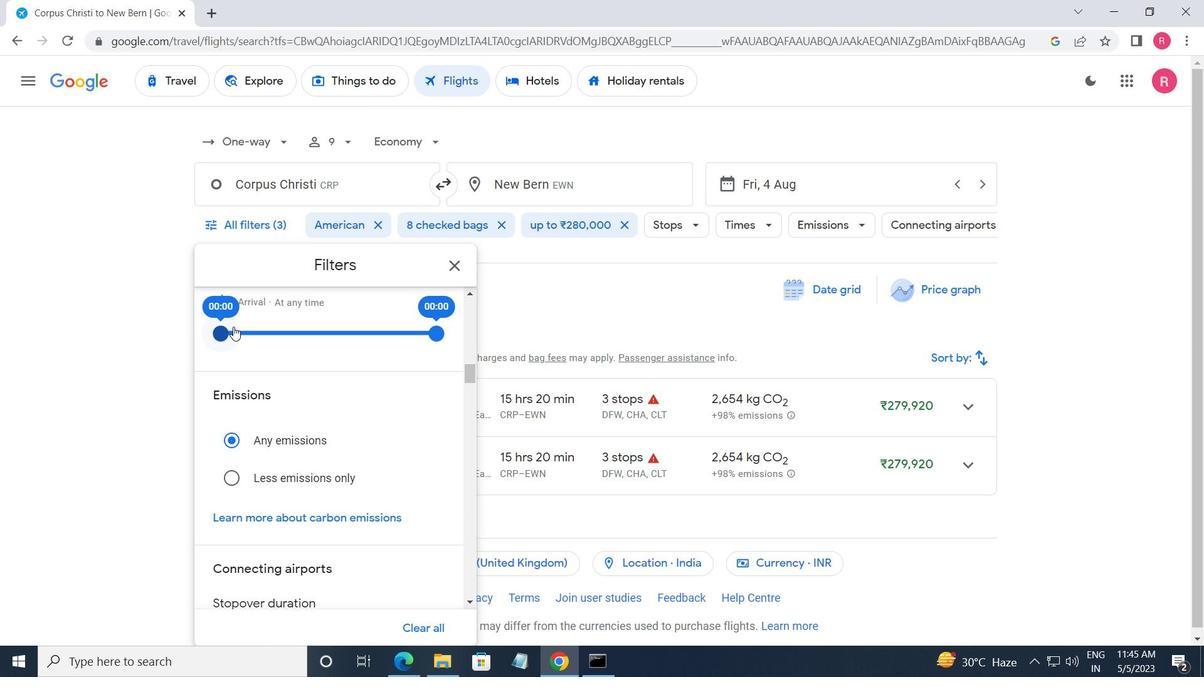 
Action: Mouse scrolled (235, 328) with delta (0, 0)
Screenshot: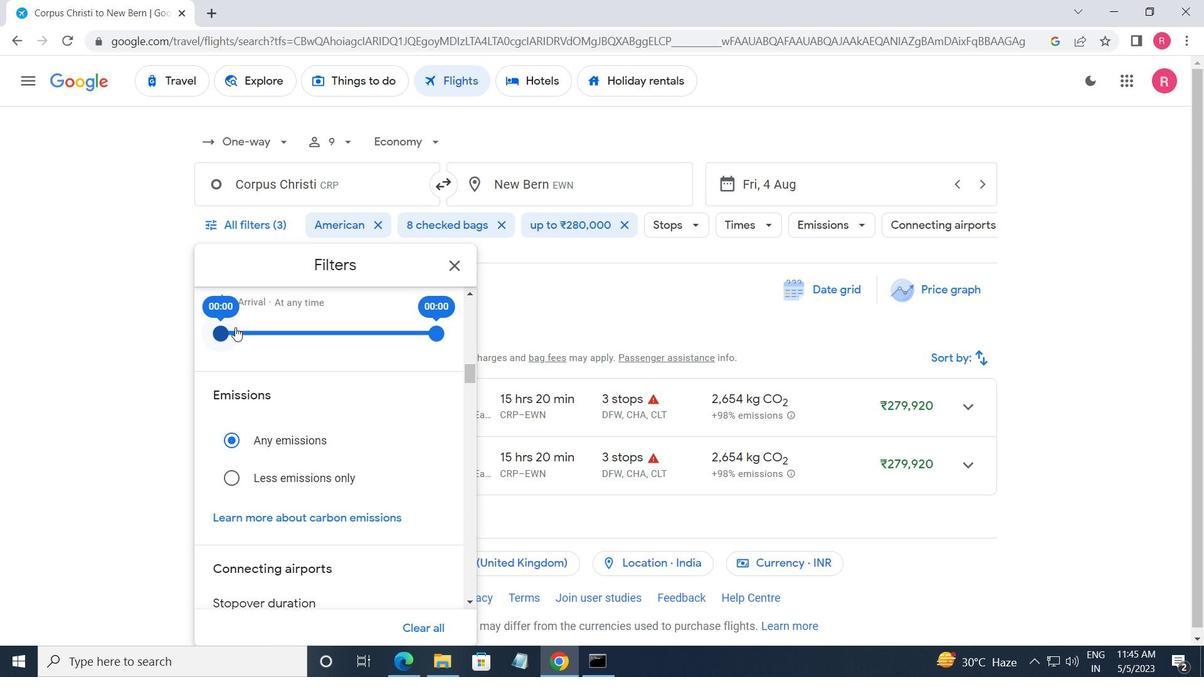 
Action: Mouse moved to (231, 425)
Screenshot: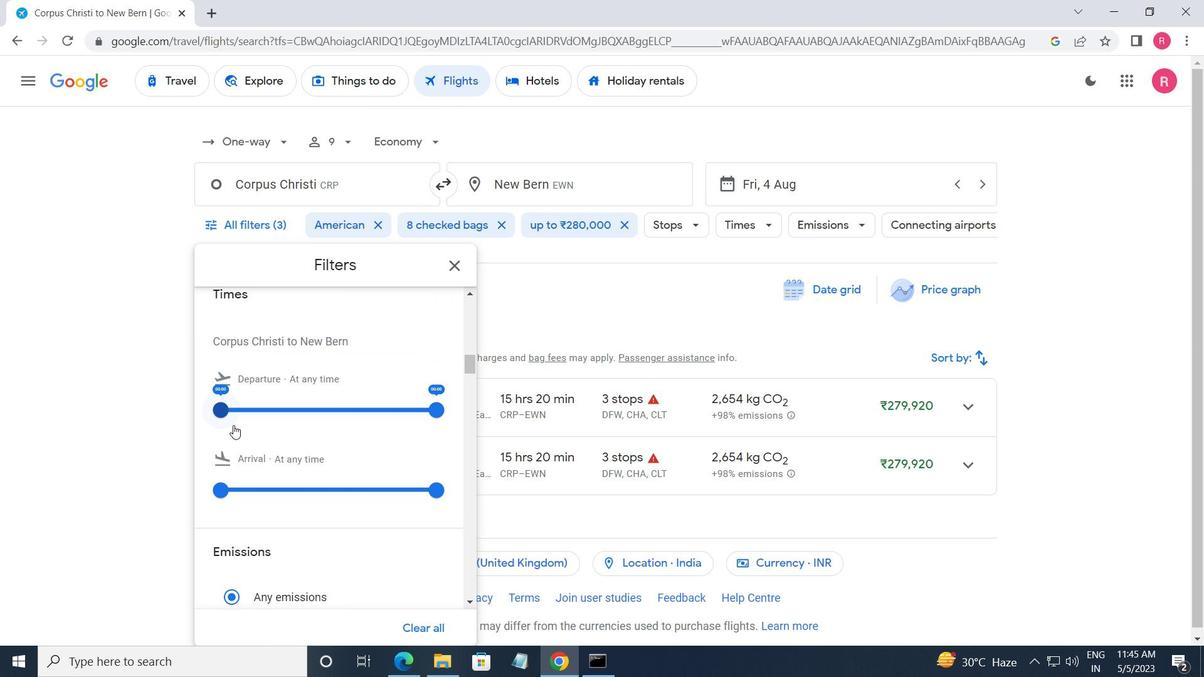 
Action: Mouse pressed left at (231, 425)
Screenshot: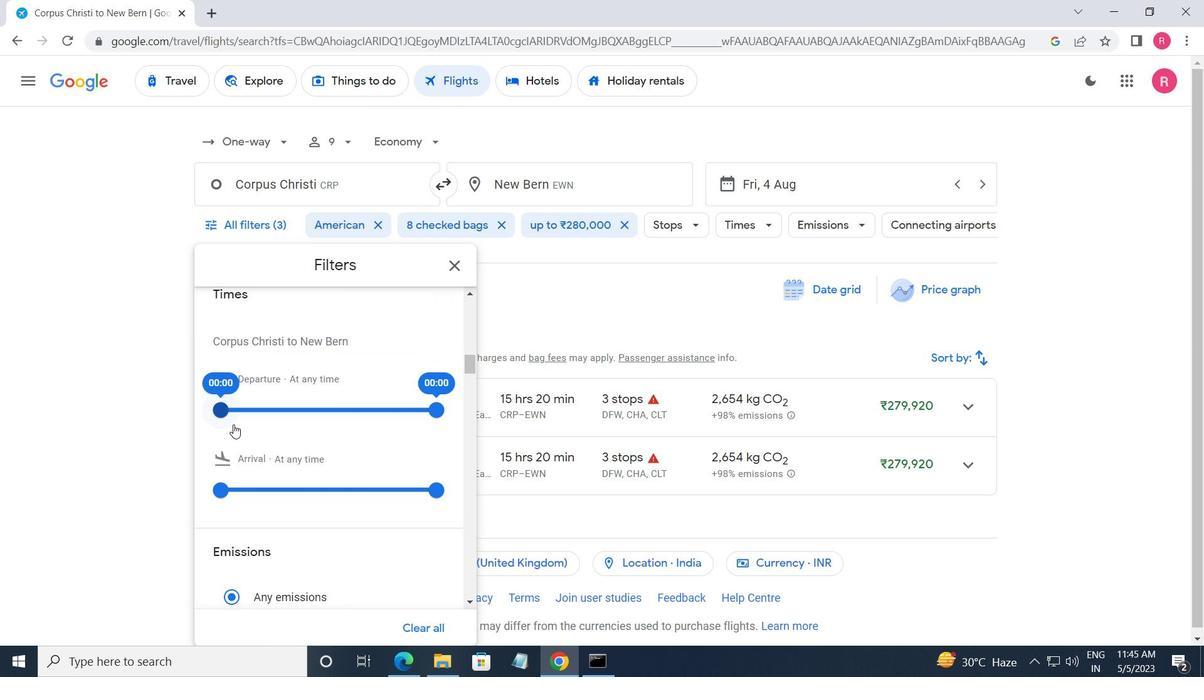 
Action: Mouse moved to (432, 417)
Screenshot: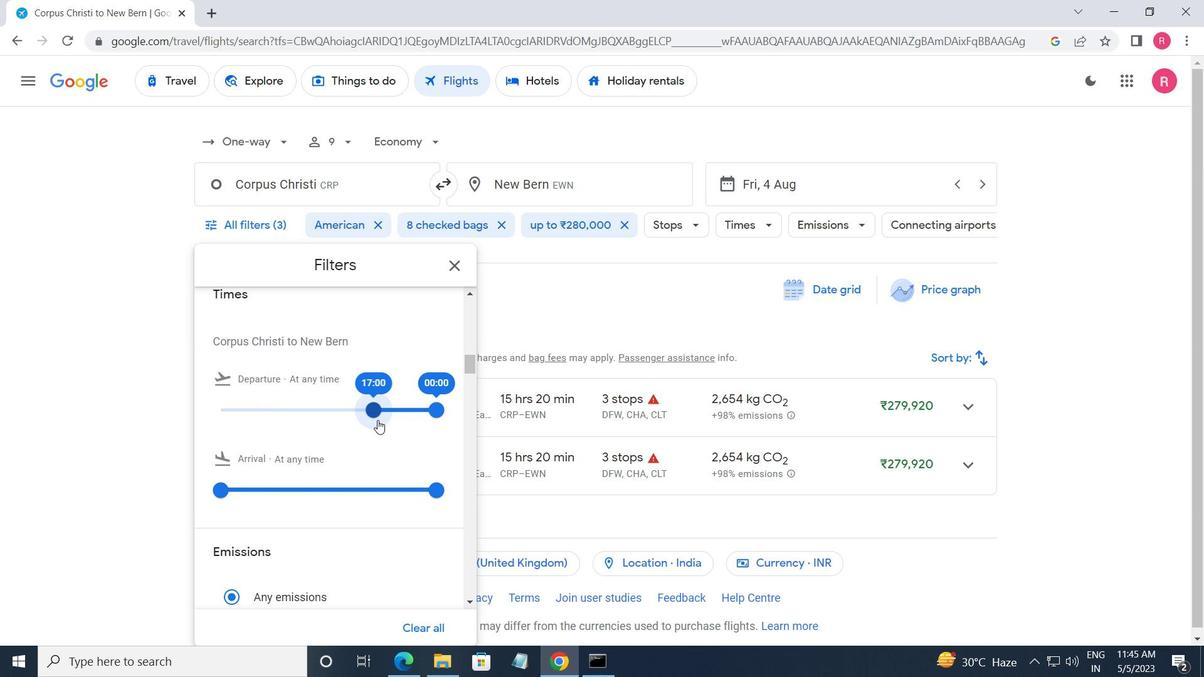 
Action: Mouse pressed left at (432, 417)
Screenshot: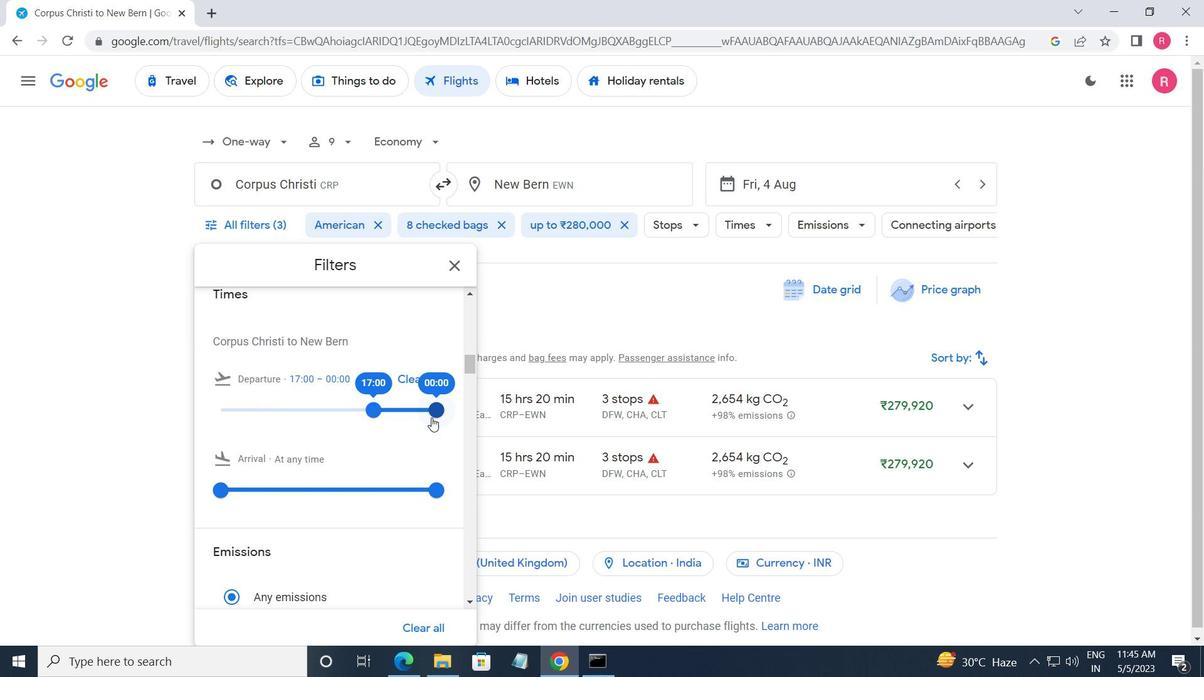 
Action: Mouse moved to (461, 263)
Screenshot: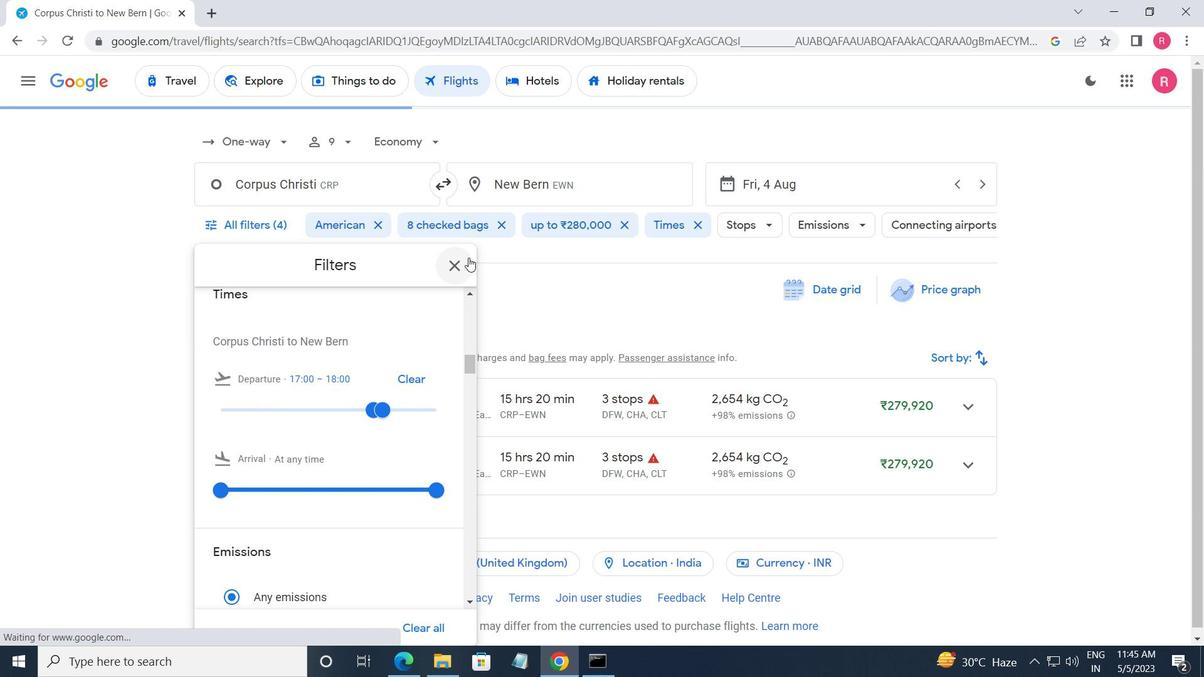
Action: Mouse pressed left at (461, 263)
Screenshot: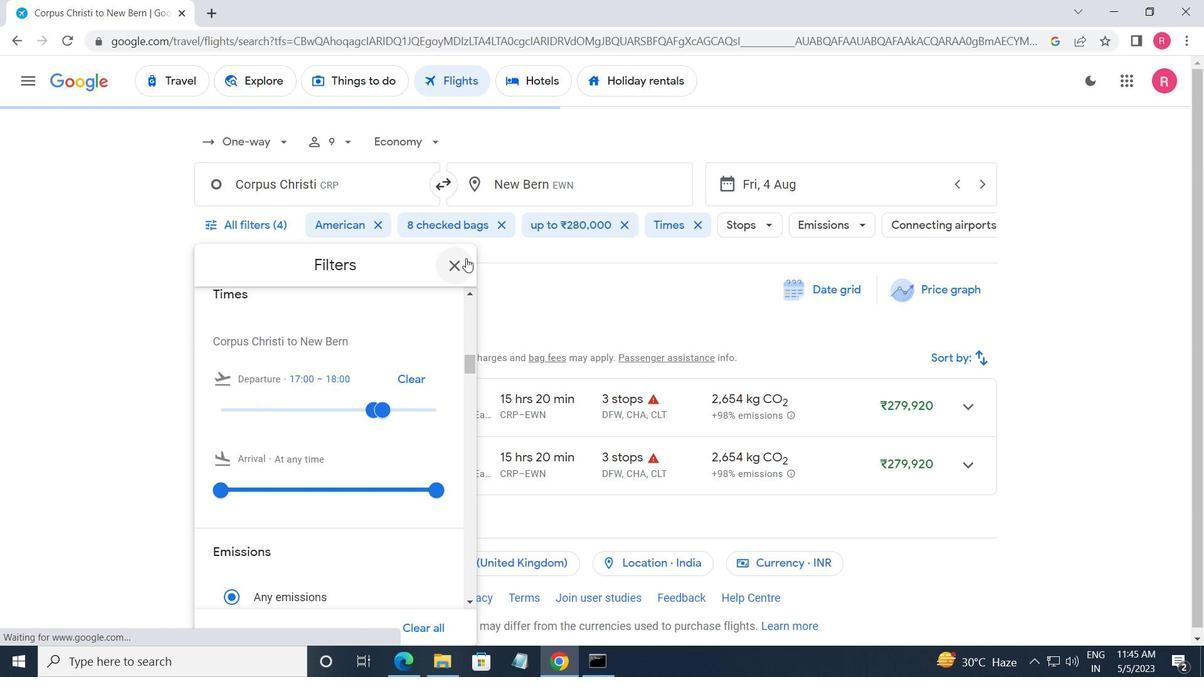 
Action: Mouse moved to (461, 268)
Screenshot: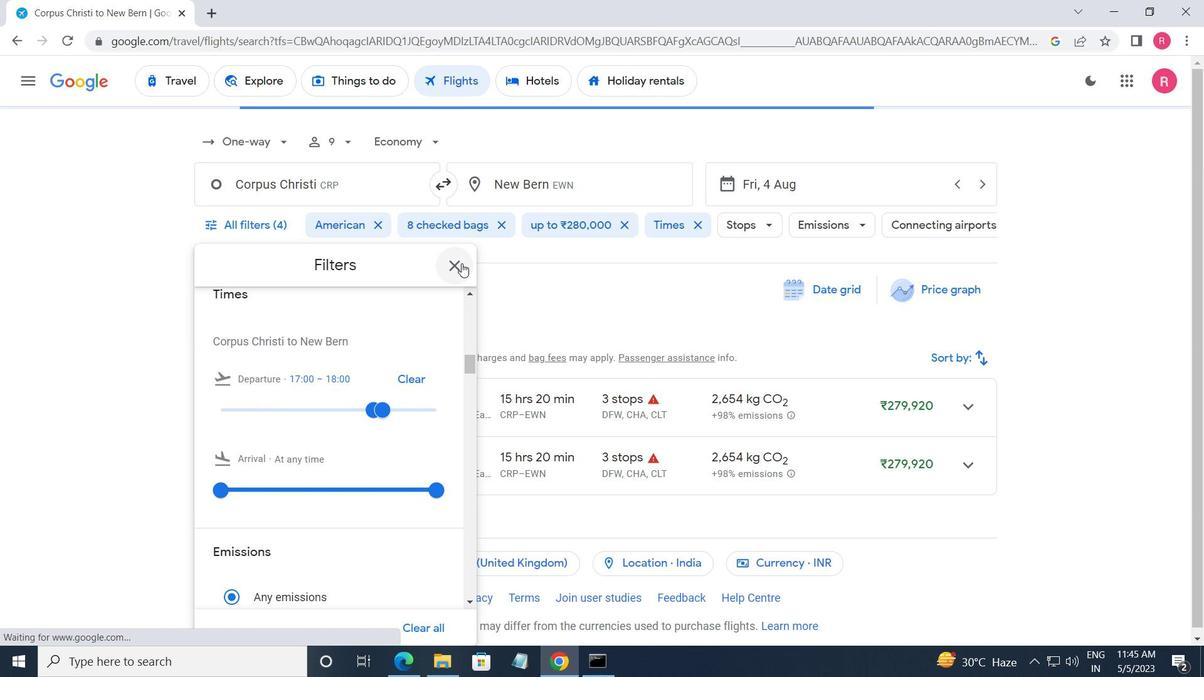 
